 Task: For heading Use Spectral with green colour & bold.  font size for heading22,  'Change the font style of data to'Spectral and font size to 14,  Change the alignment of both headline & data to Align left In the sheet  DashboardBudgetTrackbook
Action: Mouse moved to (95, 214)
Screenshot: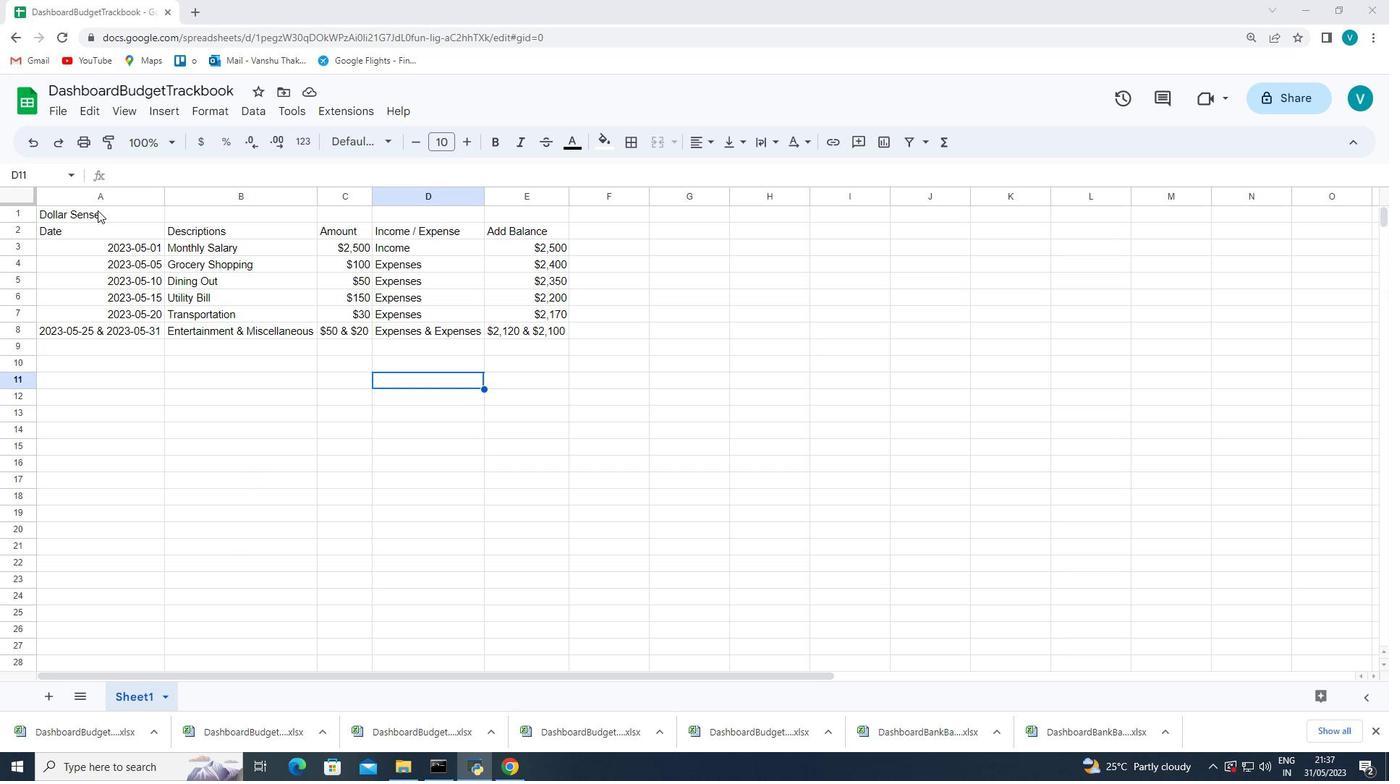 
Action: Mouse pressed left at (95, 214)
Screenshot: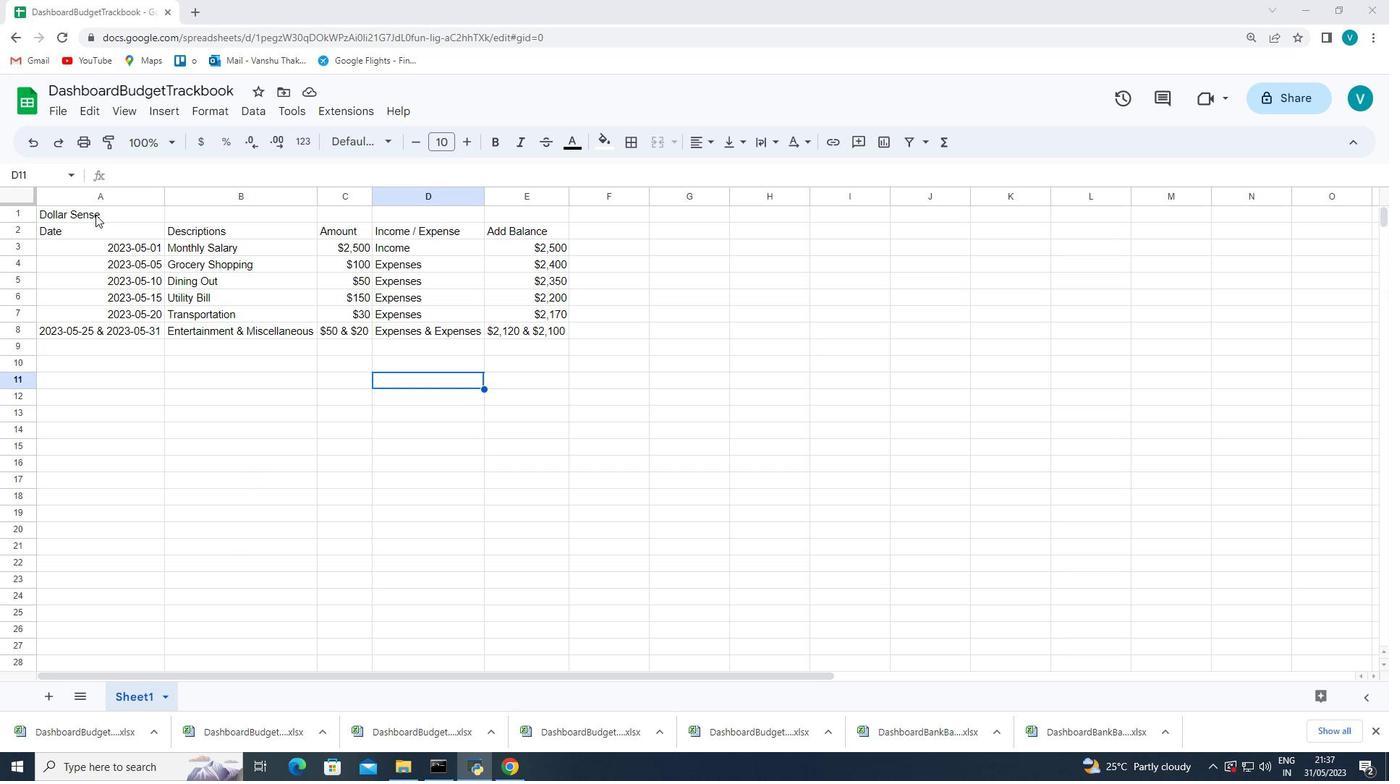 
Action: Mouse moved to (332, 137)
Screenshot: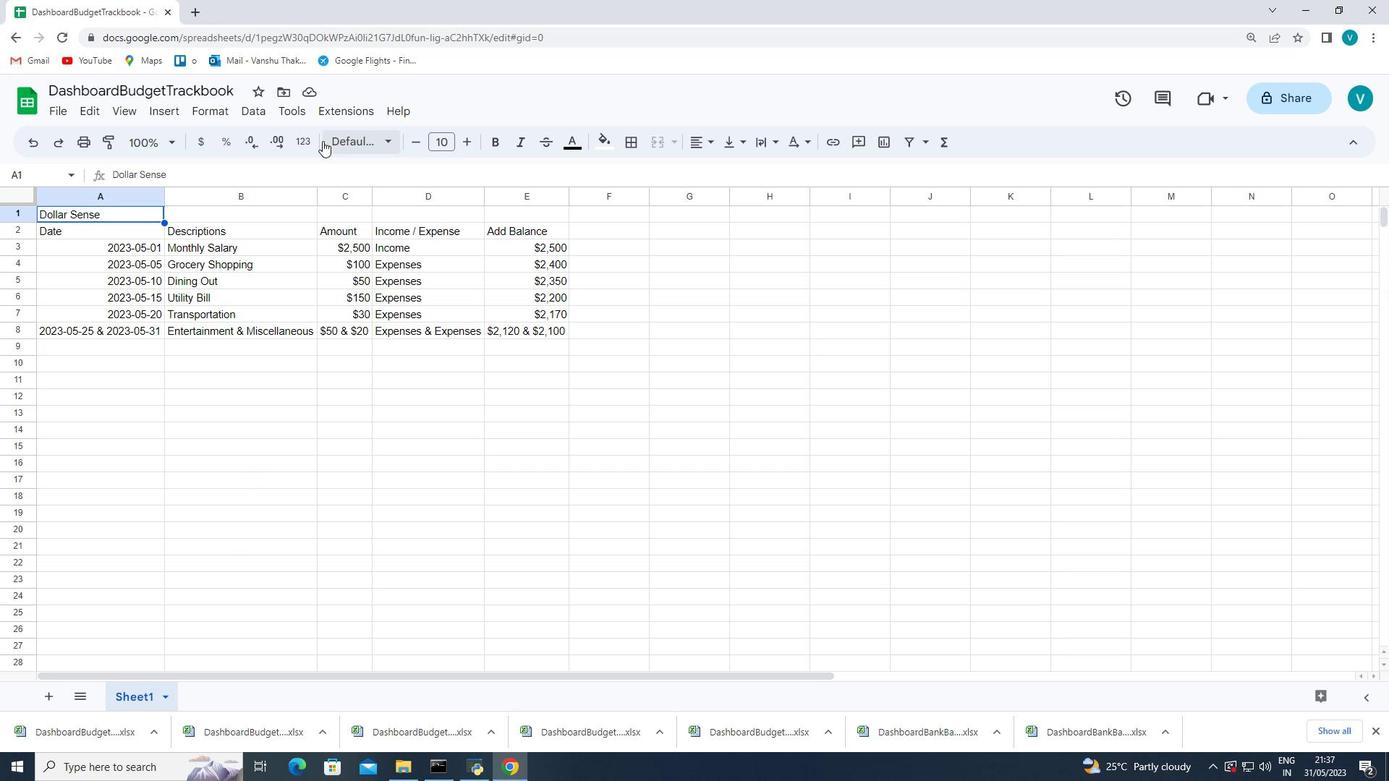 
Action: Mouse pressed left at (332, 137)
Screenshot: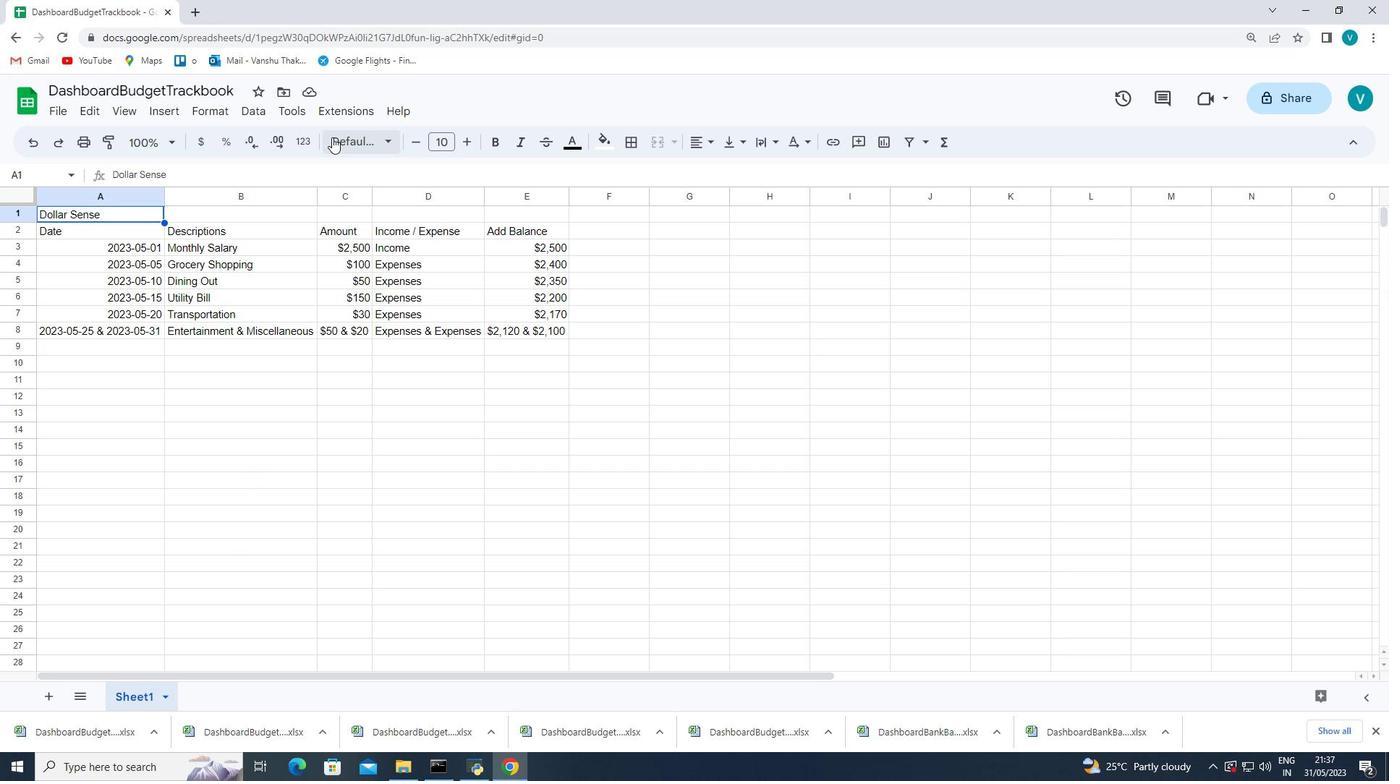 
Action: Mouse moved to (413, 562)
Screenshot: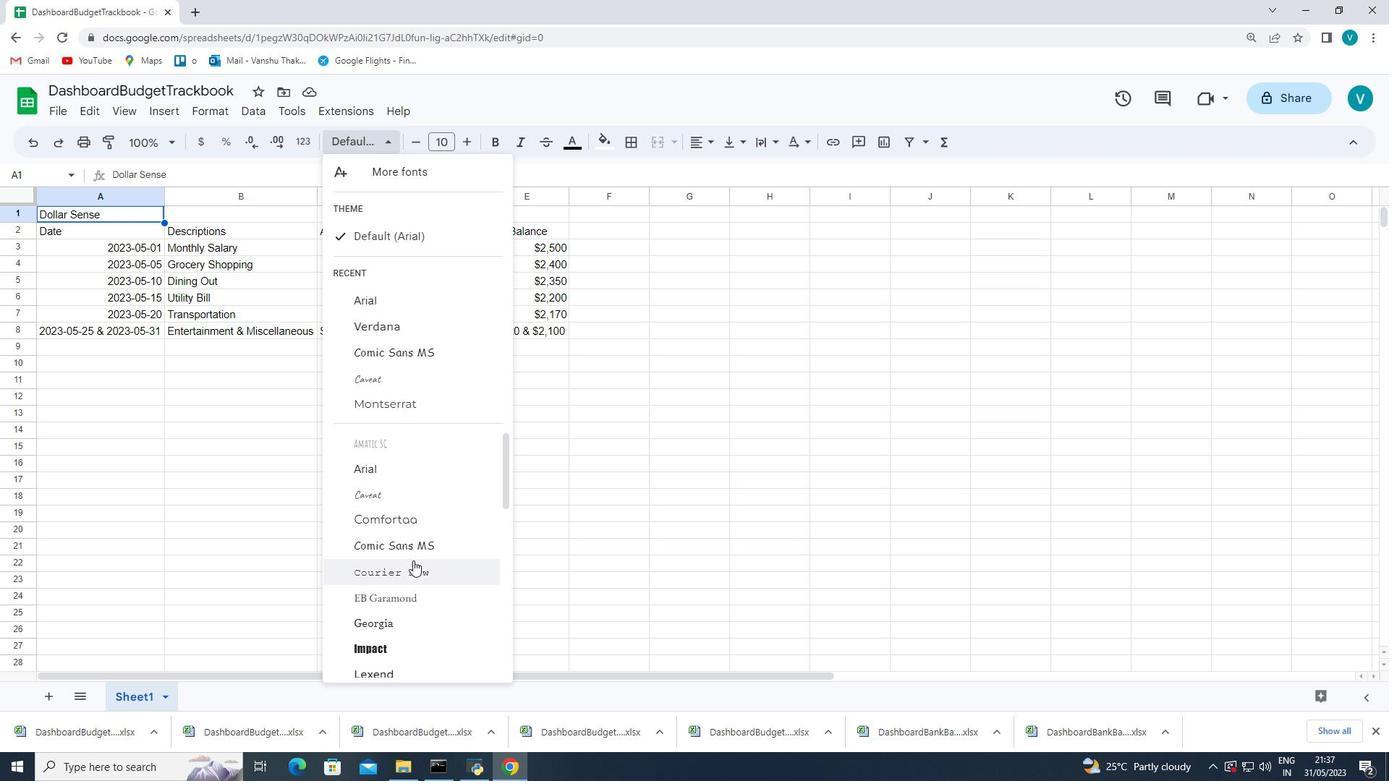 
Action: Mouse scrolled (413, 562) with delta (0, 0)
Screenshot: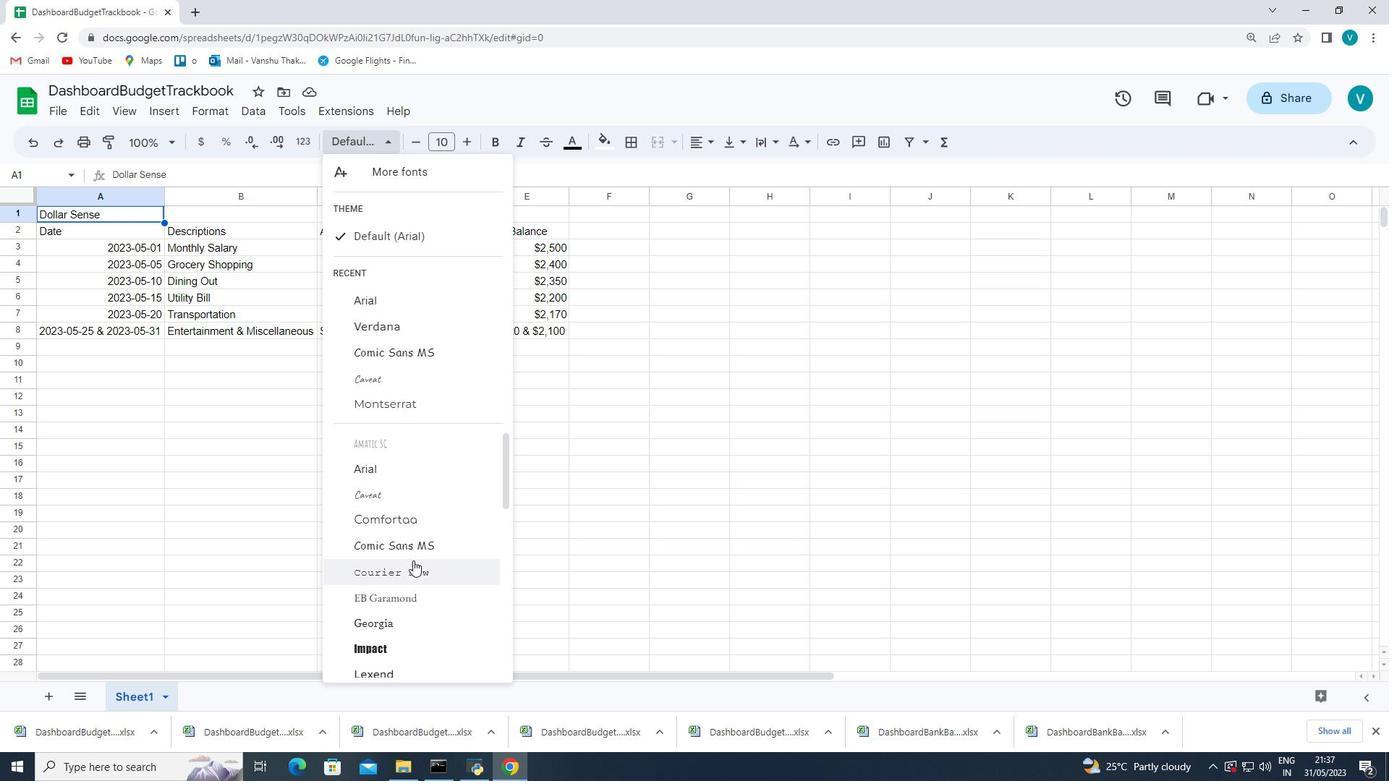 
Action: Mouse scrolled (413, 562) with delta (0, 0)
Screenshot: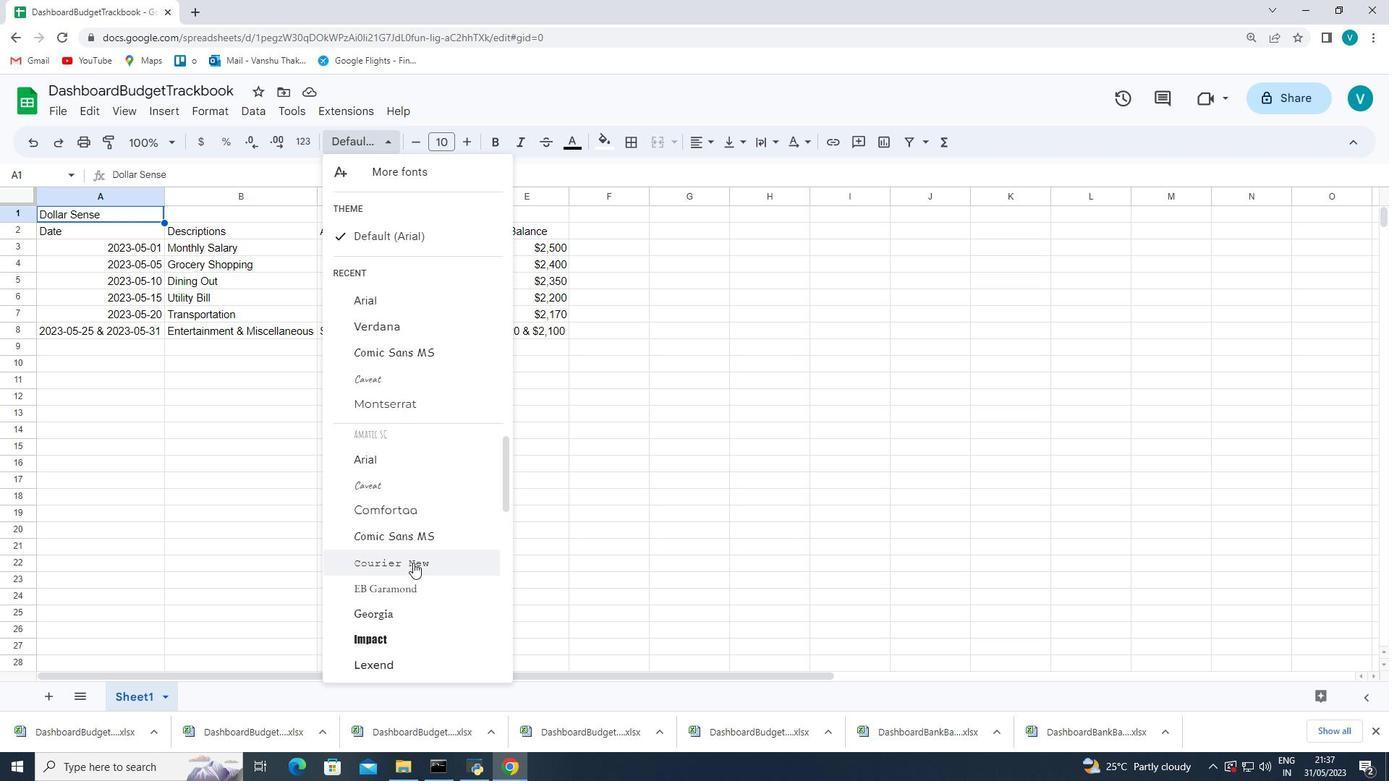 
Action: Mouse scrolled (413, 562) with delta (0, 0)
Screenshot: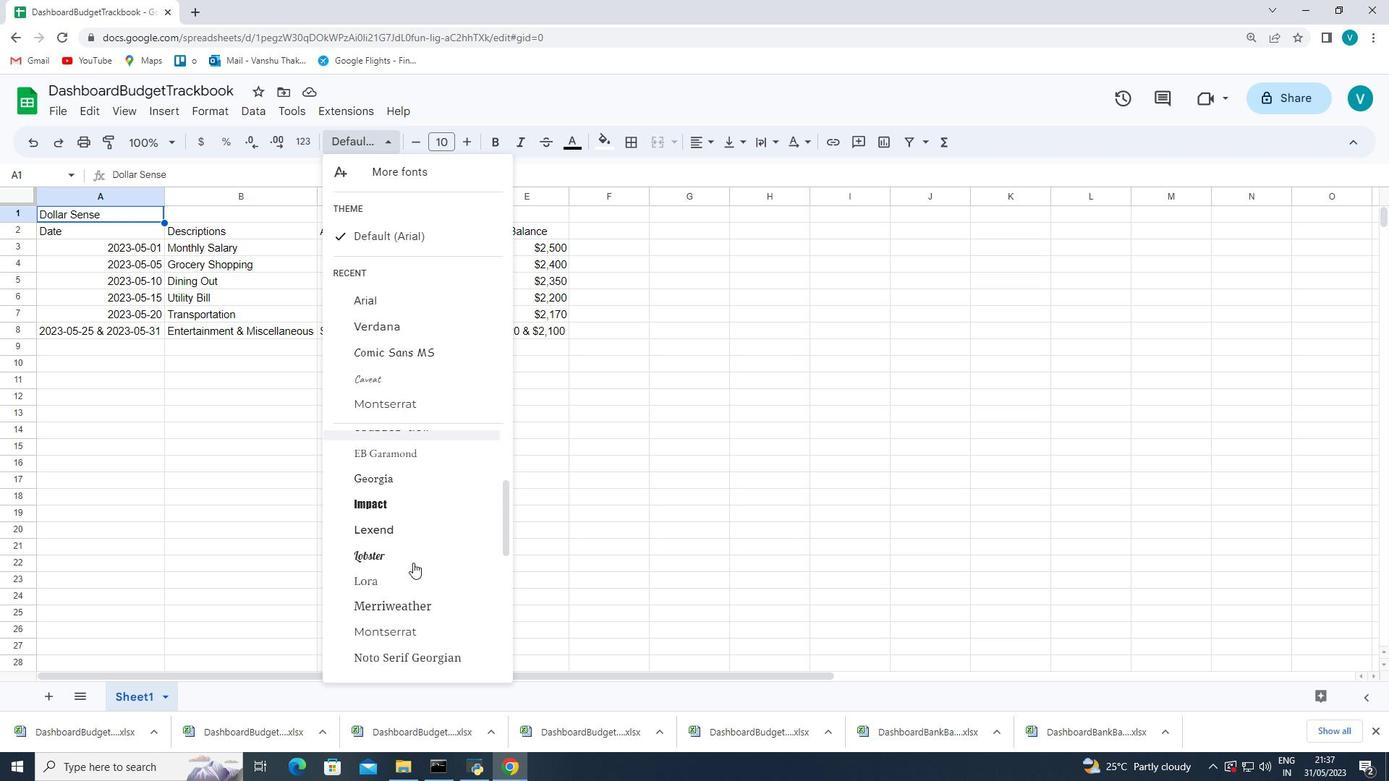 
Action: Mouse scrolled (413, 563) with delta (0, 0)
Screenshot: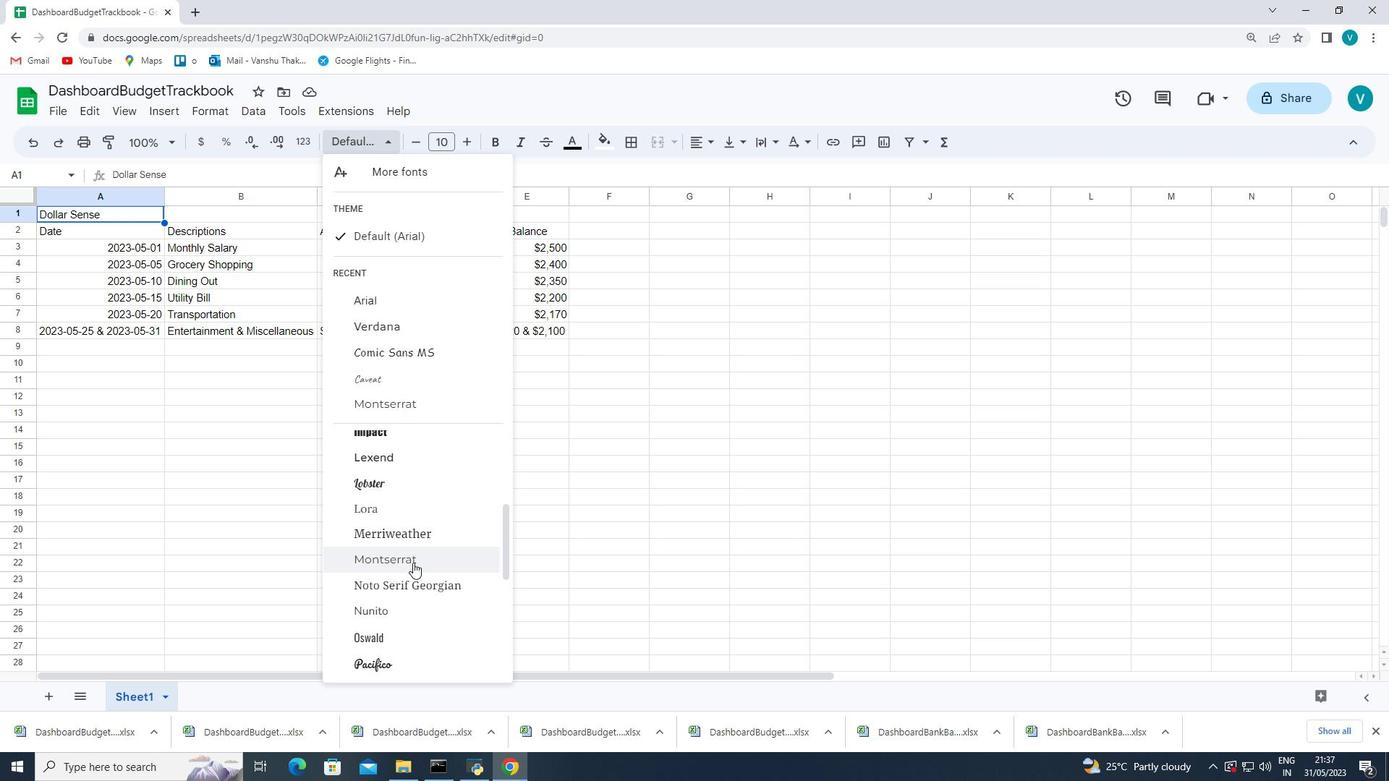 
Action: Mouse scrolled (413, 563) with delta (0, 0)
Screenshot: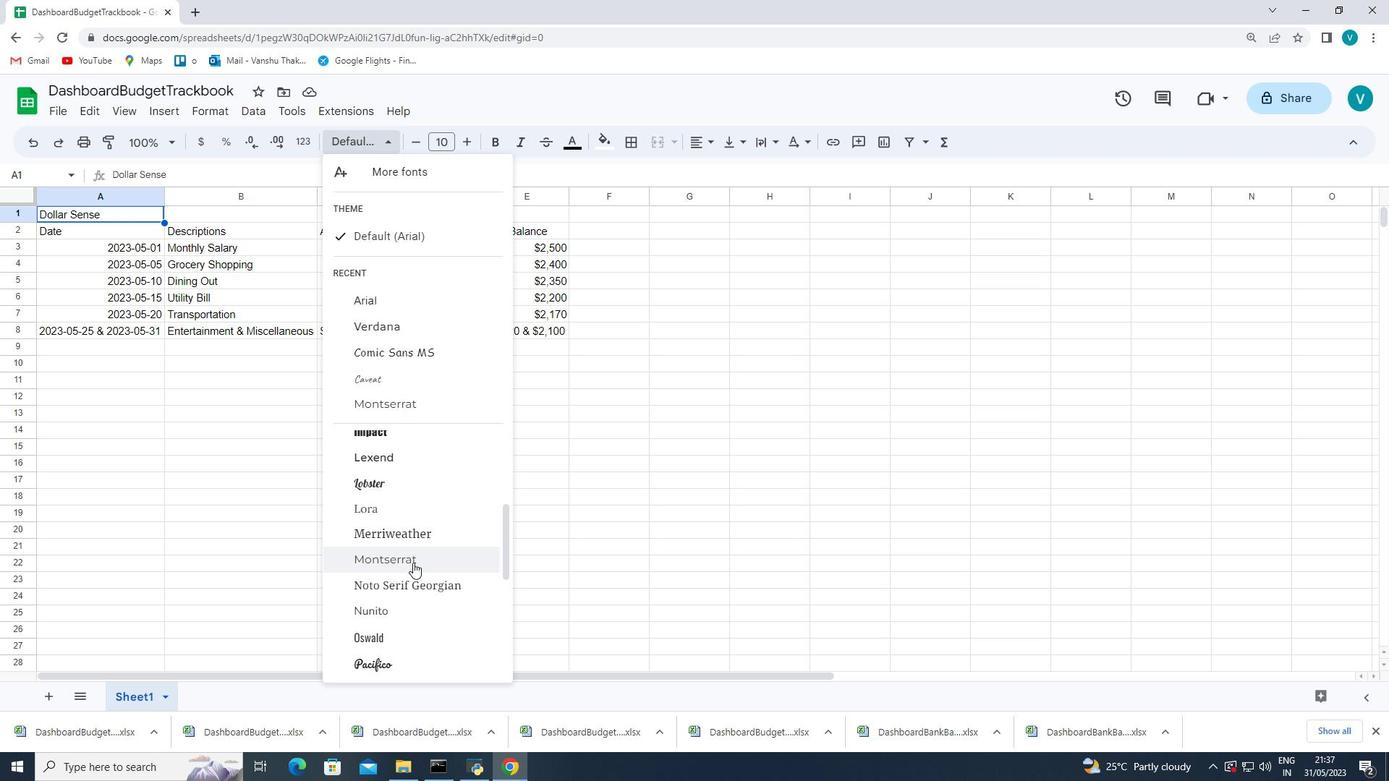 
Action: Mouse scrolled (413, 563) with delta (0, 0)
Screenshot: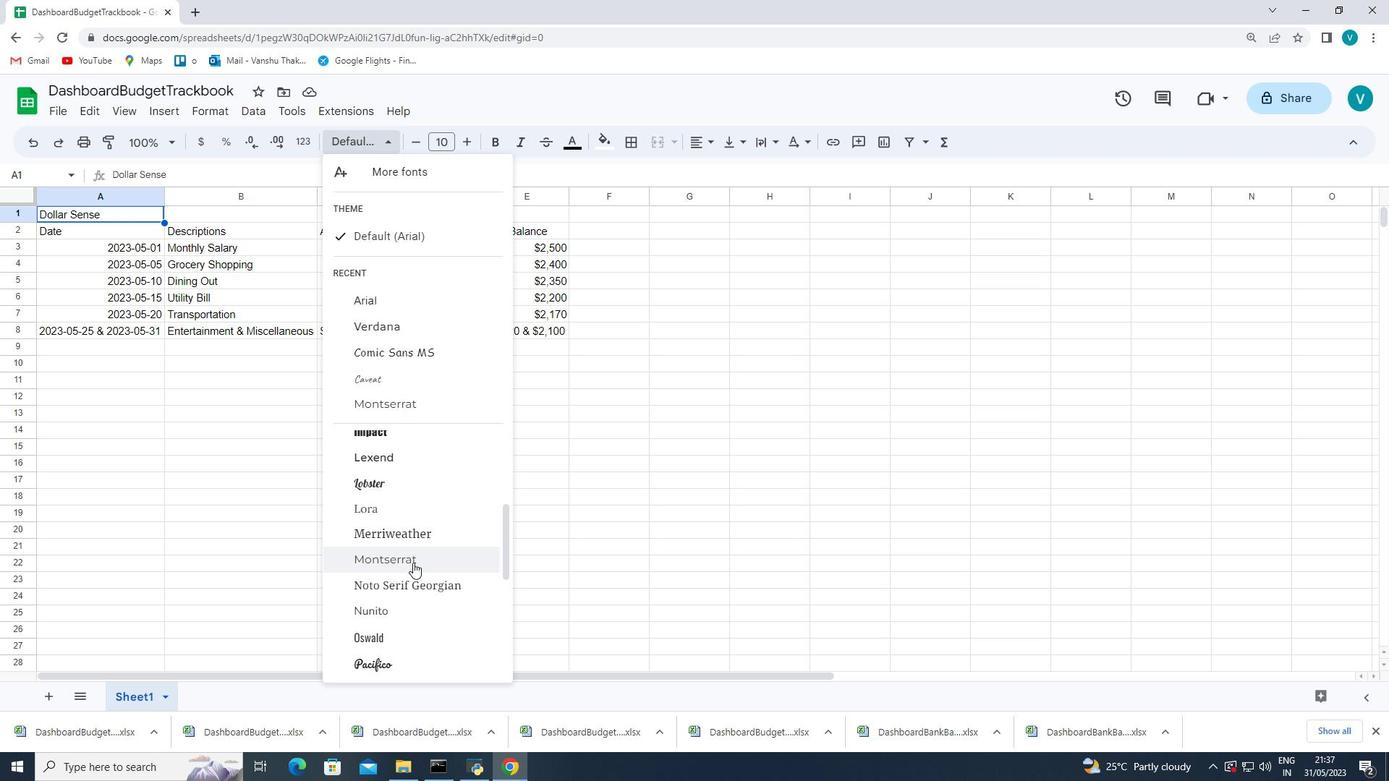 
Action: Mouse scrolled (413, 563) with delta (0, 0)
Screenshot: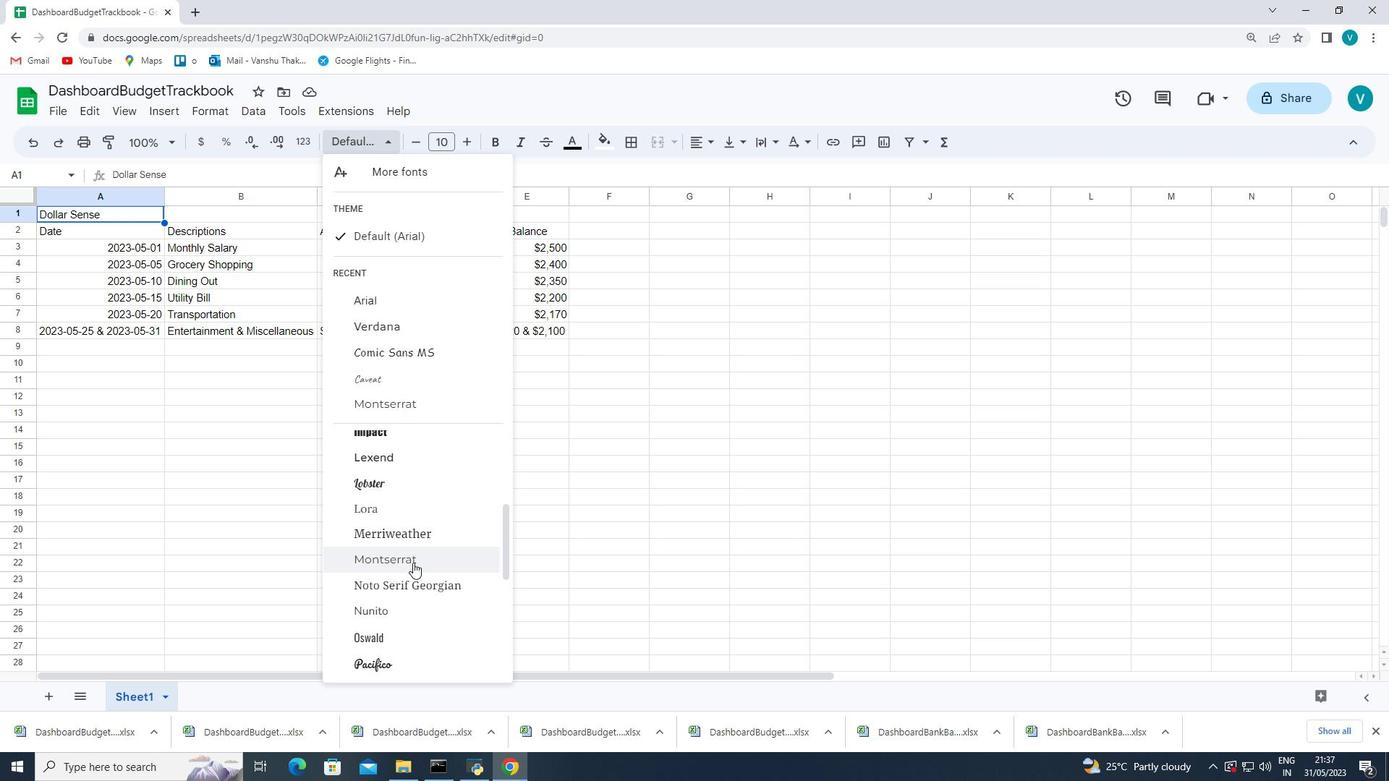 
Action: Mouse scrolled (413, 563) with delta (0, 0)
Screenshot: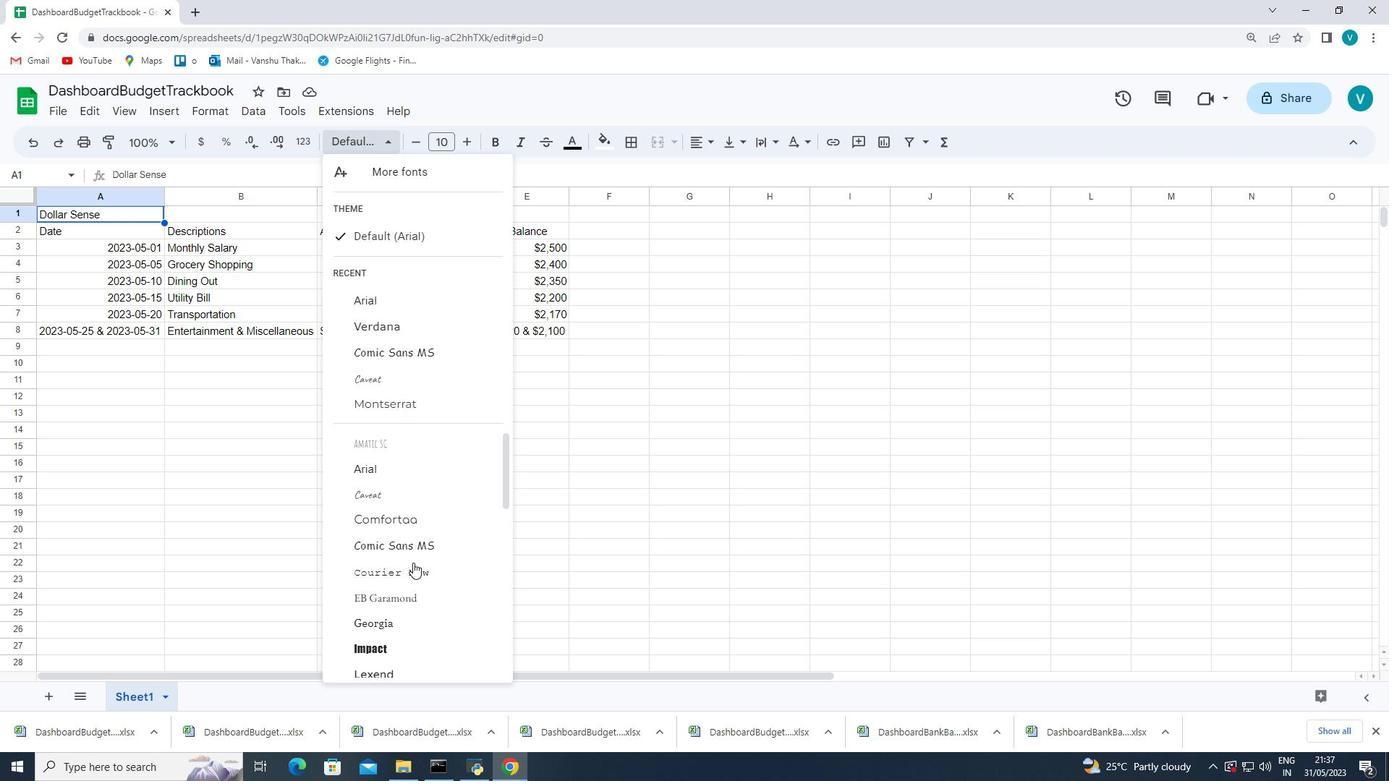 
Action: Mouse scrolled (413, 563) with delta (0, 0)
Screenshot: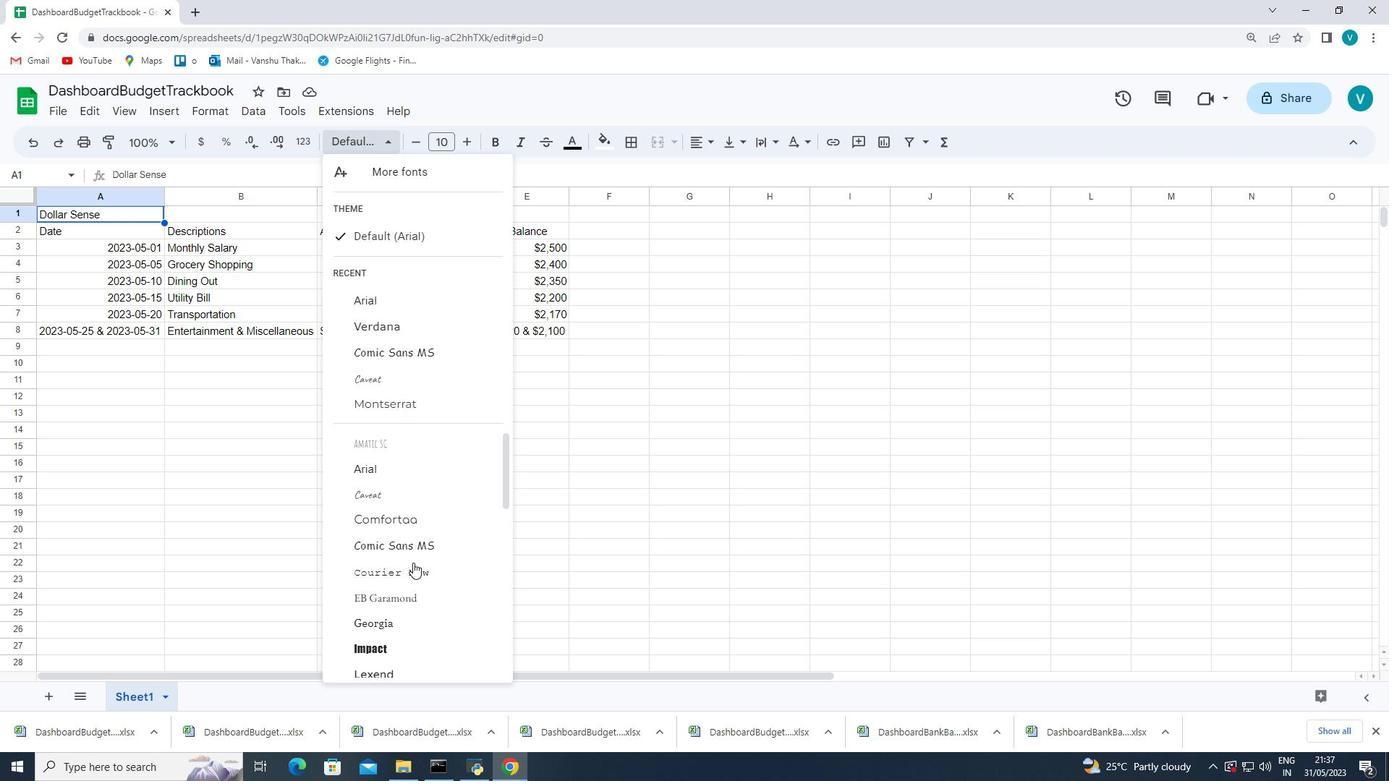 
Action: Mouse scrolled (413, 563) with delta (0, 0)
Screenshot: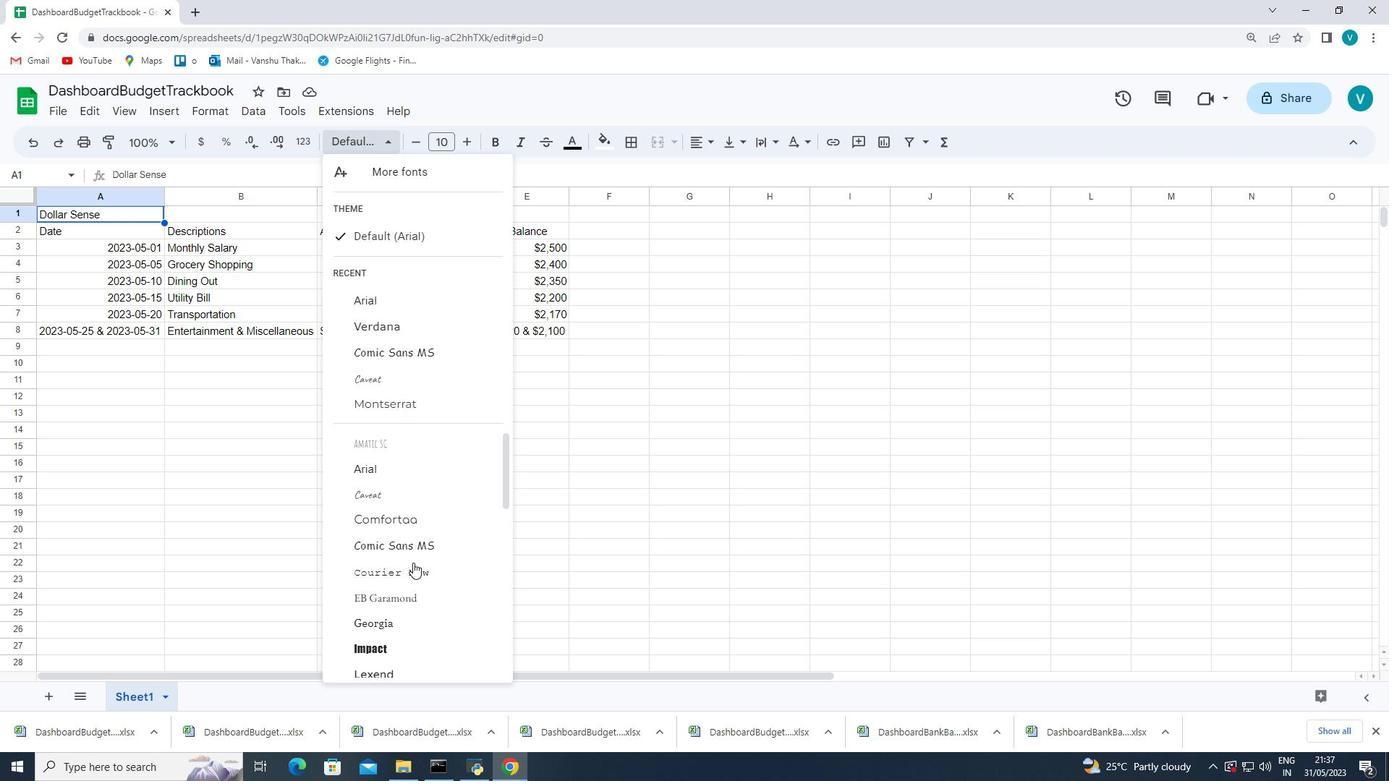 
Action: Mouse scrolled (413, 563) with delta (0, 0)
Screenshot: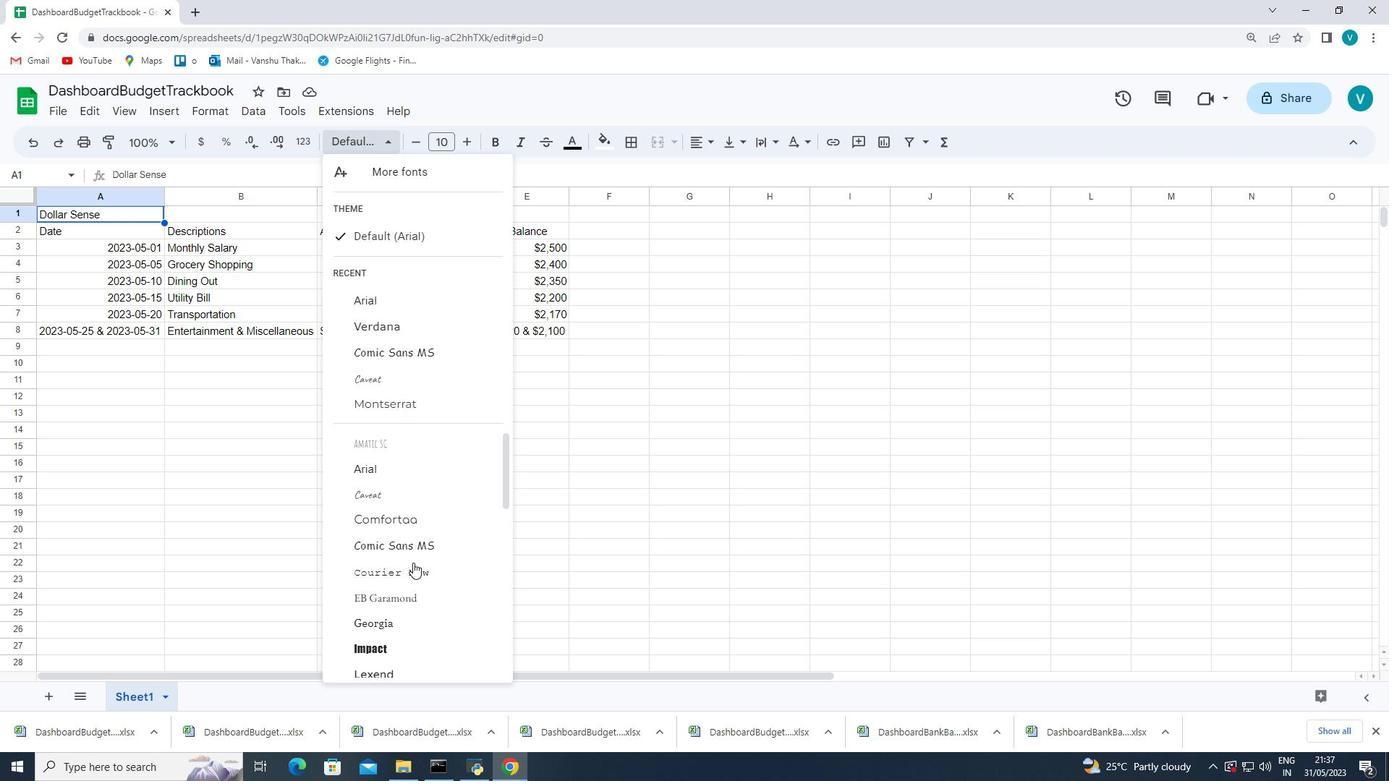 
Action: Mouse scrolled (413, 563) with delta (0, 0)
Screenshot: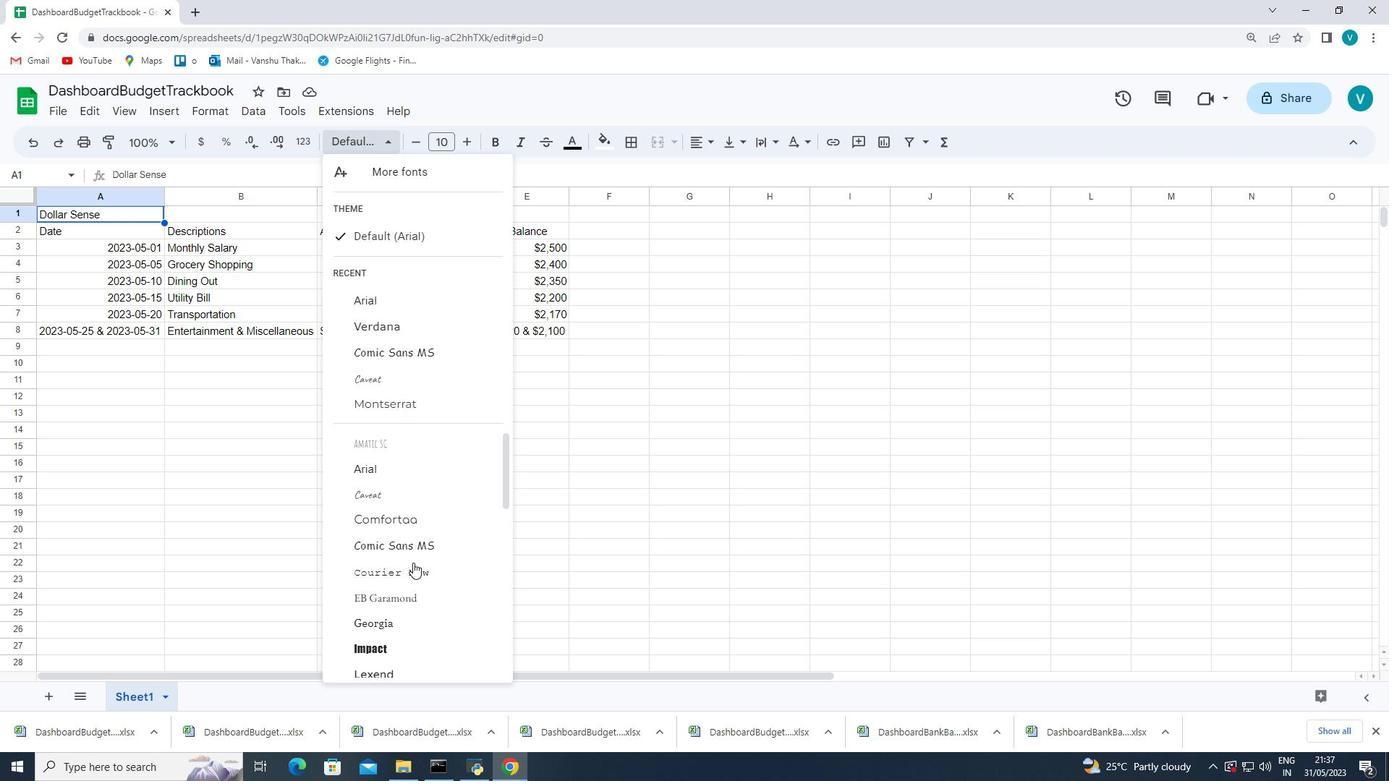 
Action: Mouse scrolled (413, 562) with delta (0, 0)
Screenshot: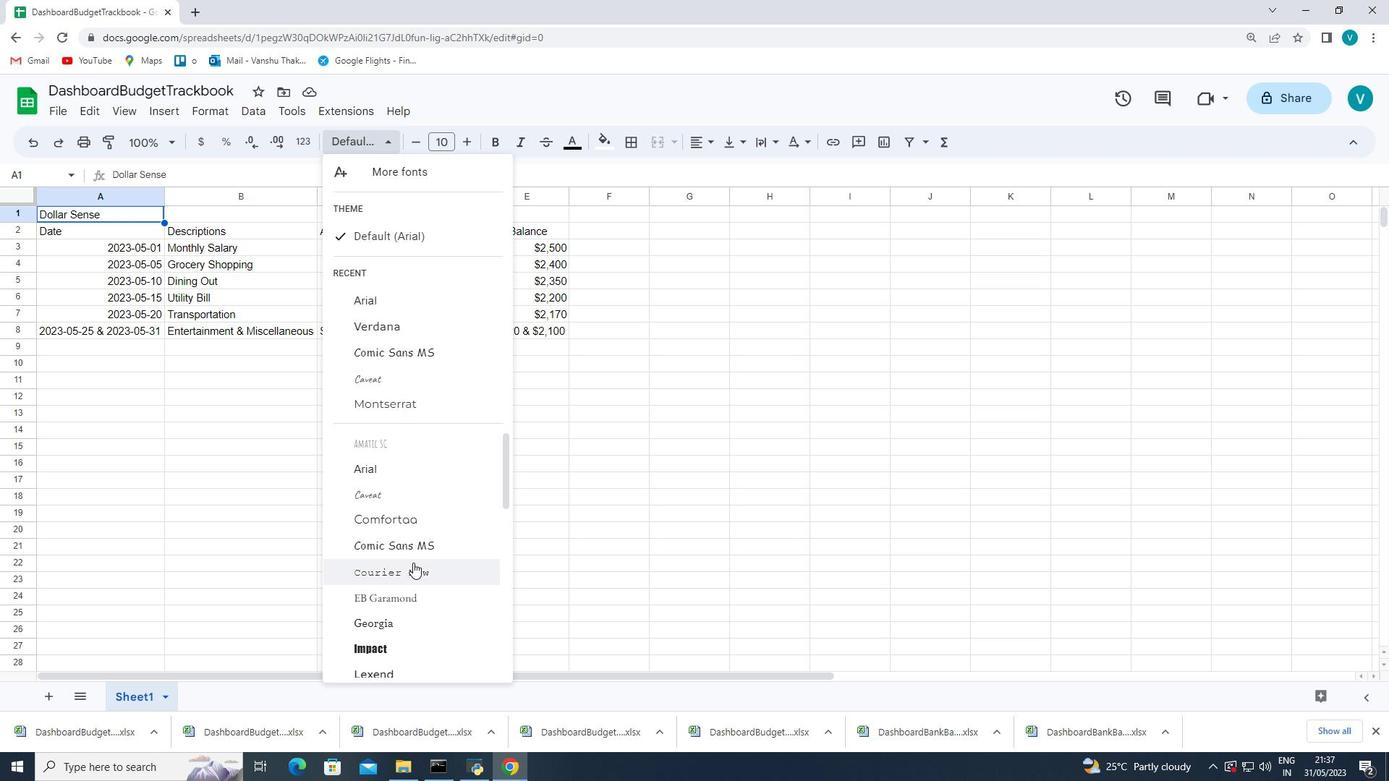 
Action: Mouse moved to (413, 562)
Screenshot: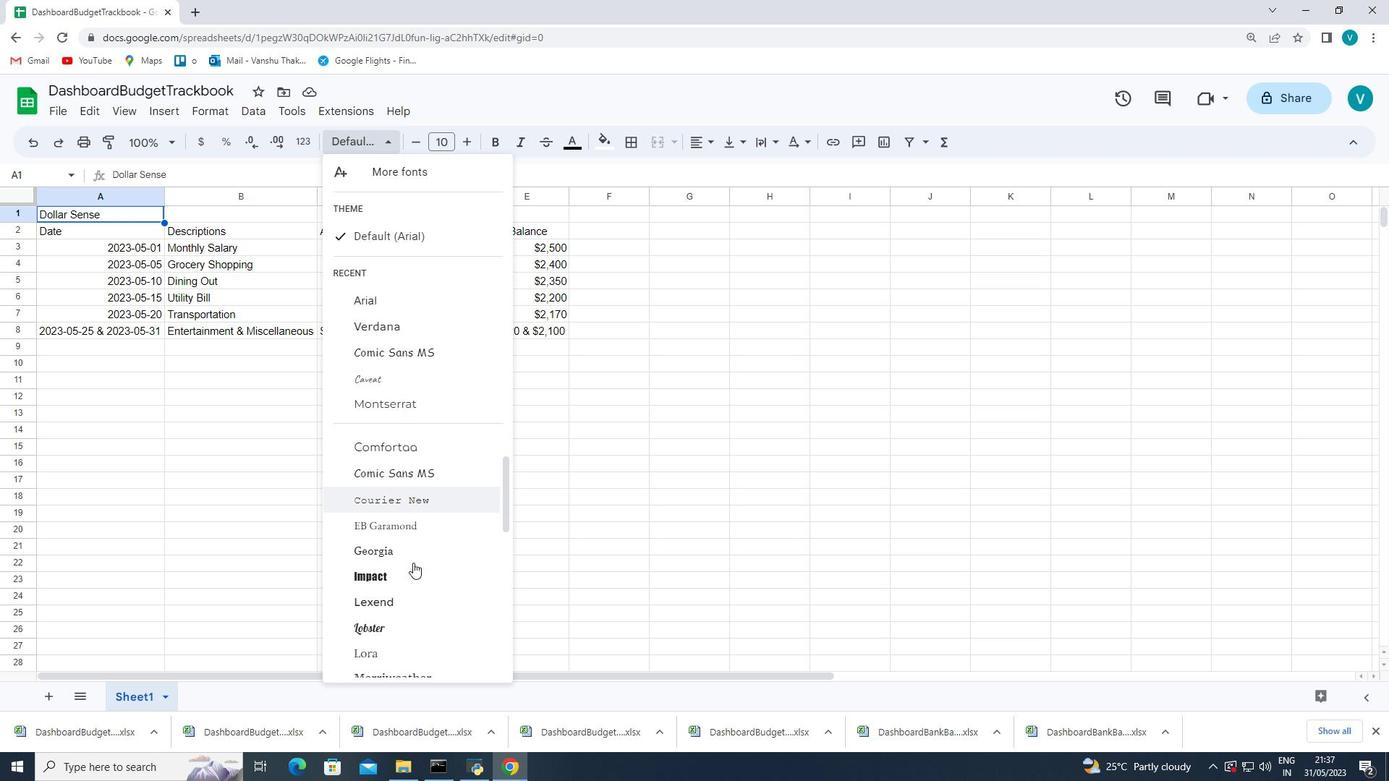 
Action: Mouse scrolled (413, 562) with delta (0, 0)
Screenshot: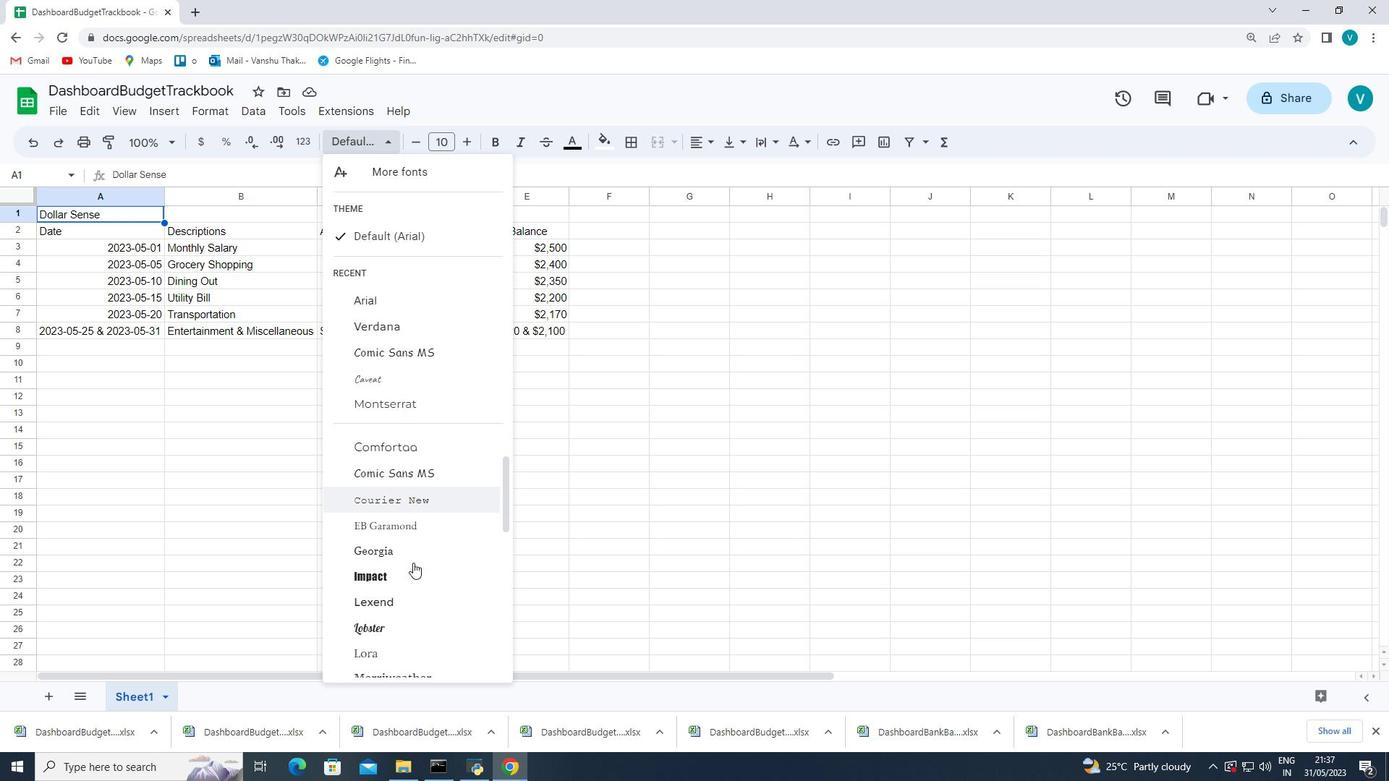 
Action: Mouse moved to (436, 463)
Screenshot: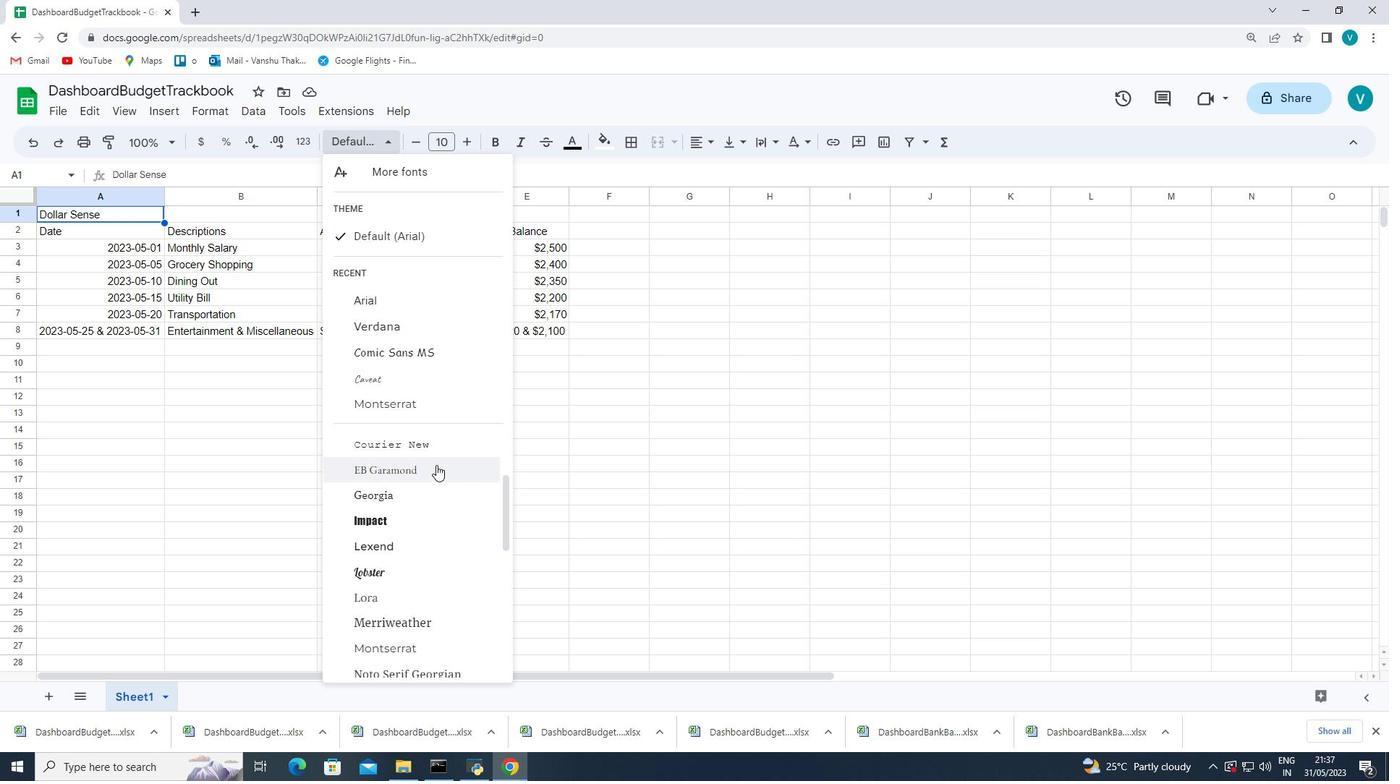 
Action: Mouse scrolled (436, 463) with delta (0, 0)
Screenshot: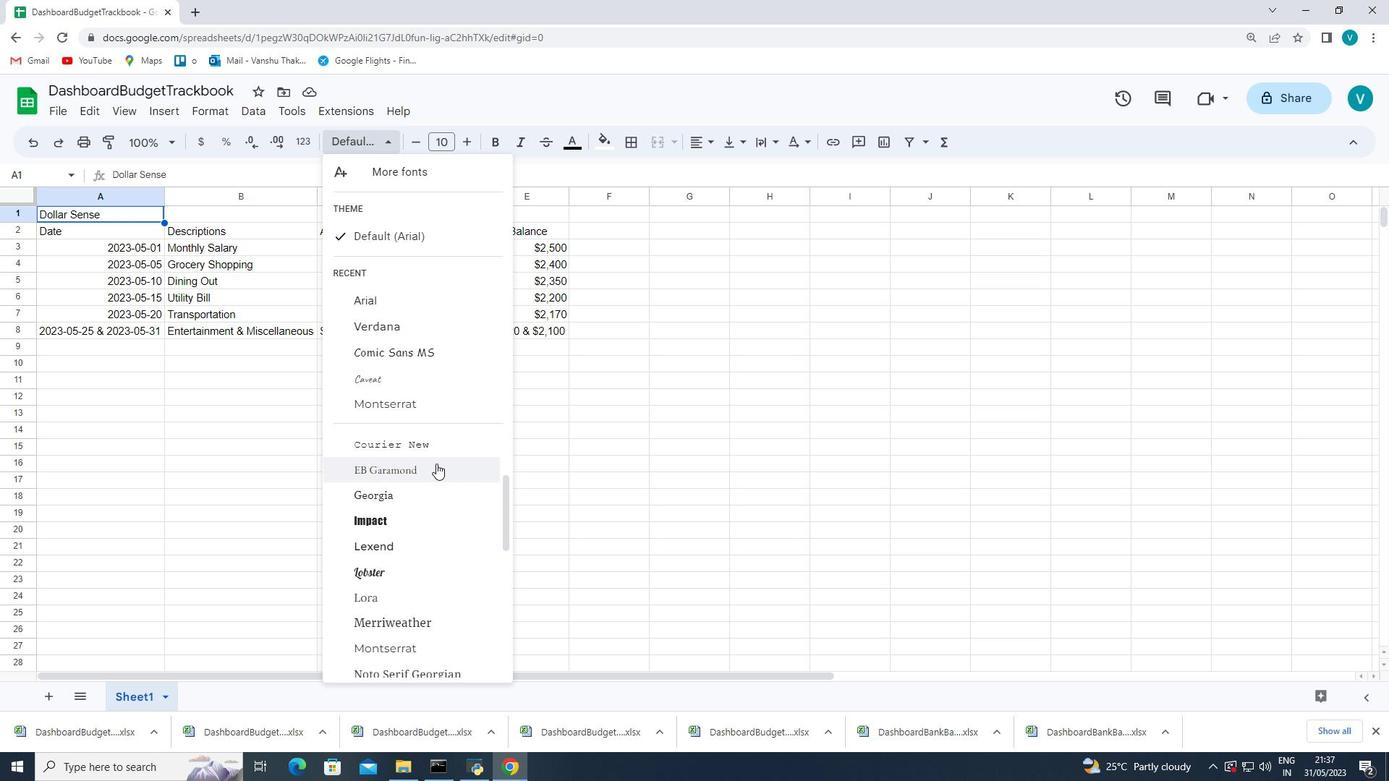 
Action: Mouse scrolled (436, 463) with delta (0, 0)
Screenshot: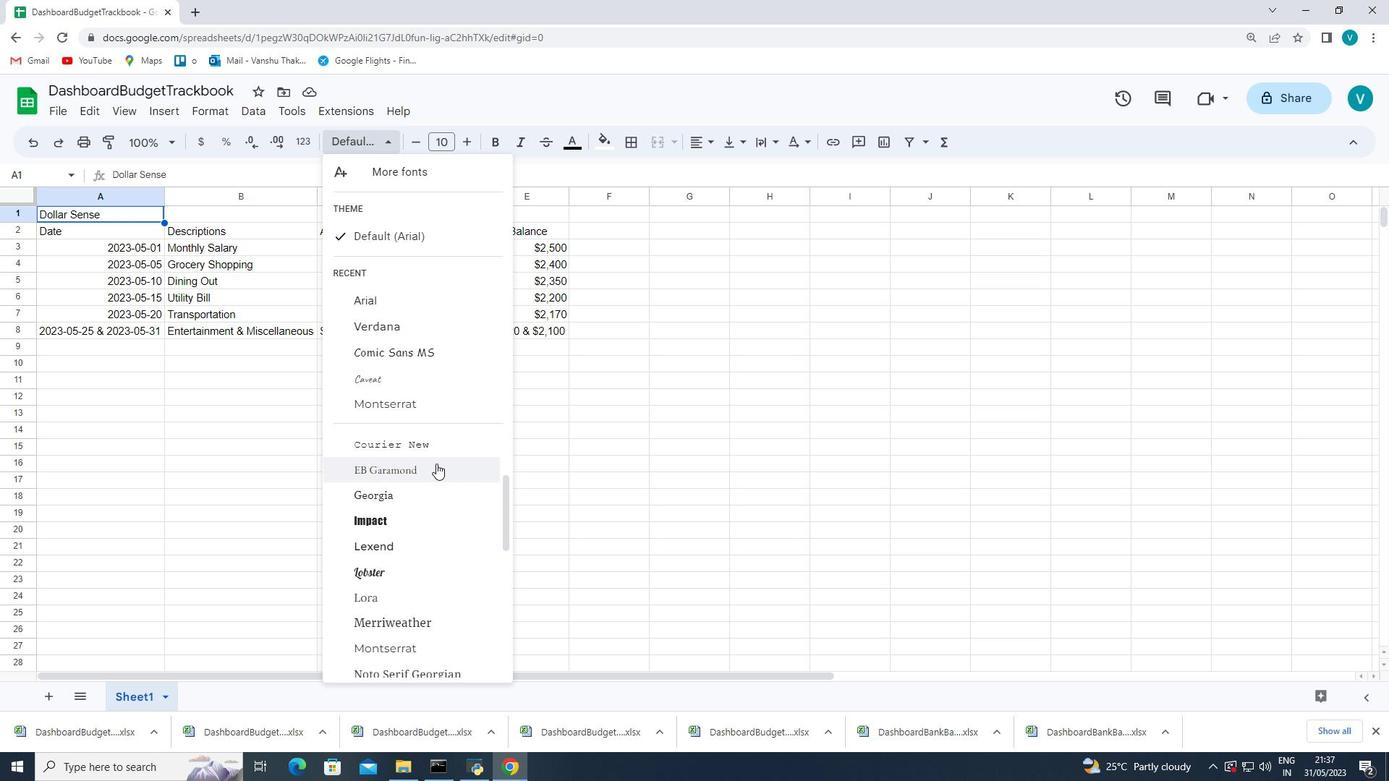 
Action: Mouse moved to (434, 480)
Screenshot: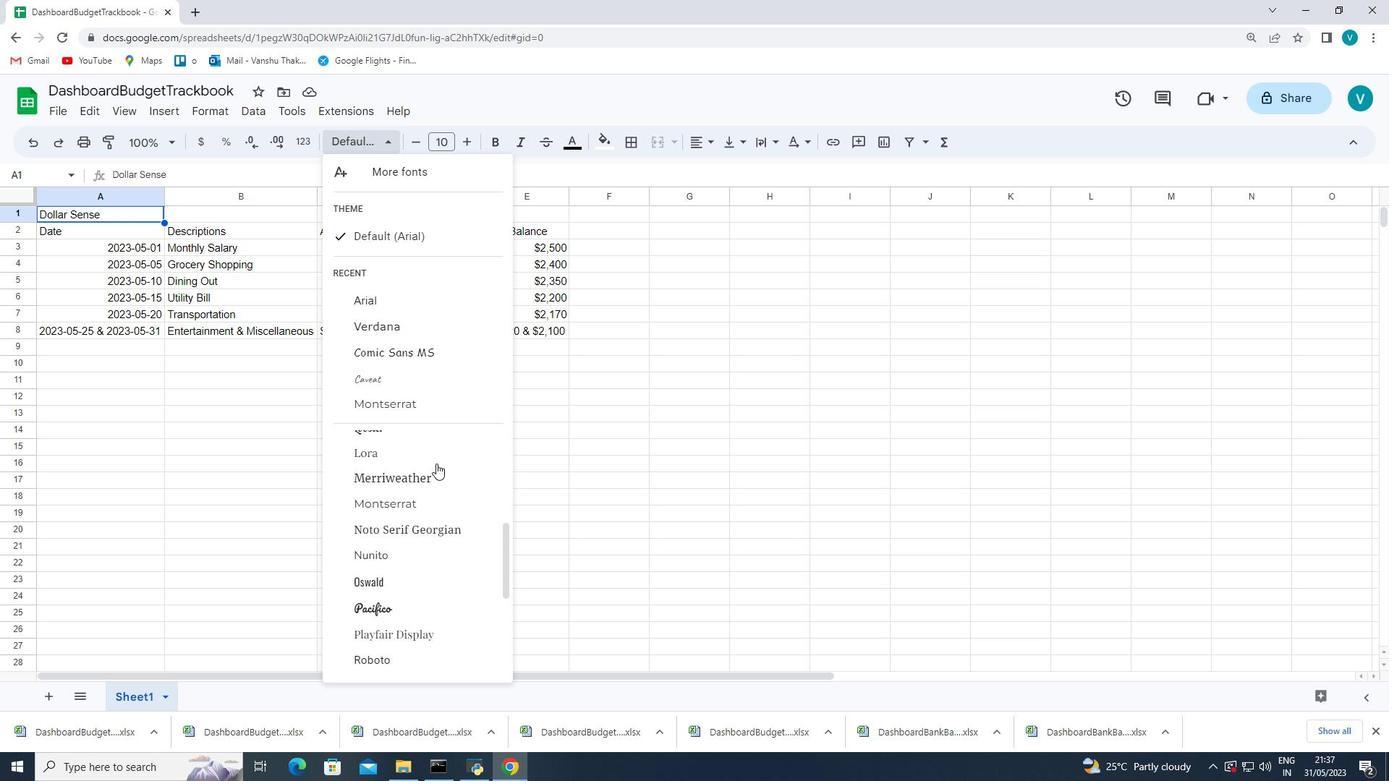 
Action: Mouse scrolled (434, 479) with delta (0, 0)
Screenshot: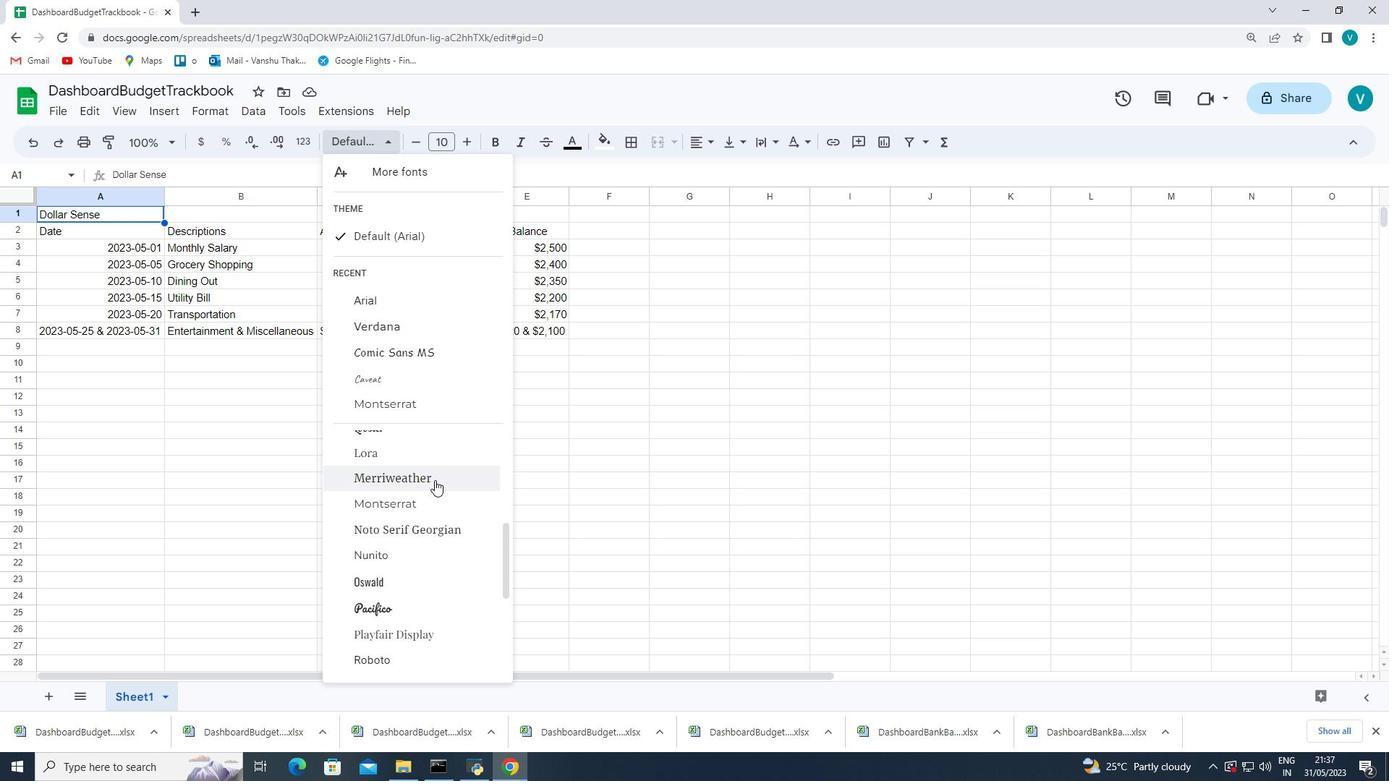 
Action: Mouse scrolled (434, 479) with delta (0, 0)
Screenshot: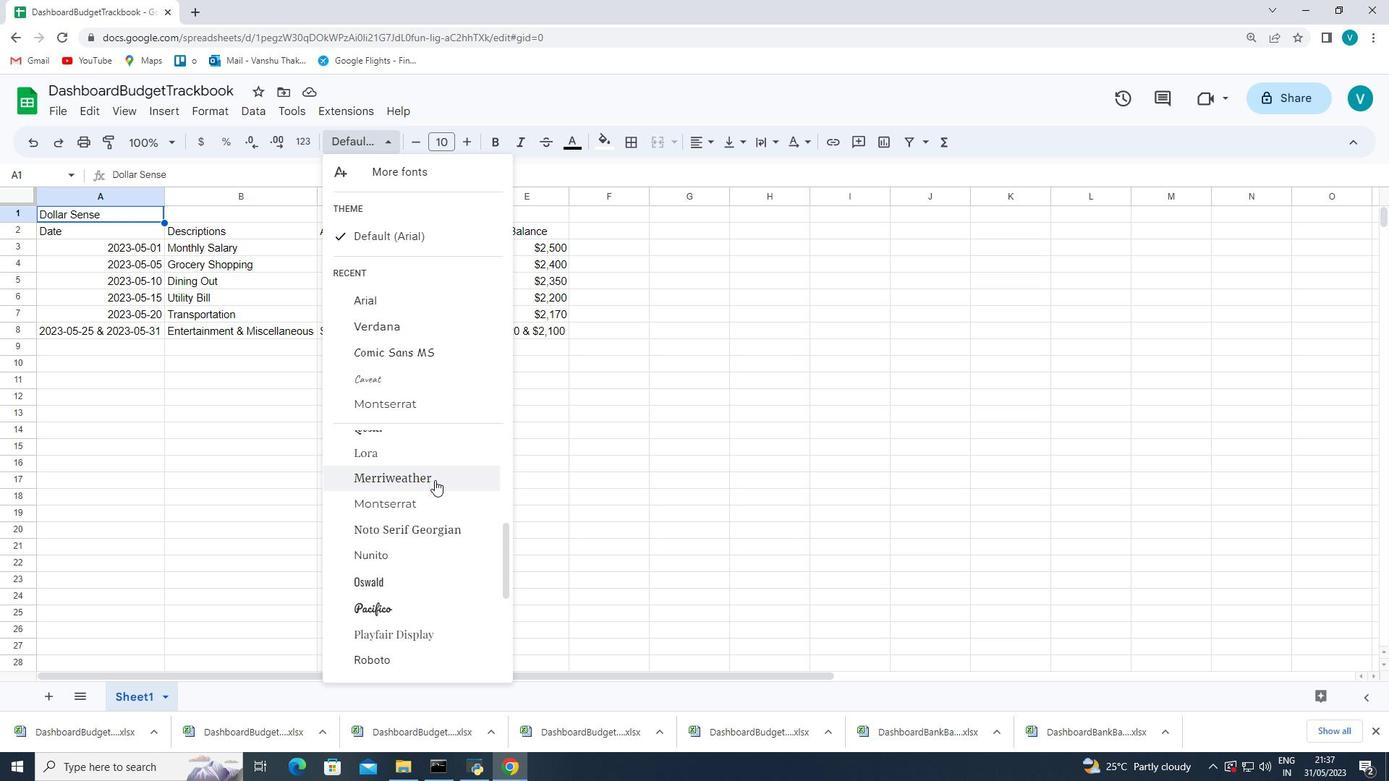
Action: Mouse scrolled (434, 479) with delta (0, 0)
Screenshot: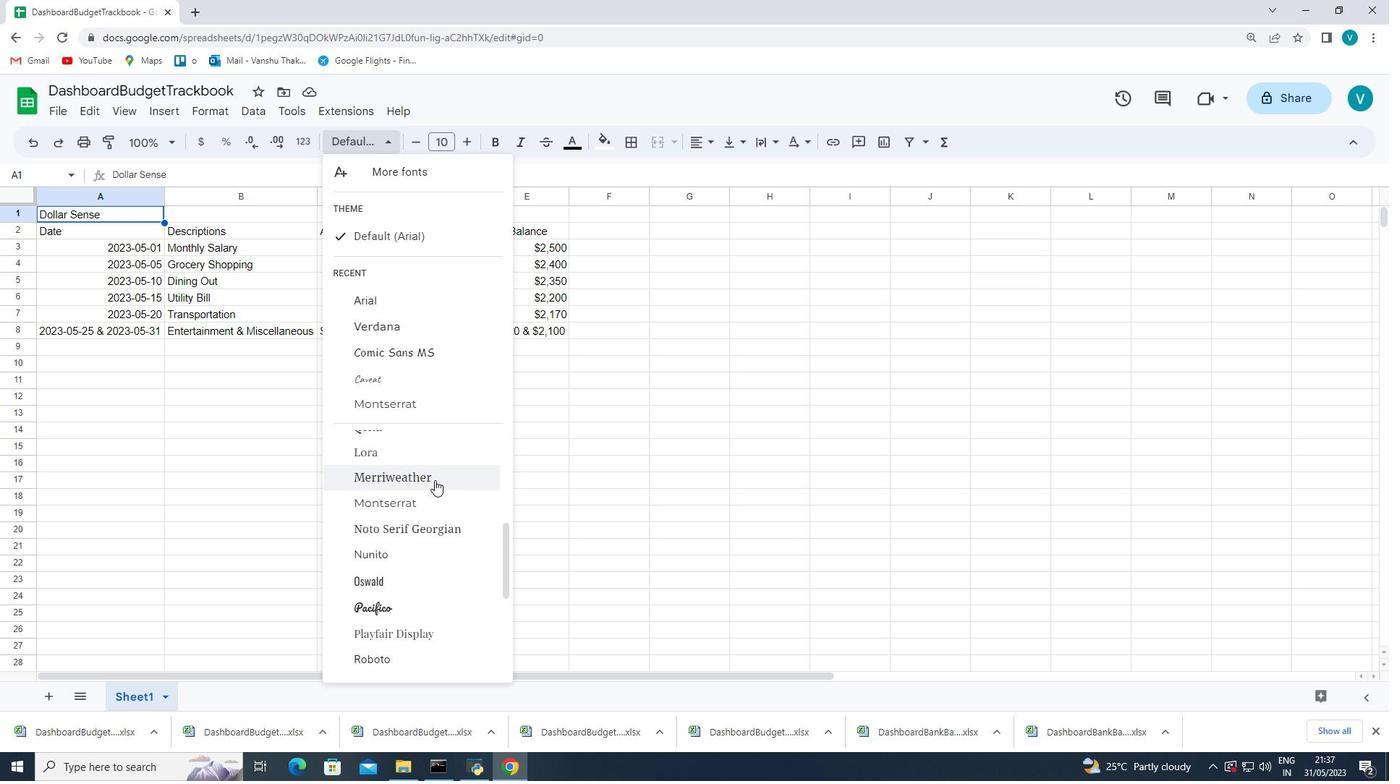 
Action: Mouse scrolled (434, 479) with delta (0, 0)
Screenshot: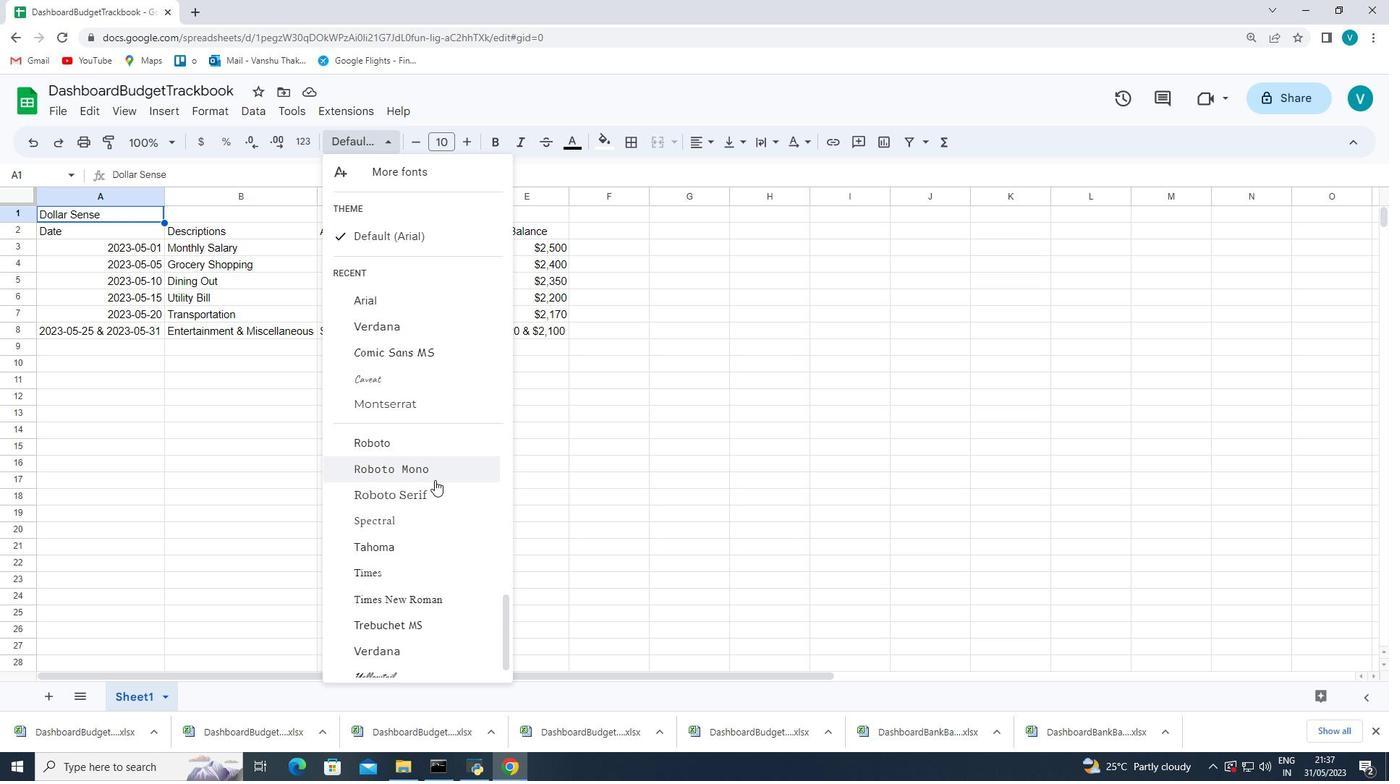 
Action: Mouse moved to (418, 497)
Screenshot: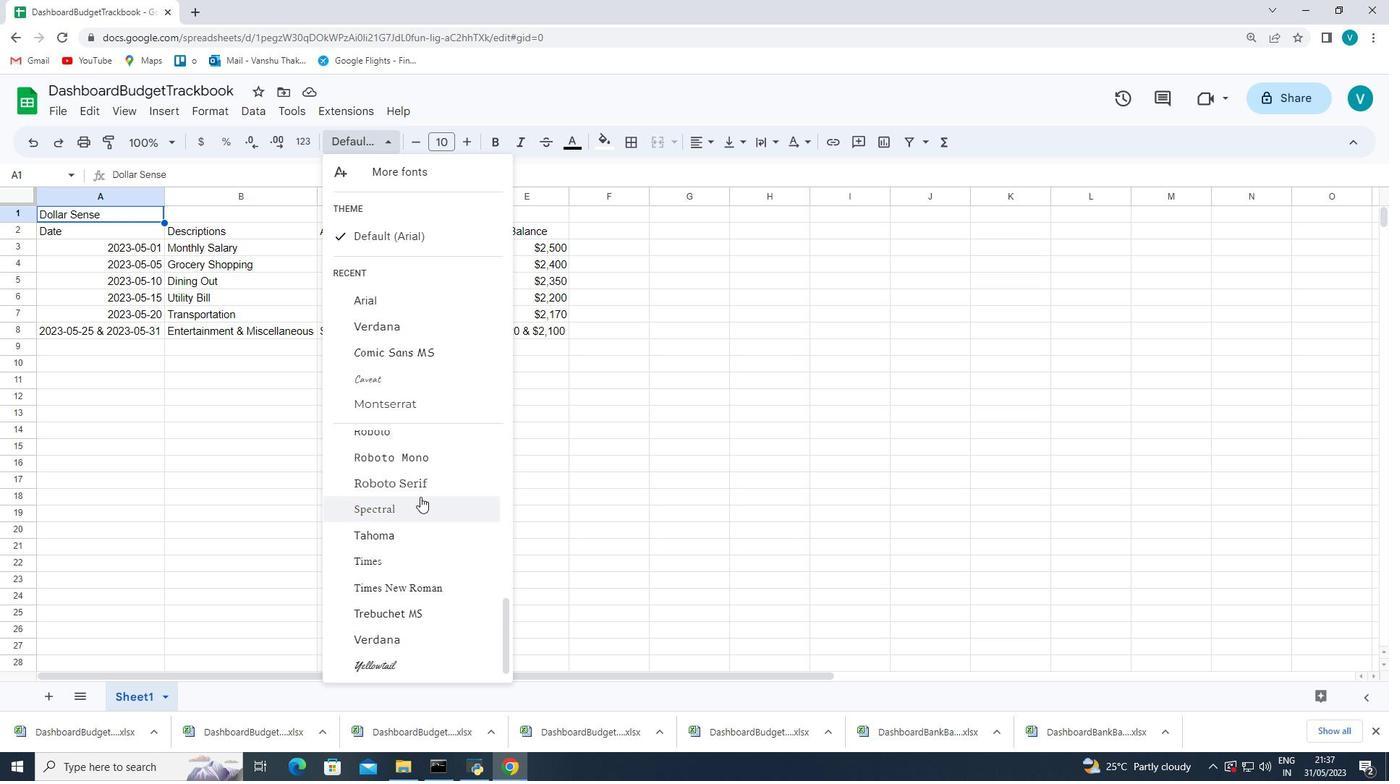 
Action: Mouse pressed left at (418, 497)
Screenshot: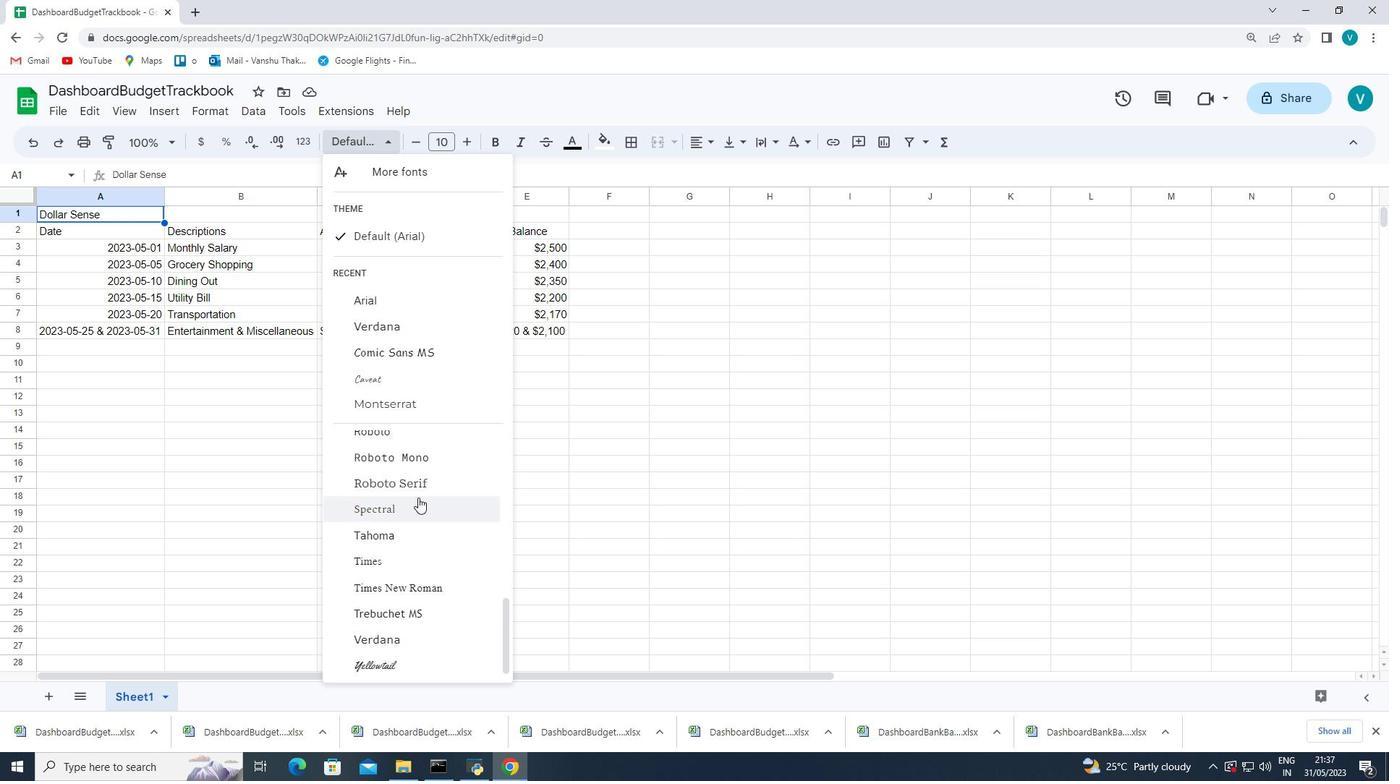 
Action: Mouse moved to (575, 152)
Screenshot: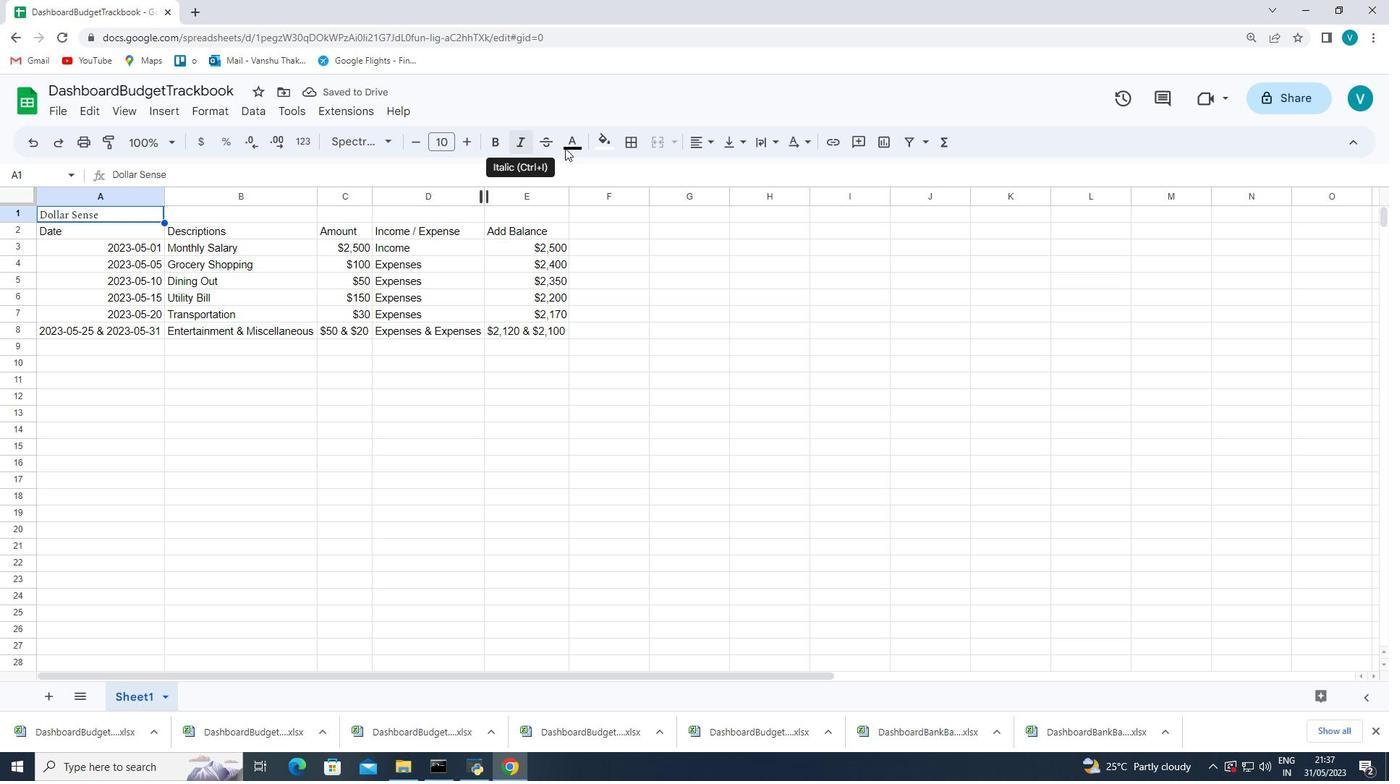 
Action: Mouse pressed left at (575, 152)
Screenshot: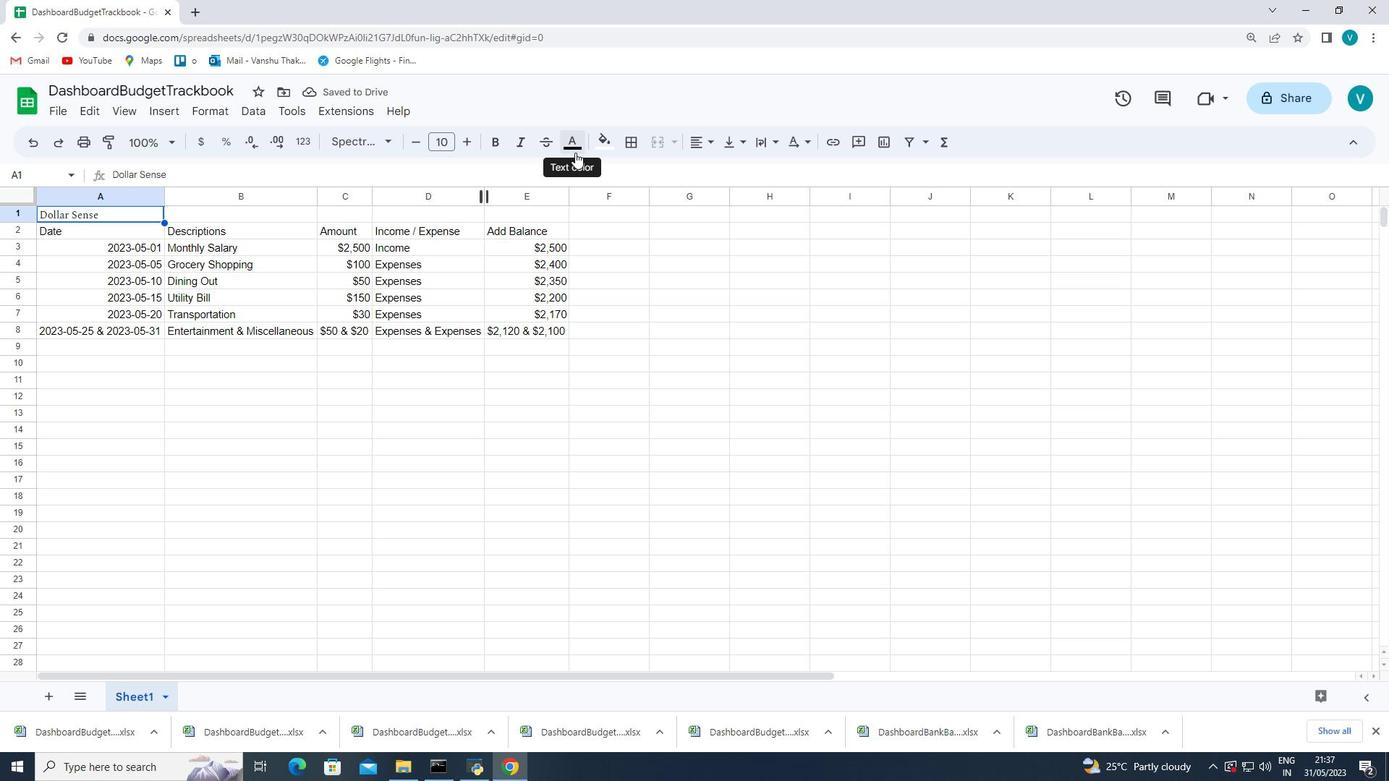 
Action: Mouse moved to (646, 321)
Screenshot: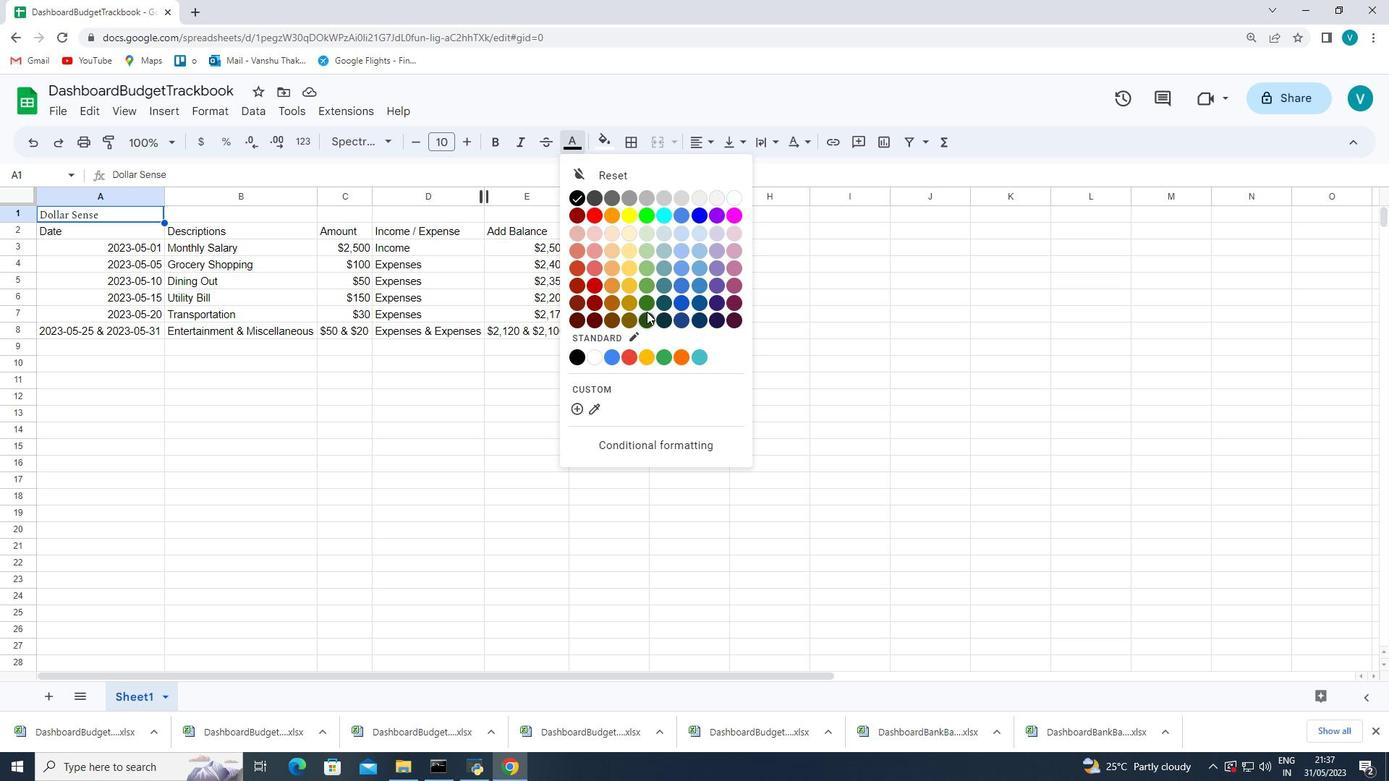
Action: Mouse pressed left at (646, 321)
Screenshot: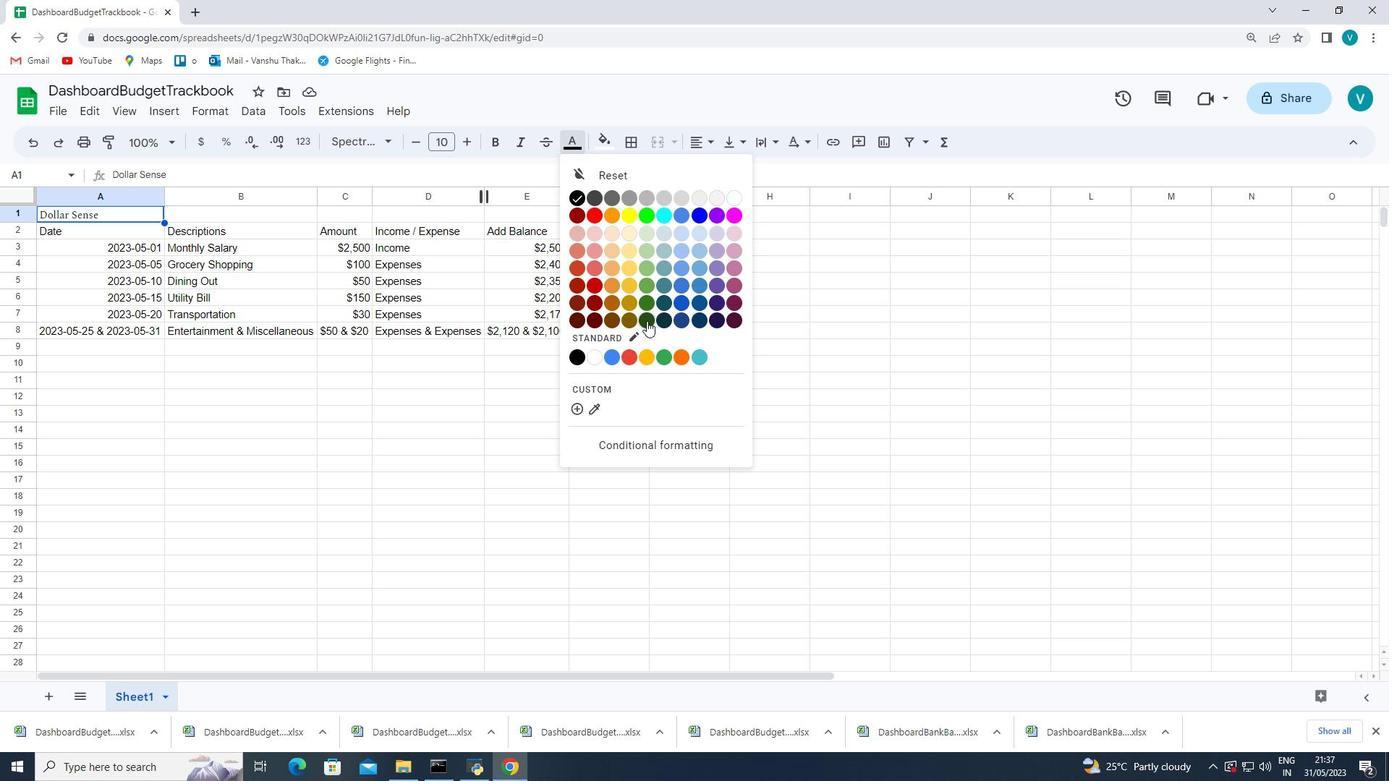 
Action: Mouse moved to (503, 141)
Screenshot: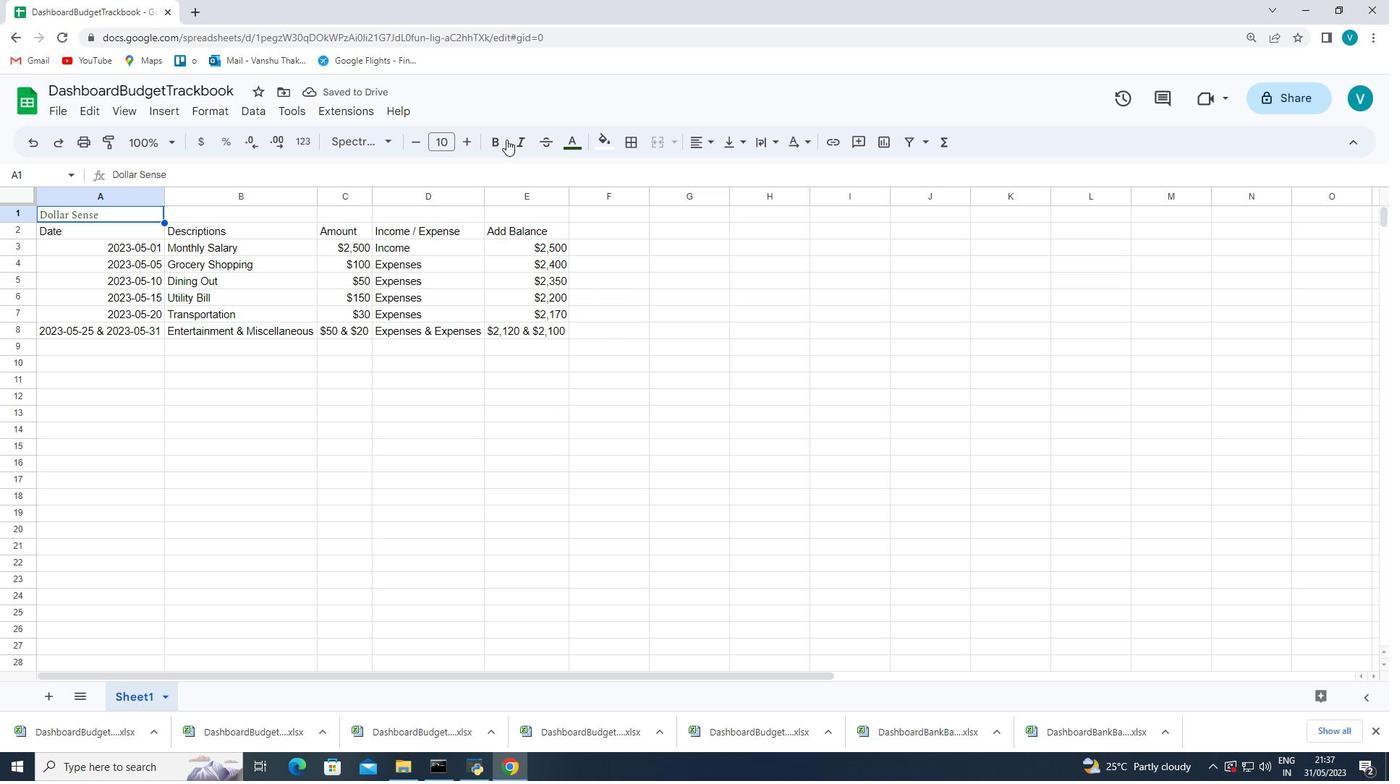 
Action: Mouse pressed left at (503, 141)
Screenshot: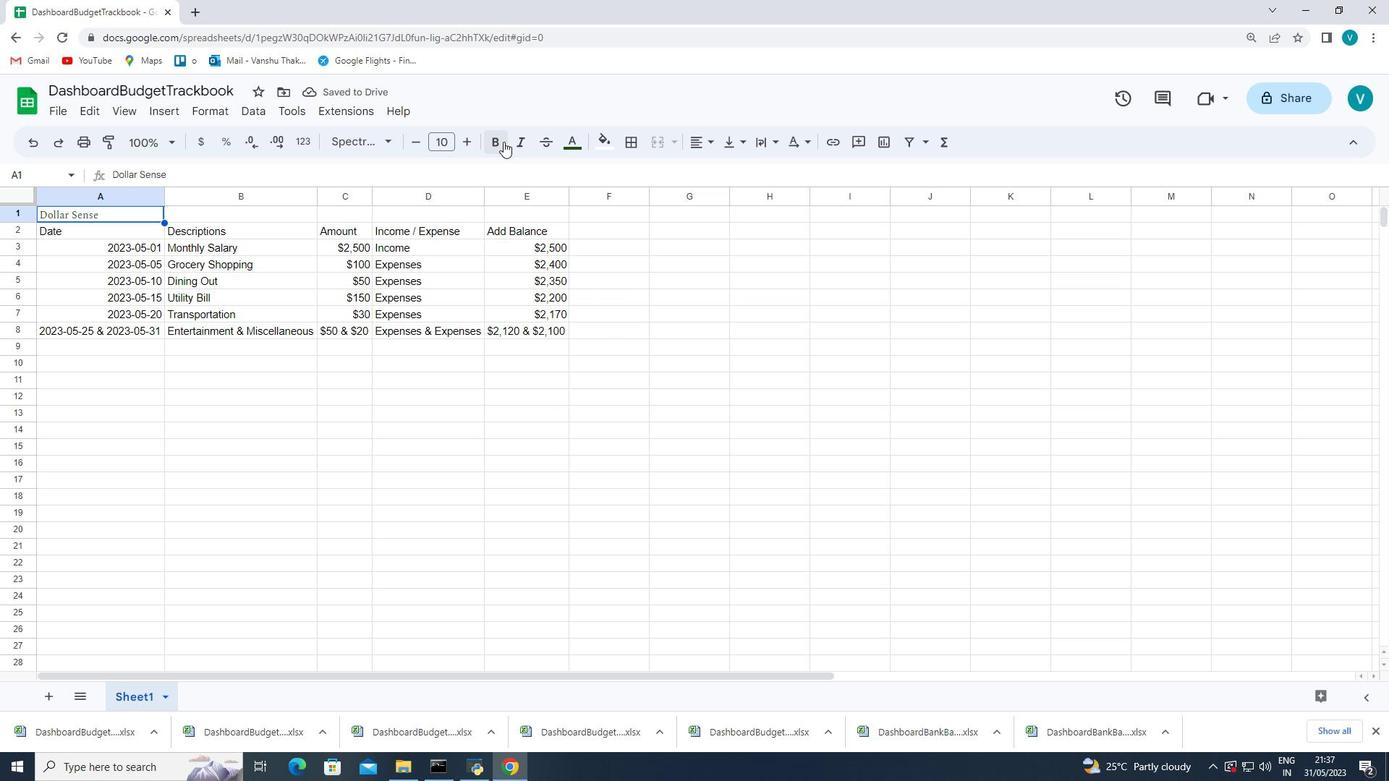 
Action: Mouse moved to (464, 146)
Screenshot: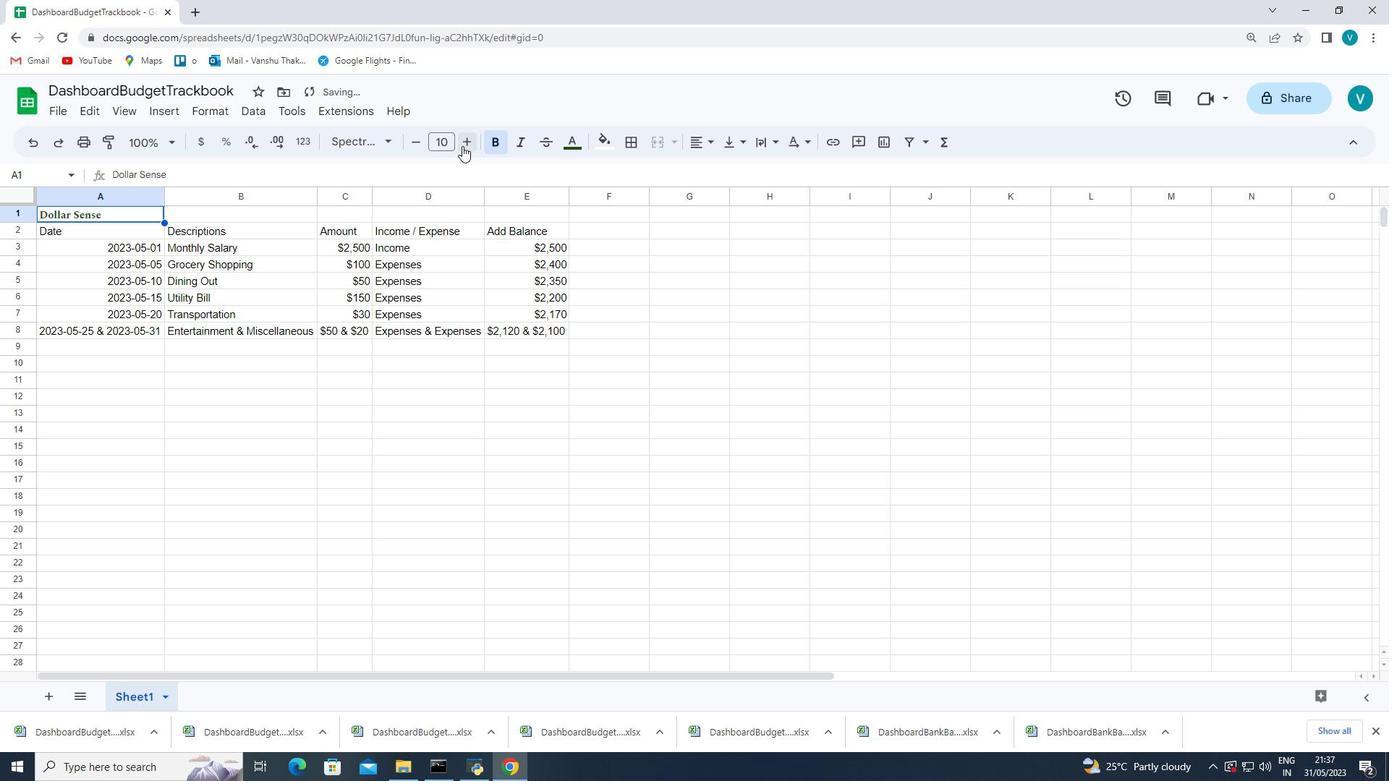 
Action: Mouse pressed left at (464, 146)
Screenshot: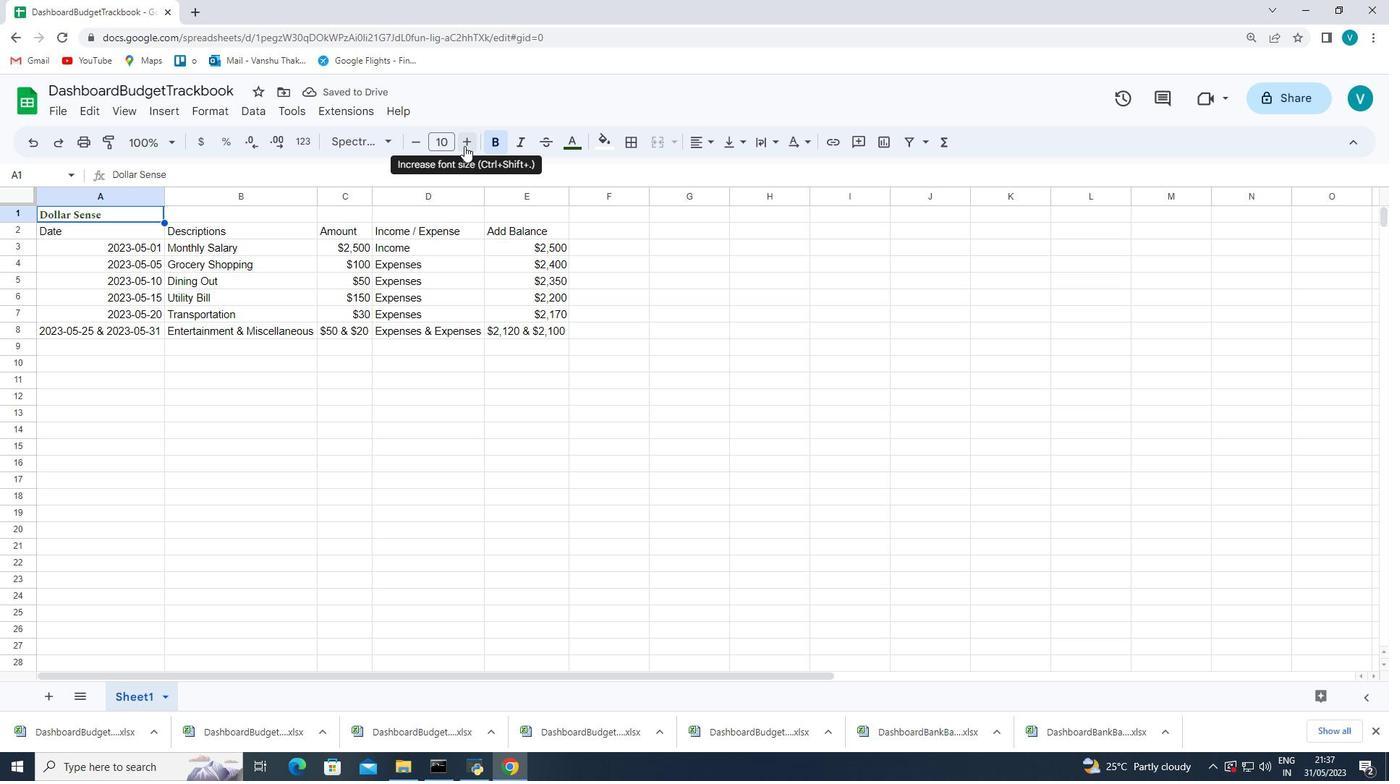 
Action: Mouse pressed left at (464, 146)
Screenshot: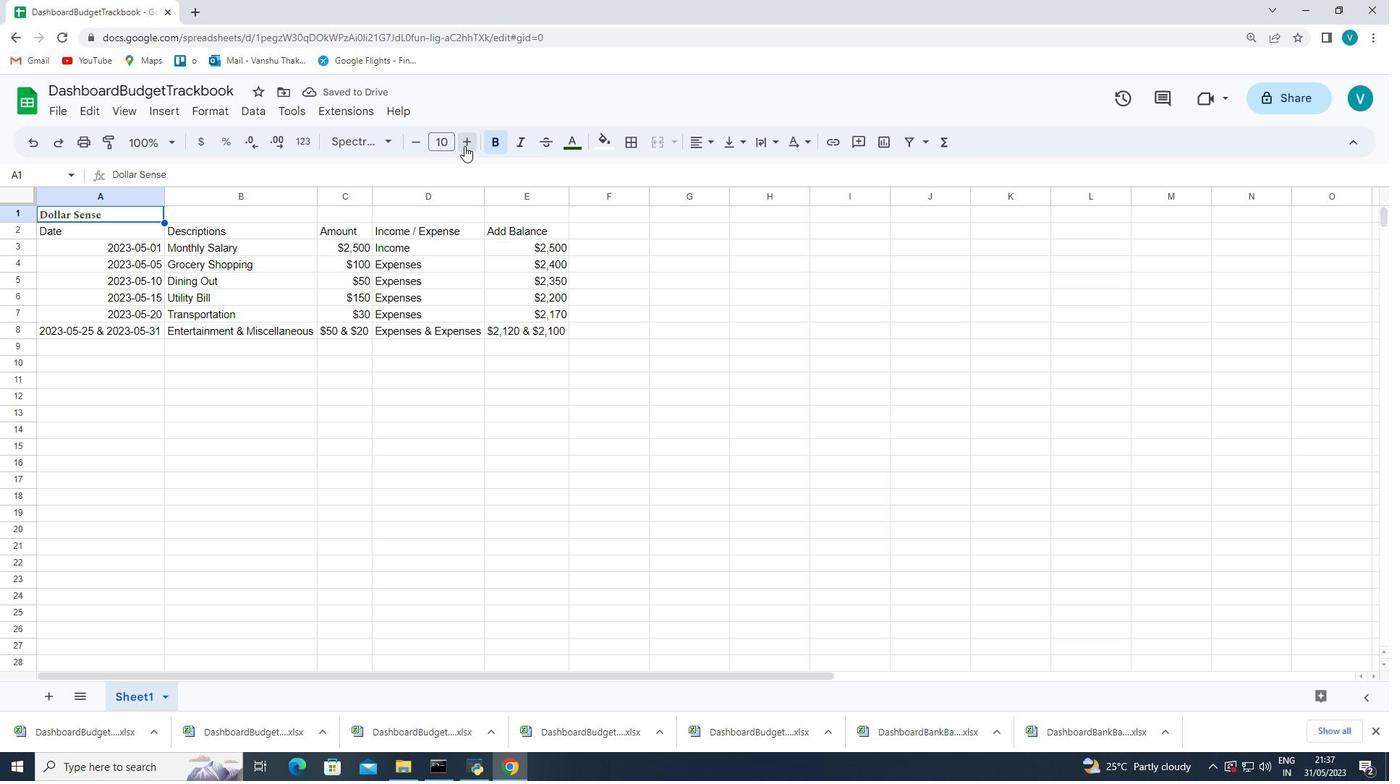 
Action: Mouse pressed left at (464, 146)
Screenshot: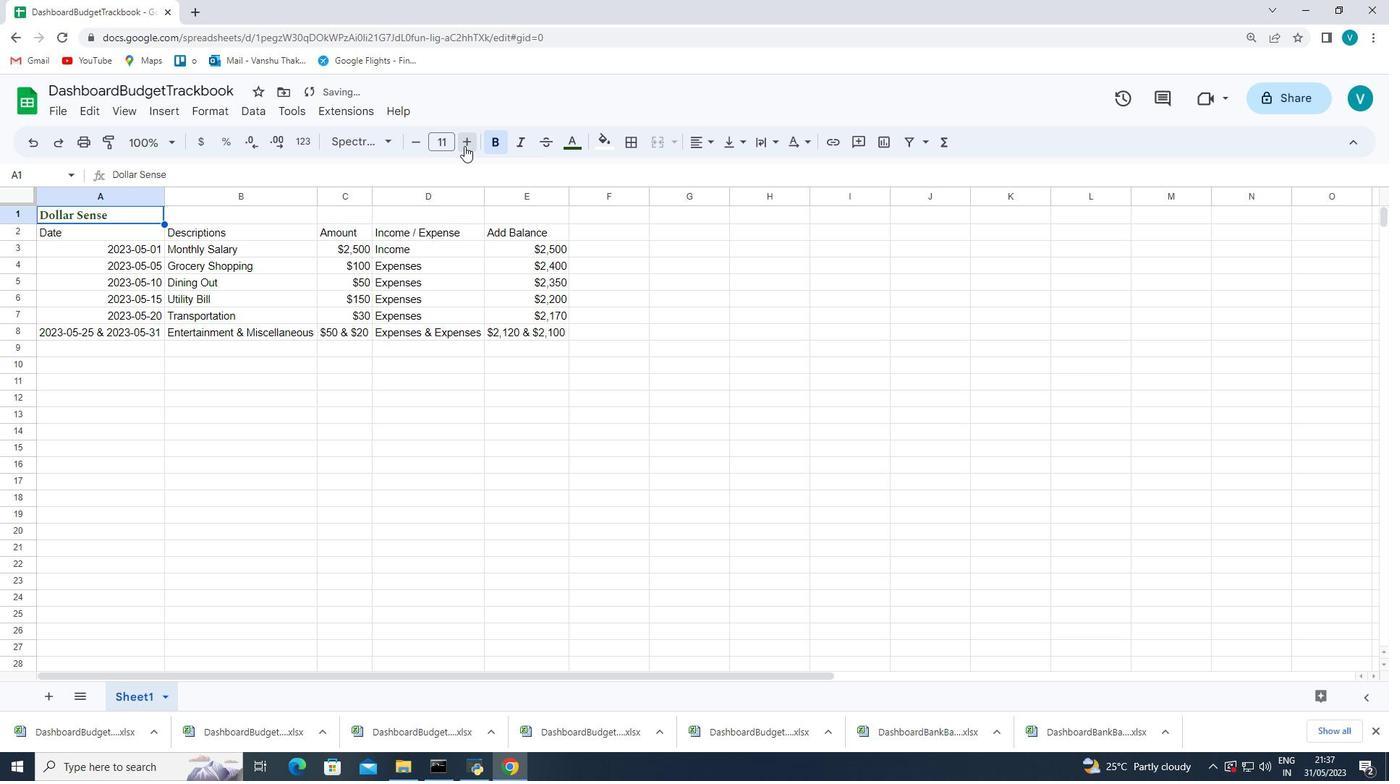 
Action: Mouse pressed left at (464, 146)
Screenshot: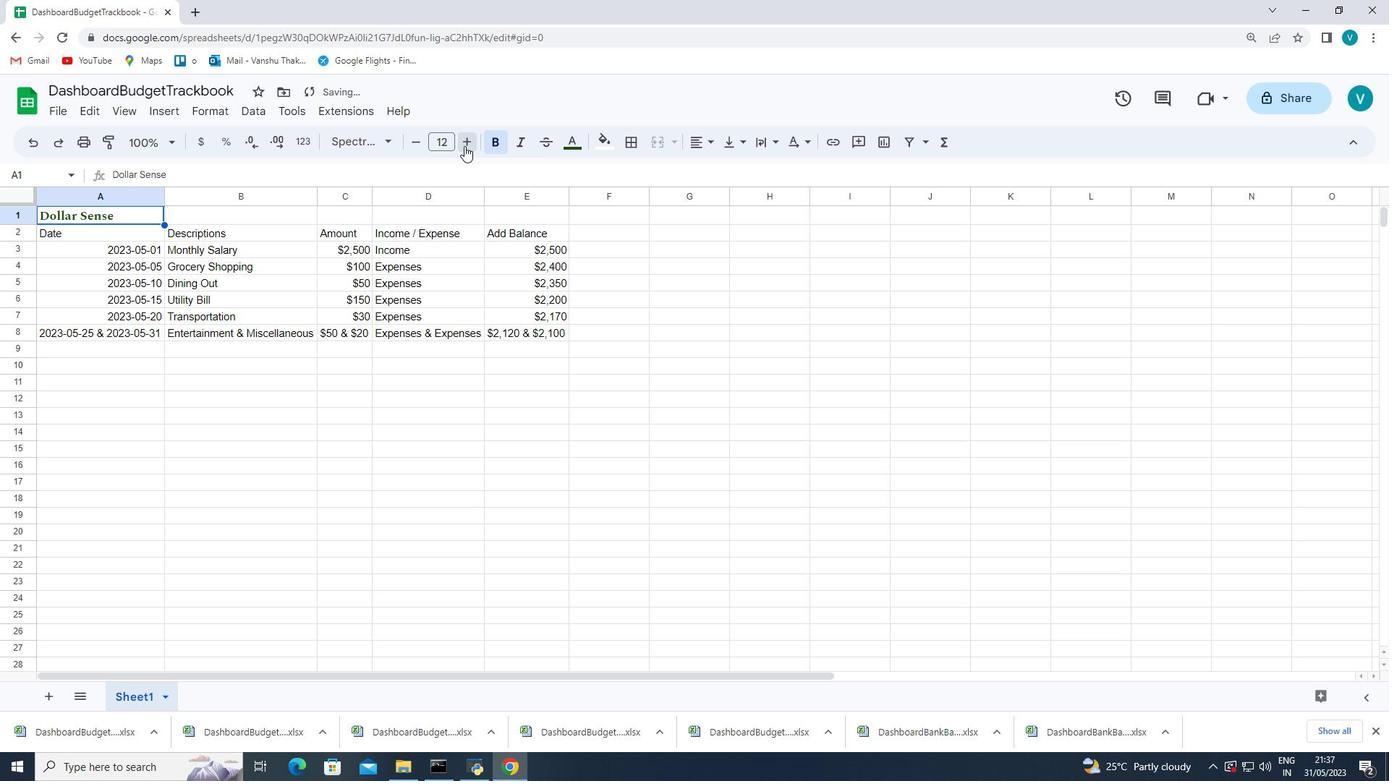 
Action: Mouse pressed left at (464, 146)
Screenshot: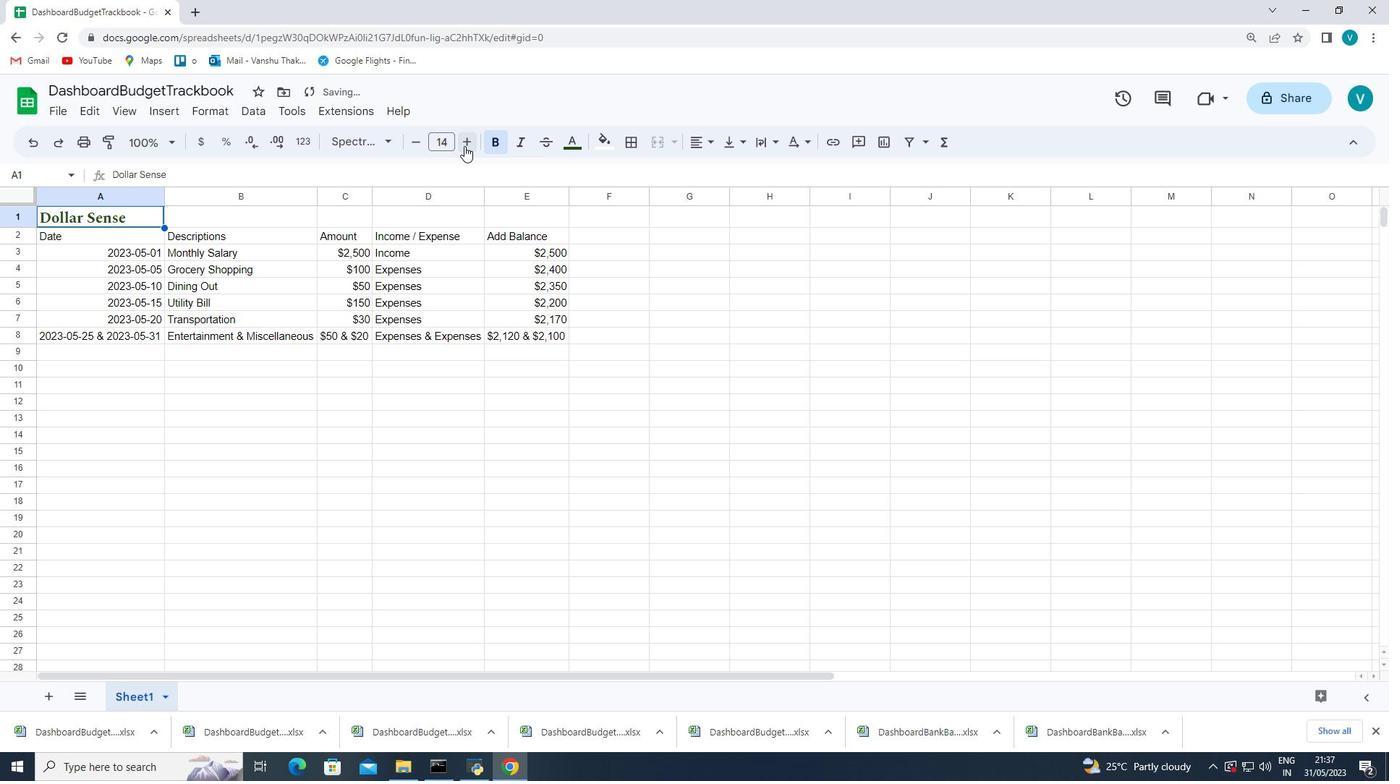 
Action: Mouse pressed left at (464, 146)
Screenshot: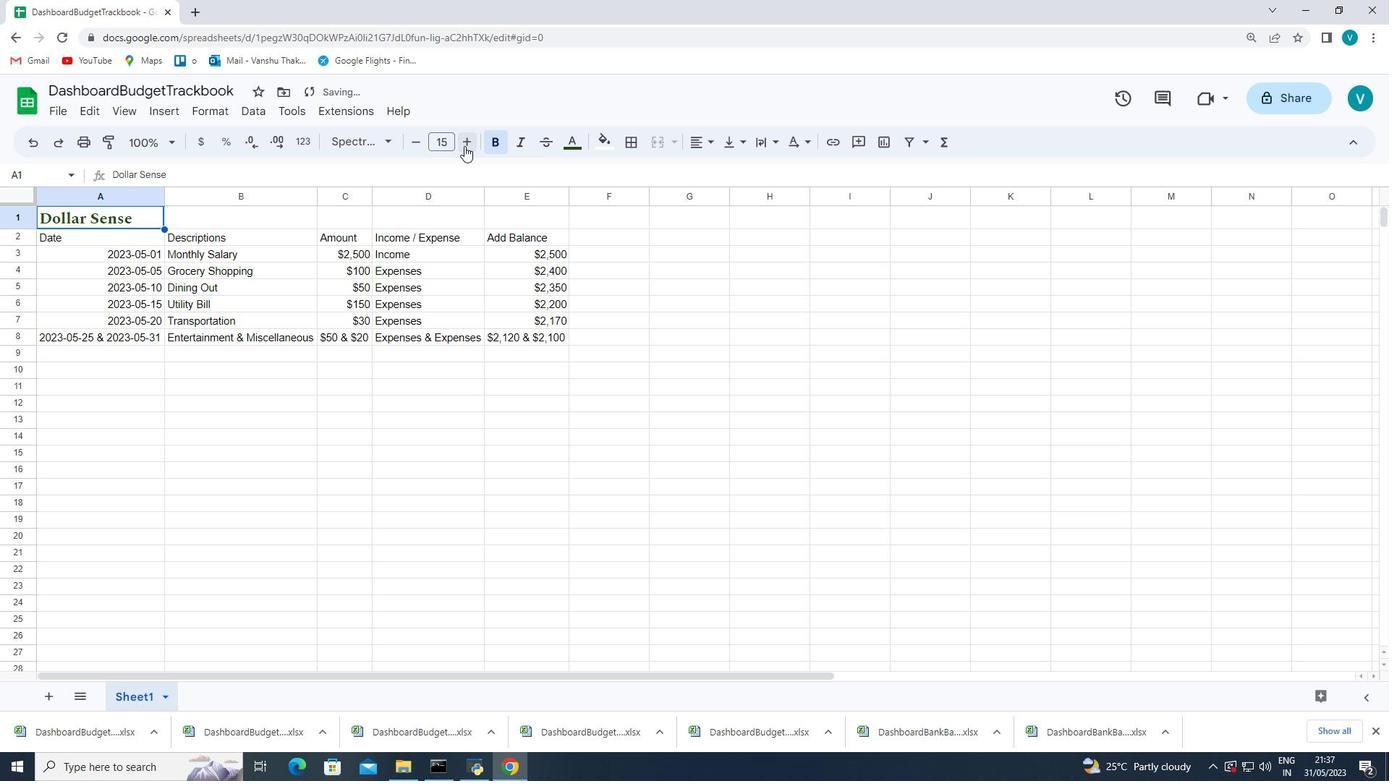 
Action: Mouse pressed left at (464, 146)
Screenshot: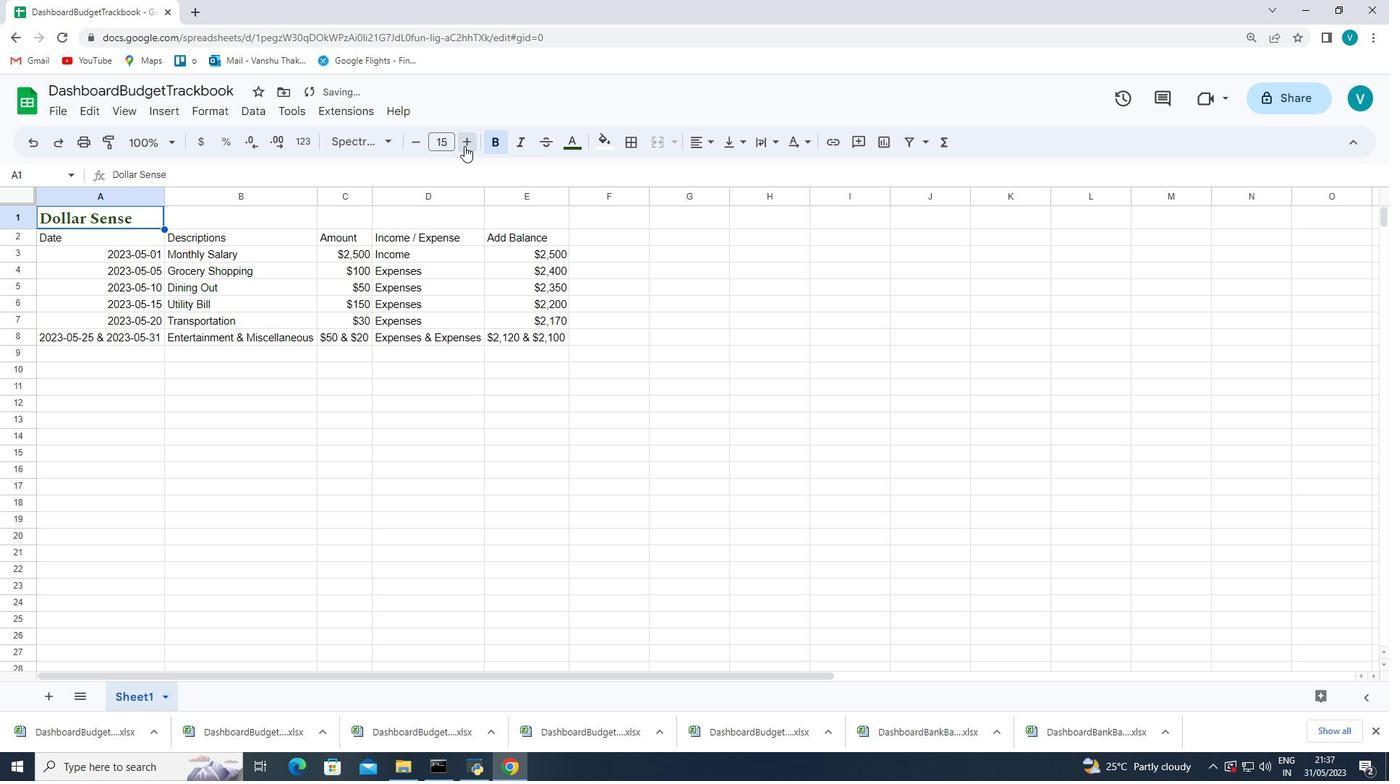 
Action: Mouse pressed left at (464, 146)
Screenshot: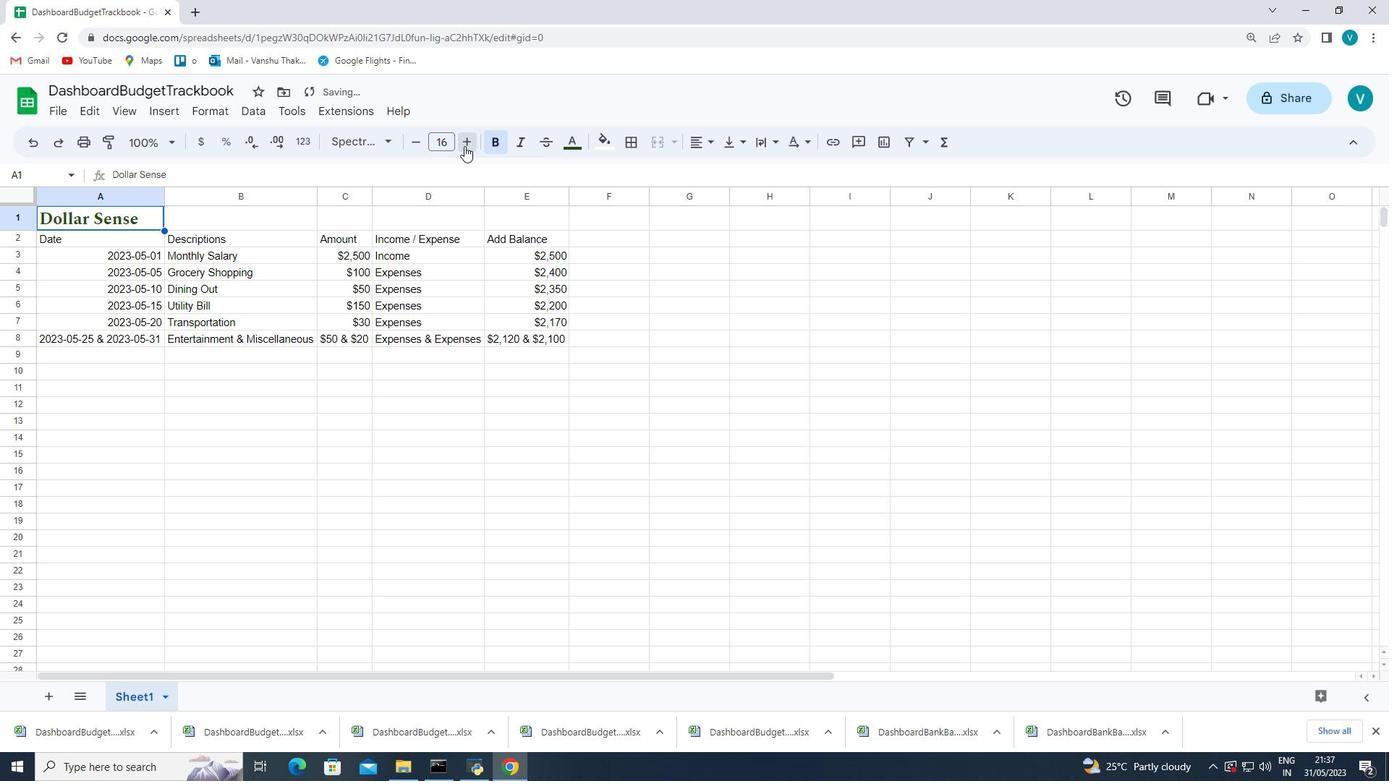 
Action: Mouse pressed left at (464, 146)
Screenshot: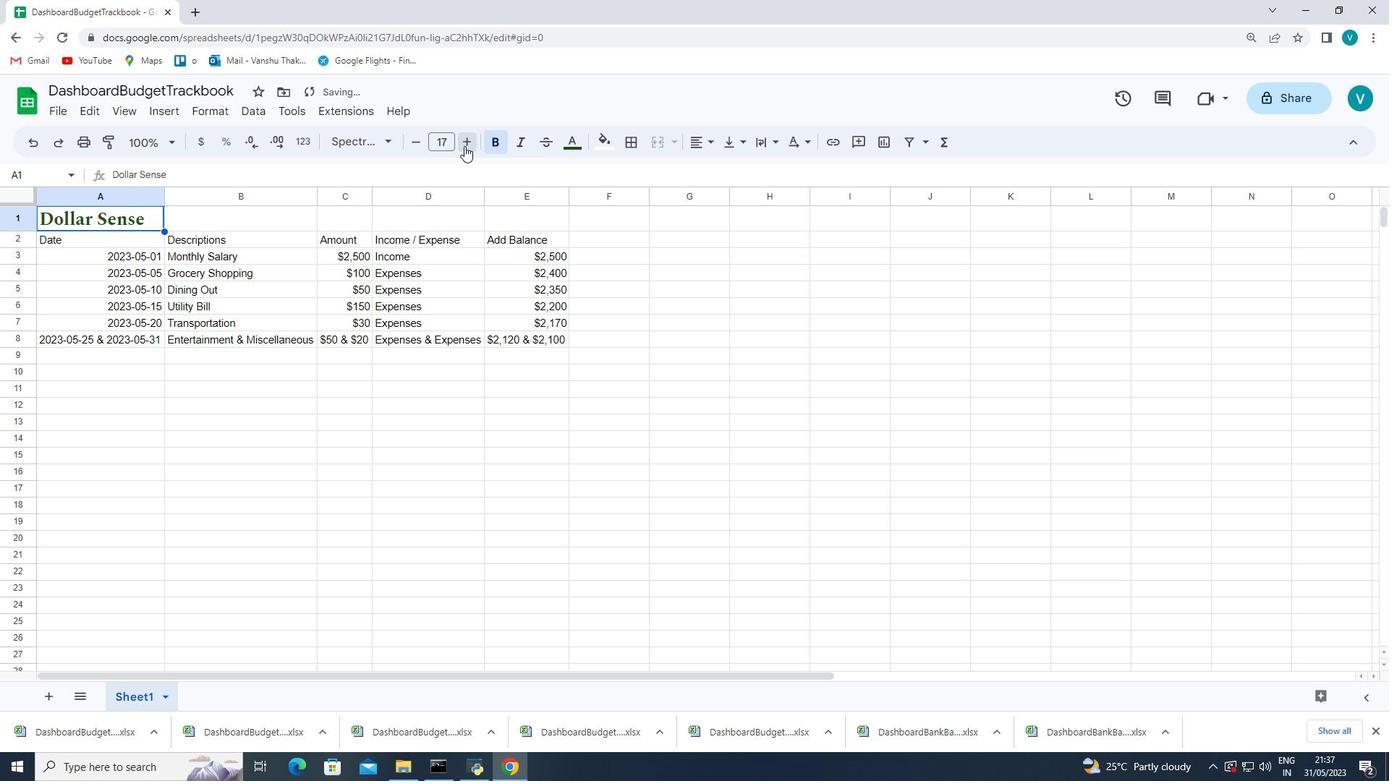 
Action: Mouse pressed left at (464, 146)
Screenshot: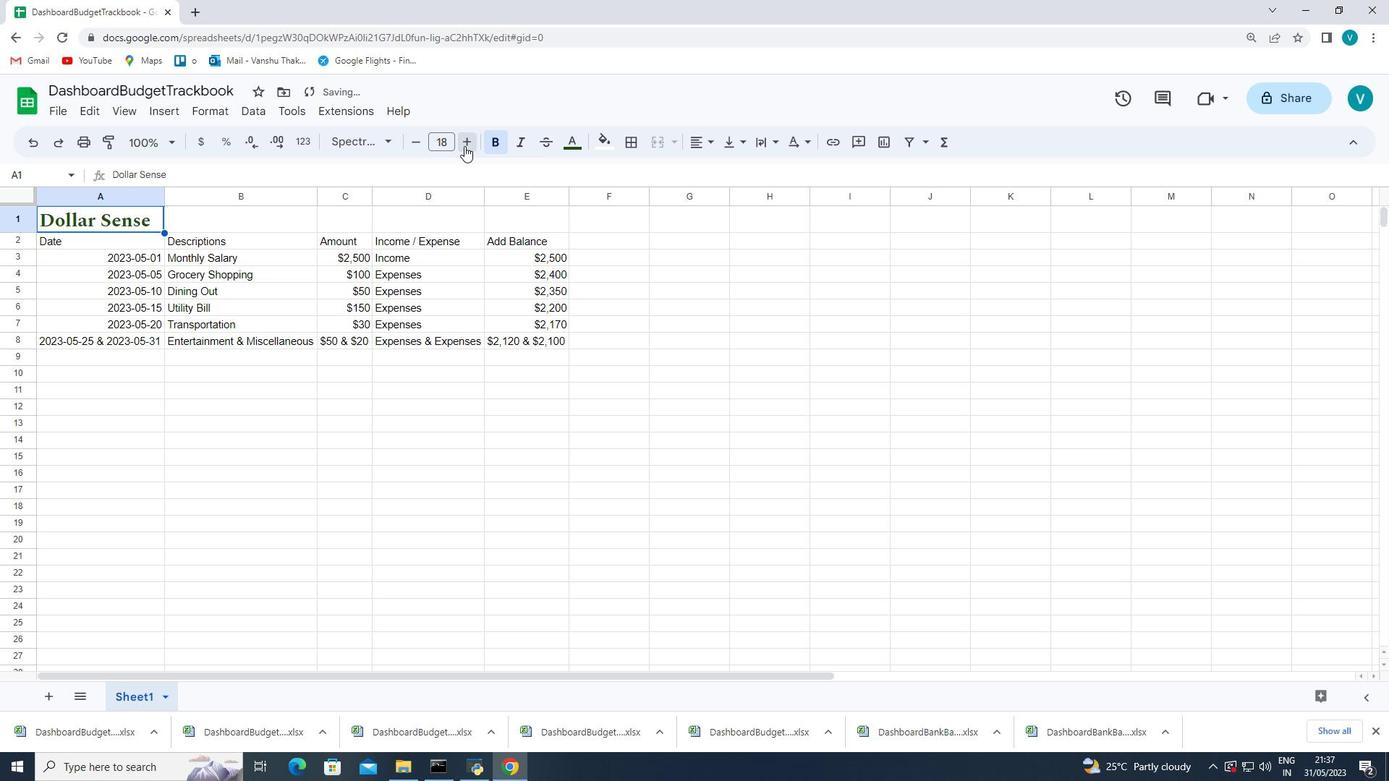 
Action: Mouse pressed left at (464, 146)
Screenshot: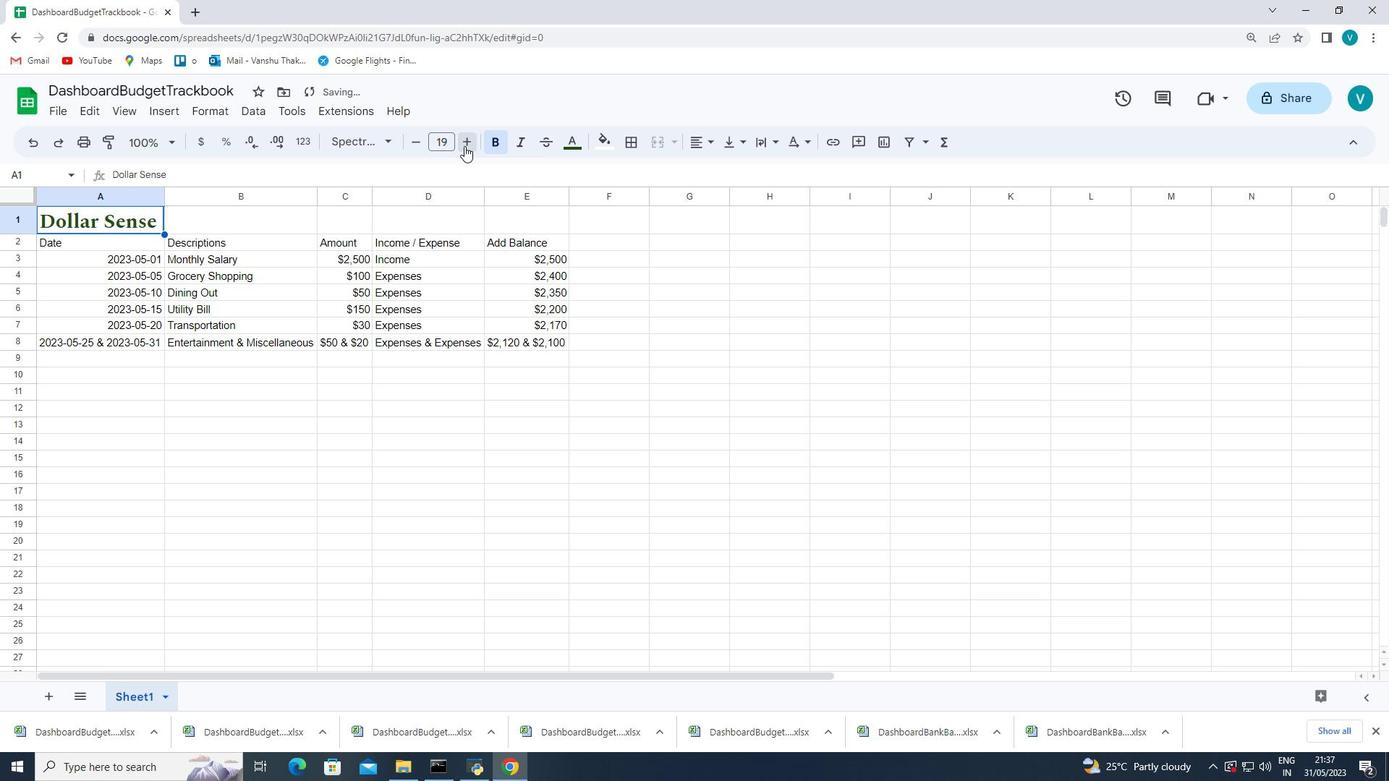 
Action: Mouse moved to (469, 143)
Screenshot: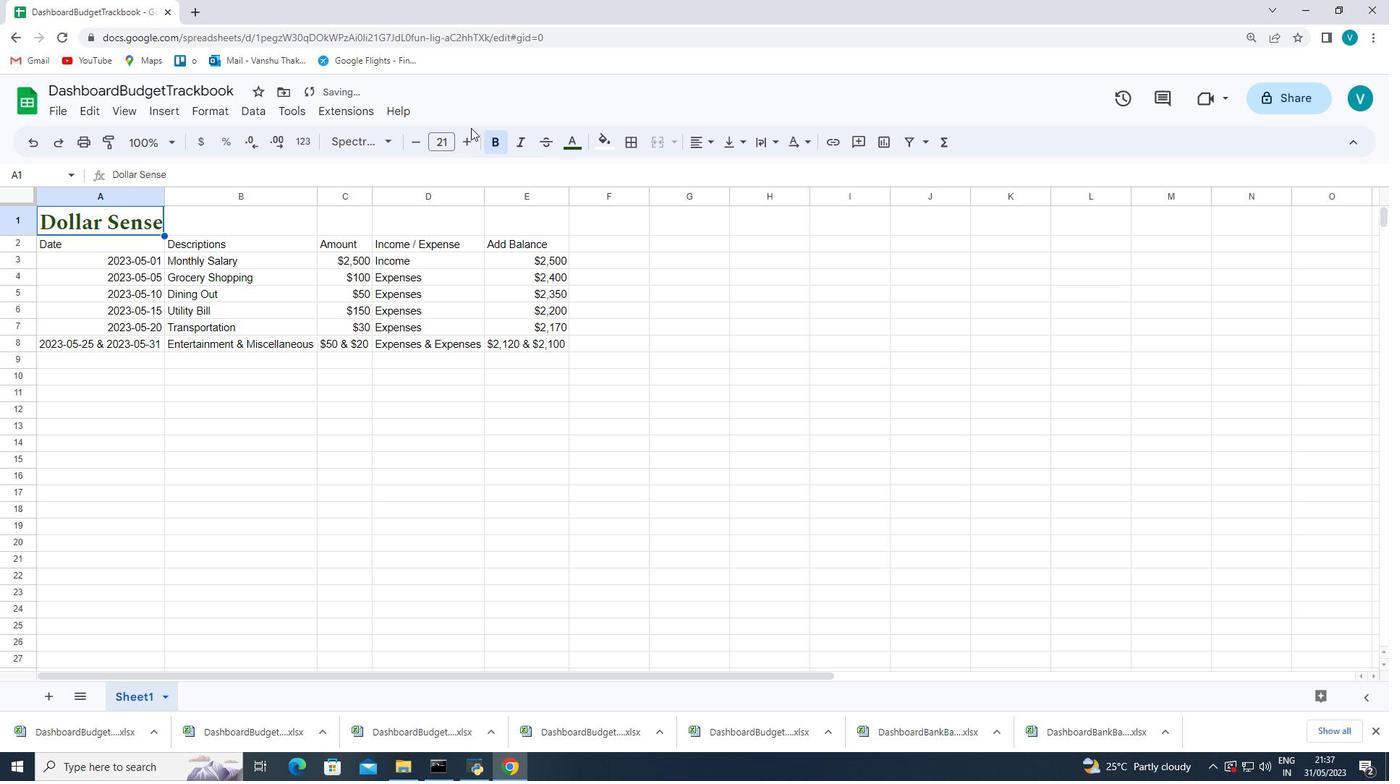 
Action: Mouse pressed left at (469, 143)
Screenshot: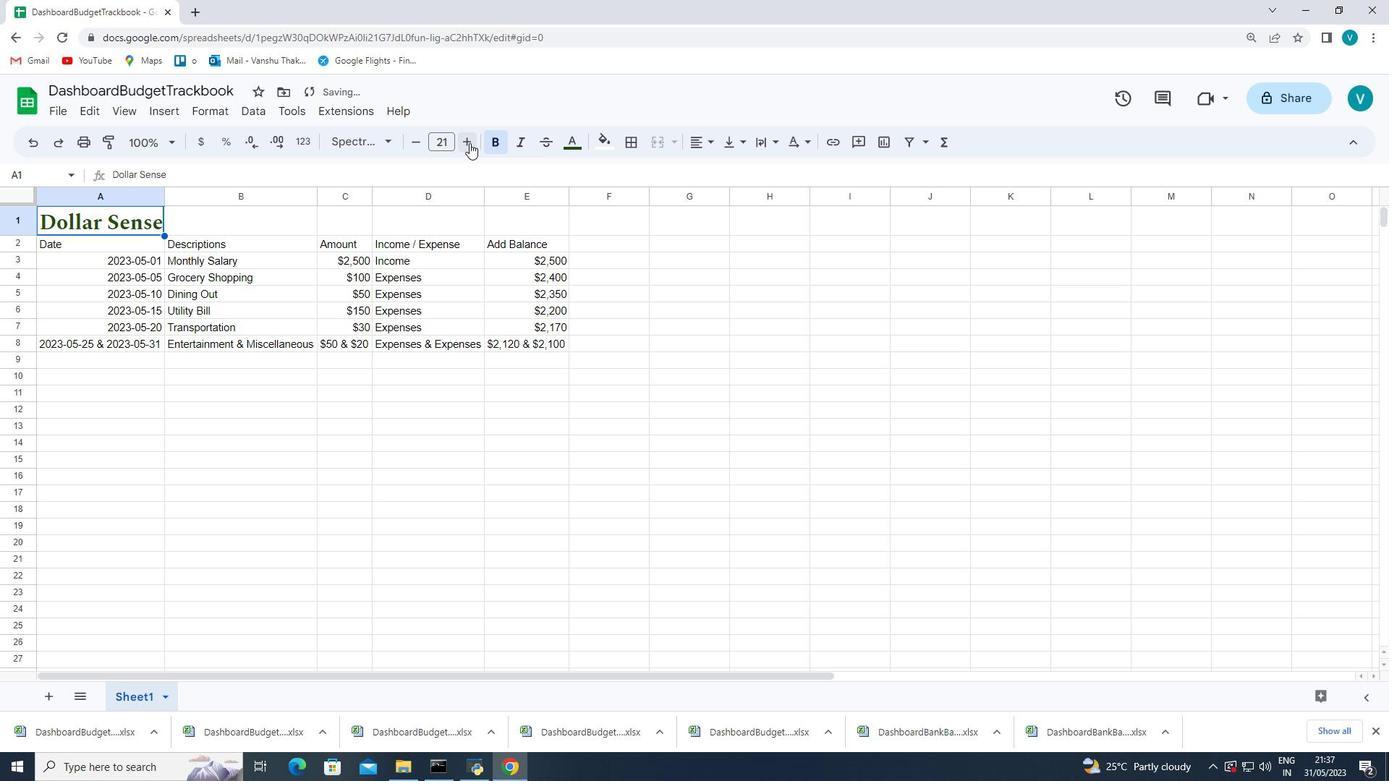 
Action: Mouse moved to (745, 329)
Screenshot: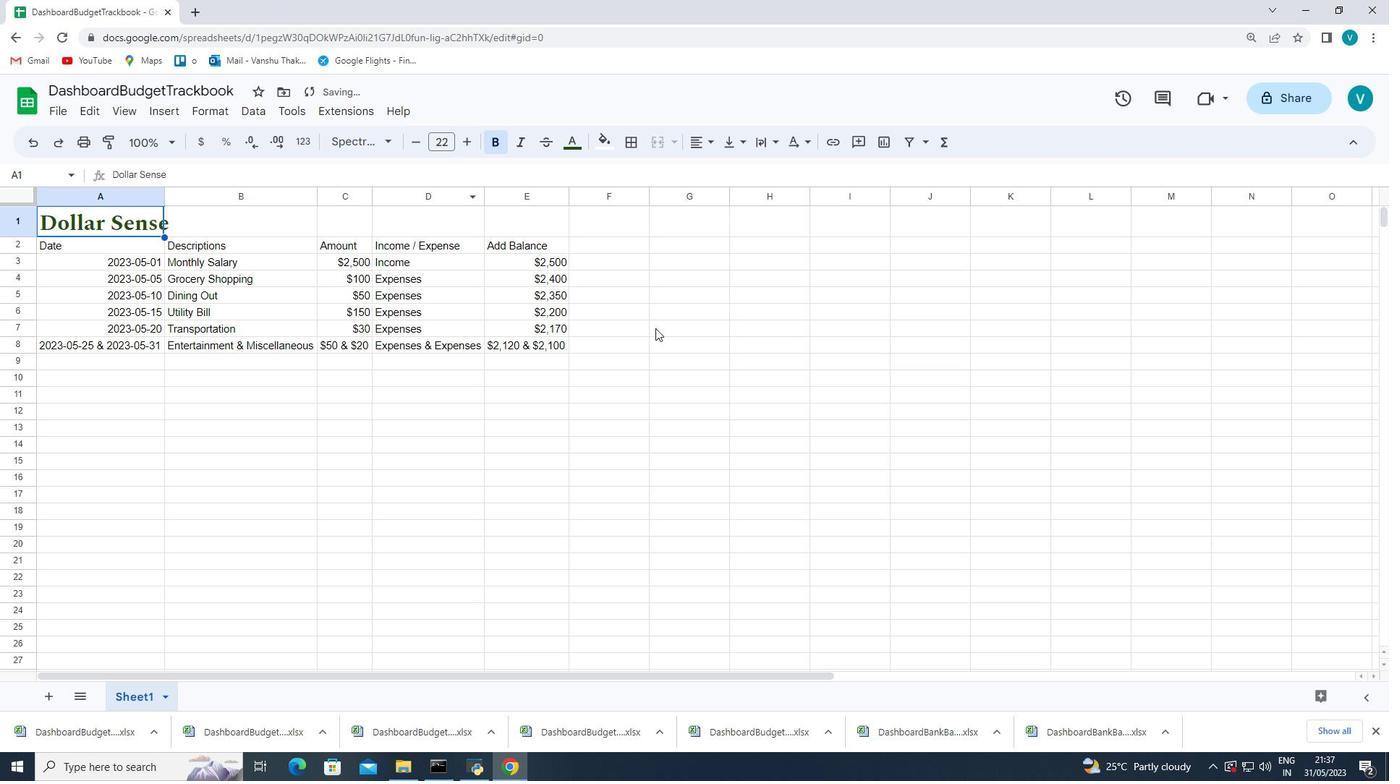 
Action: Mouse pressed left at (745, 329)
Screenshot: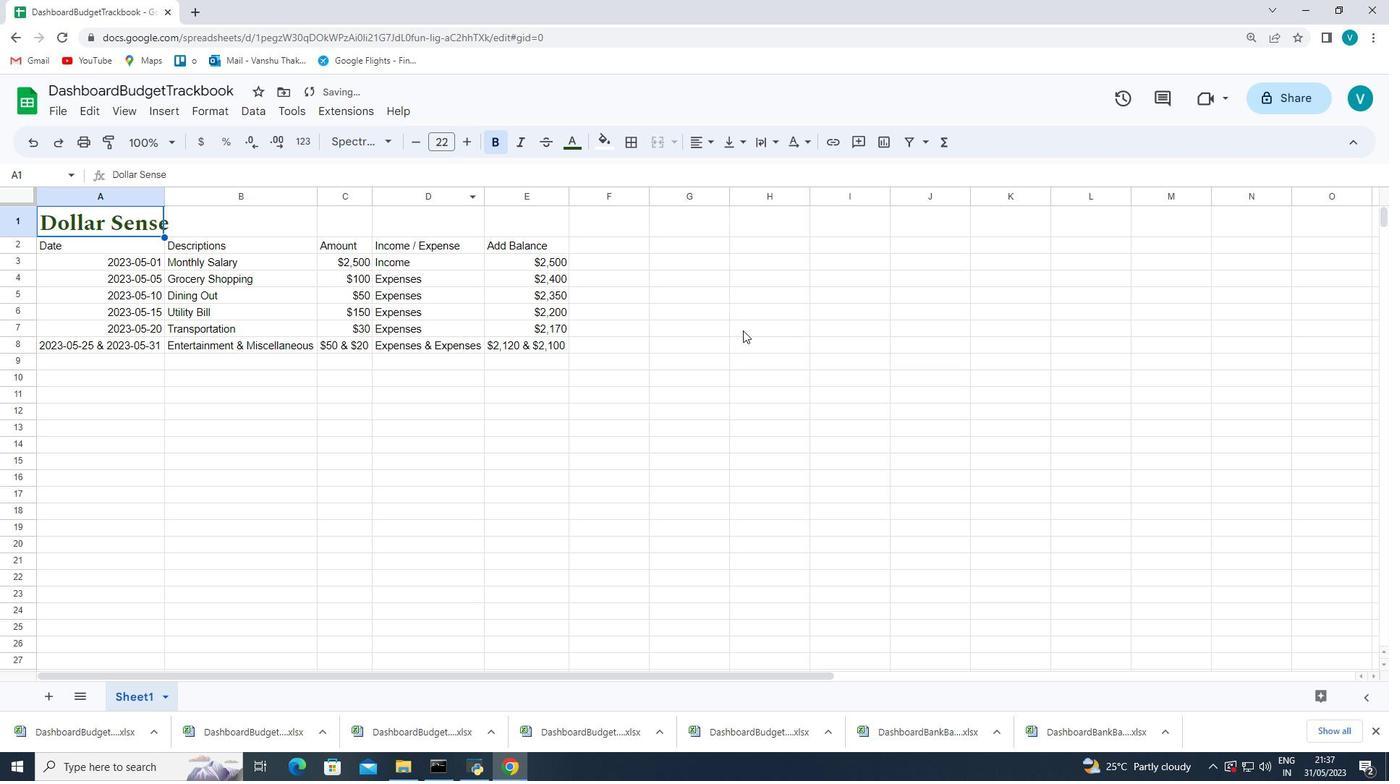 
Action: Mouse moved to (67, 248)
Screenshot: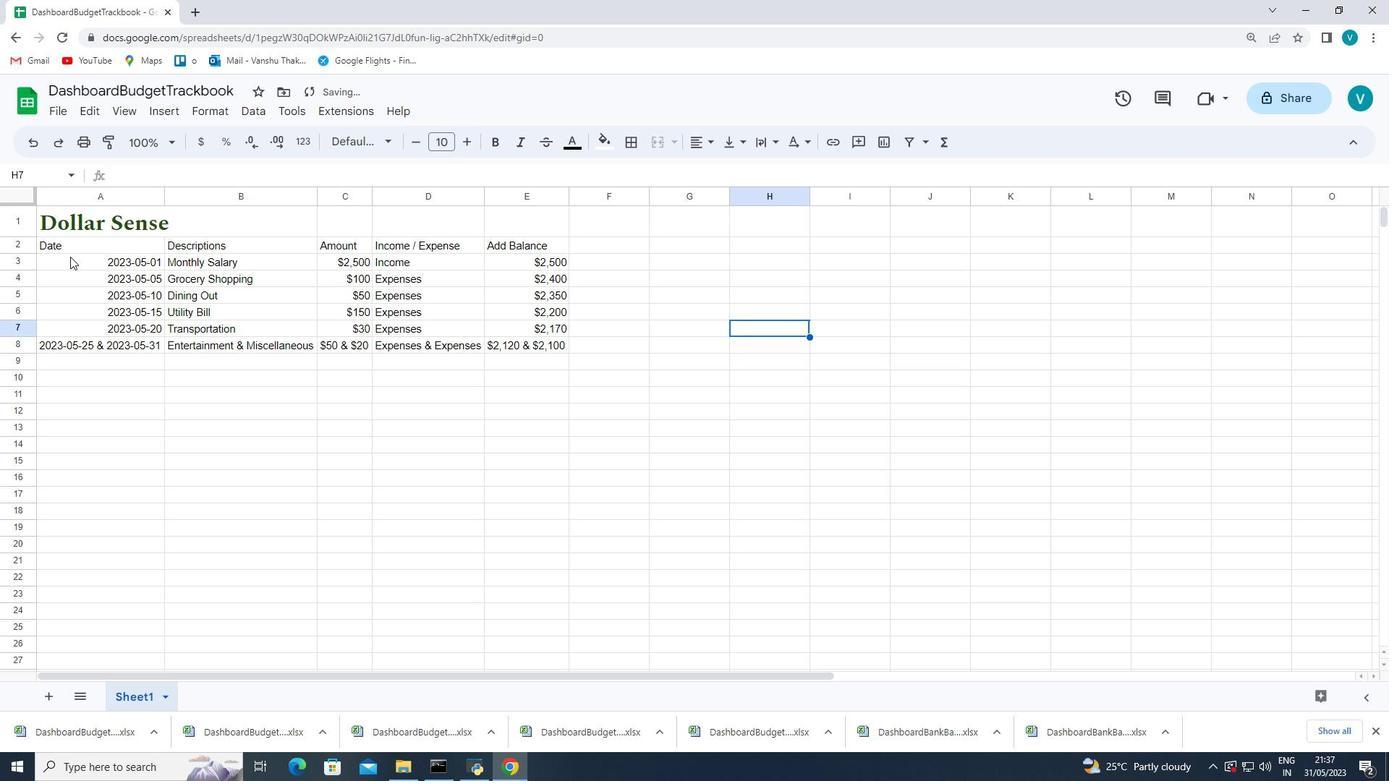 
Action: Mouse pressed left at (67, 248)
Screenshot: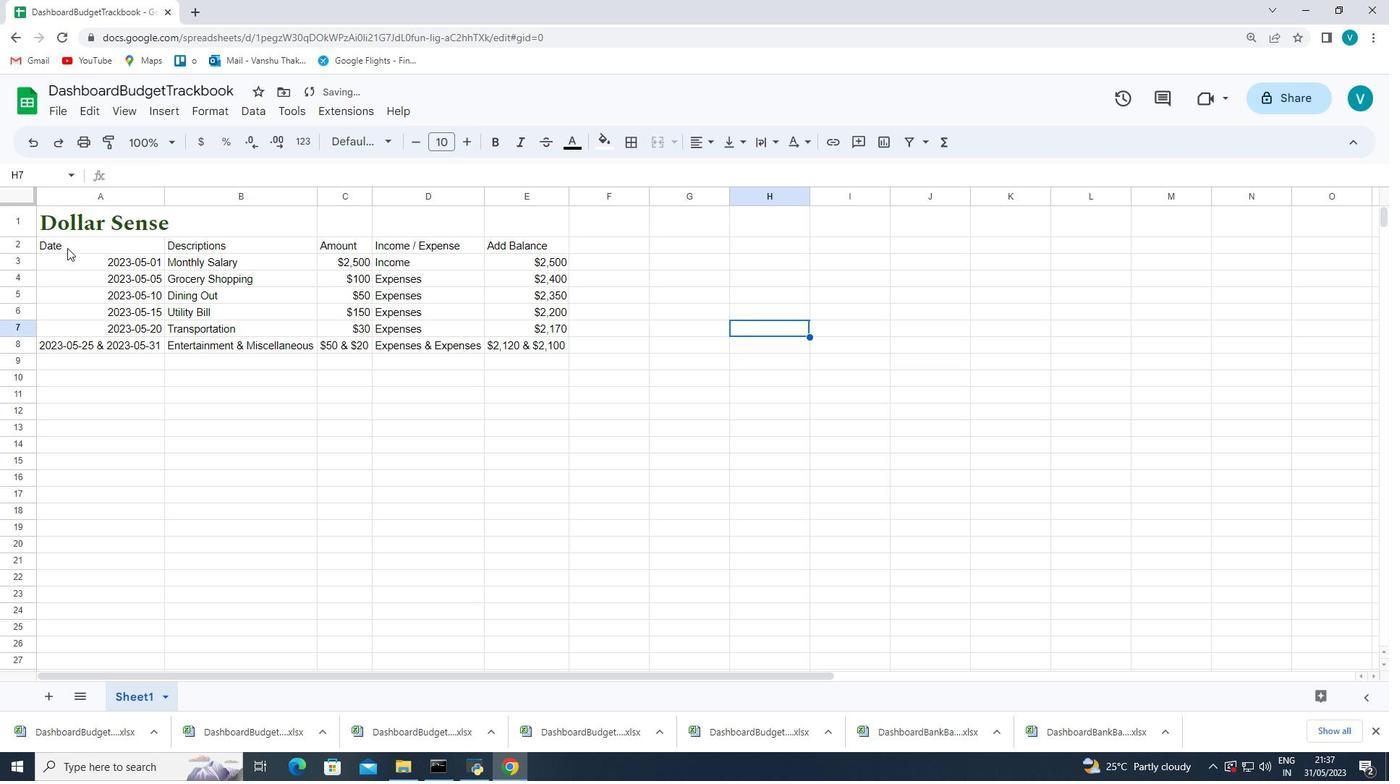 
Action: Mouse moved to (384, 146)
Screenshot: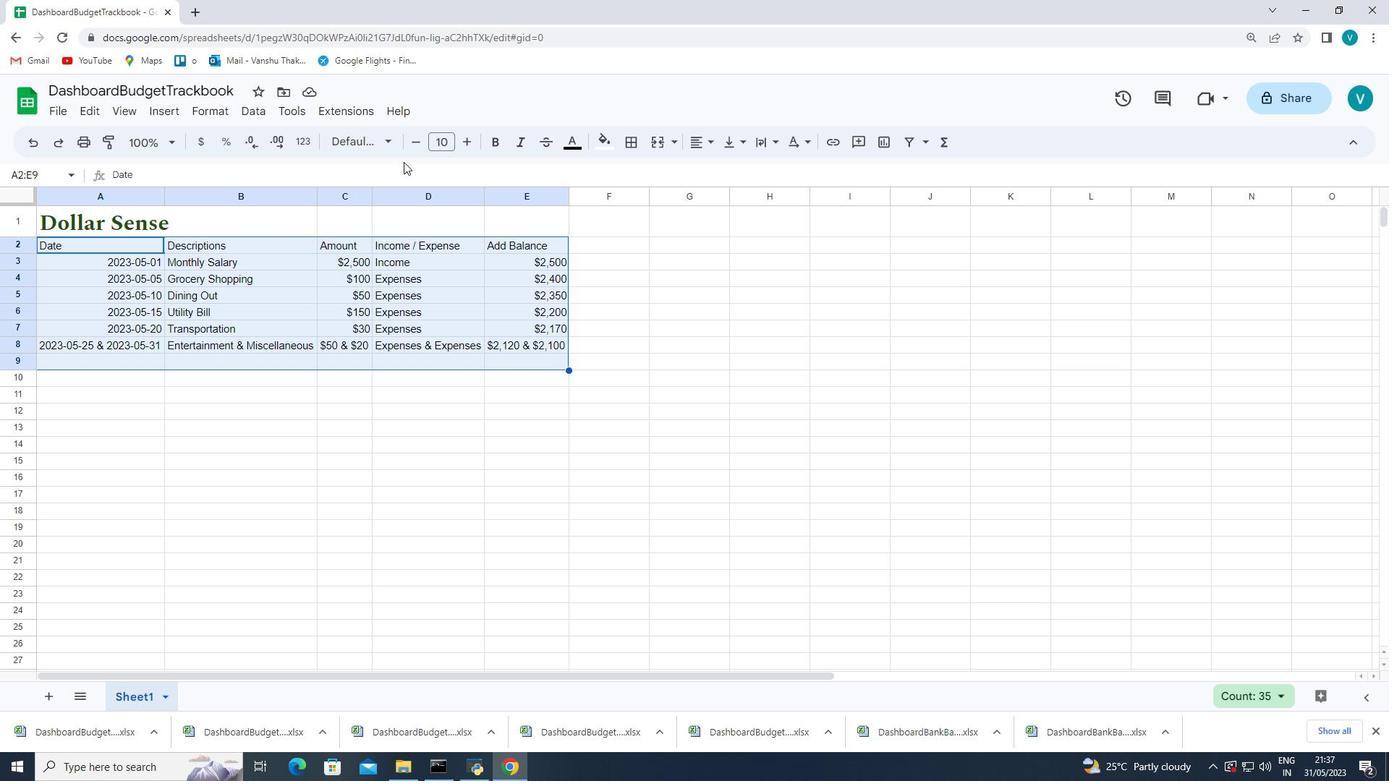 
Action: Mouse pressed left at (384, 146)
Screenshot: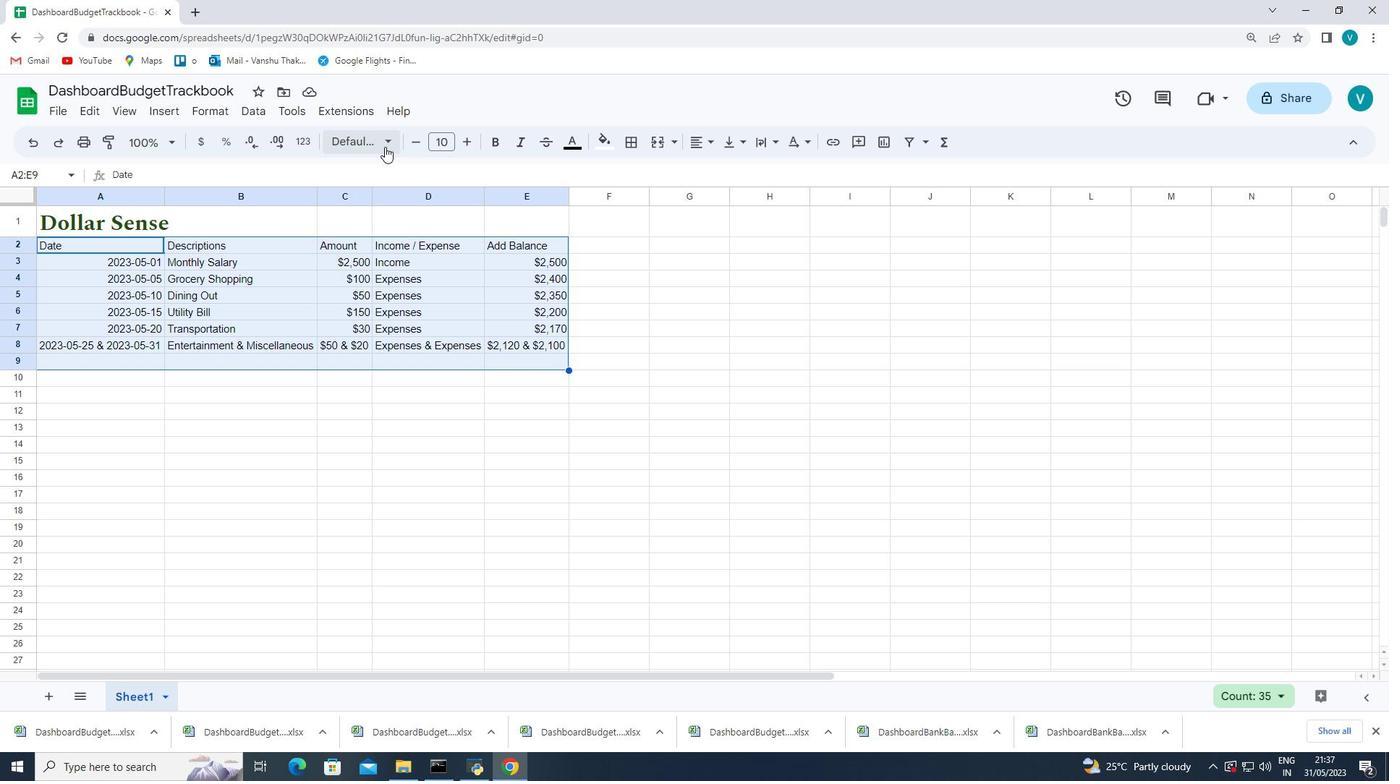 
Action: Mouse moved to (418, 307)
Screenshot: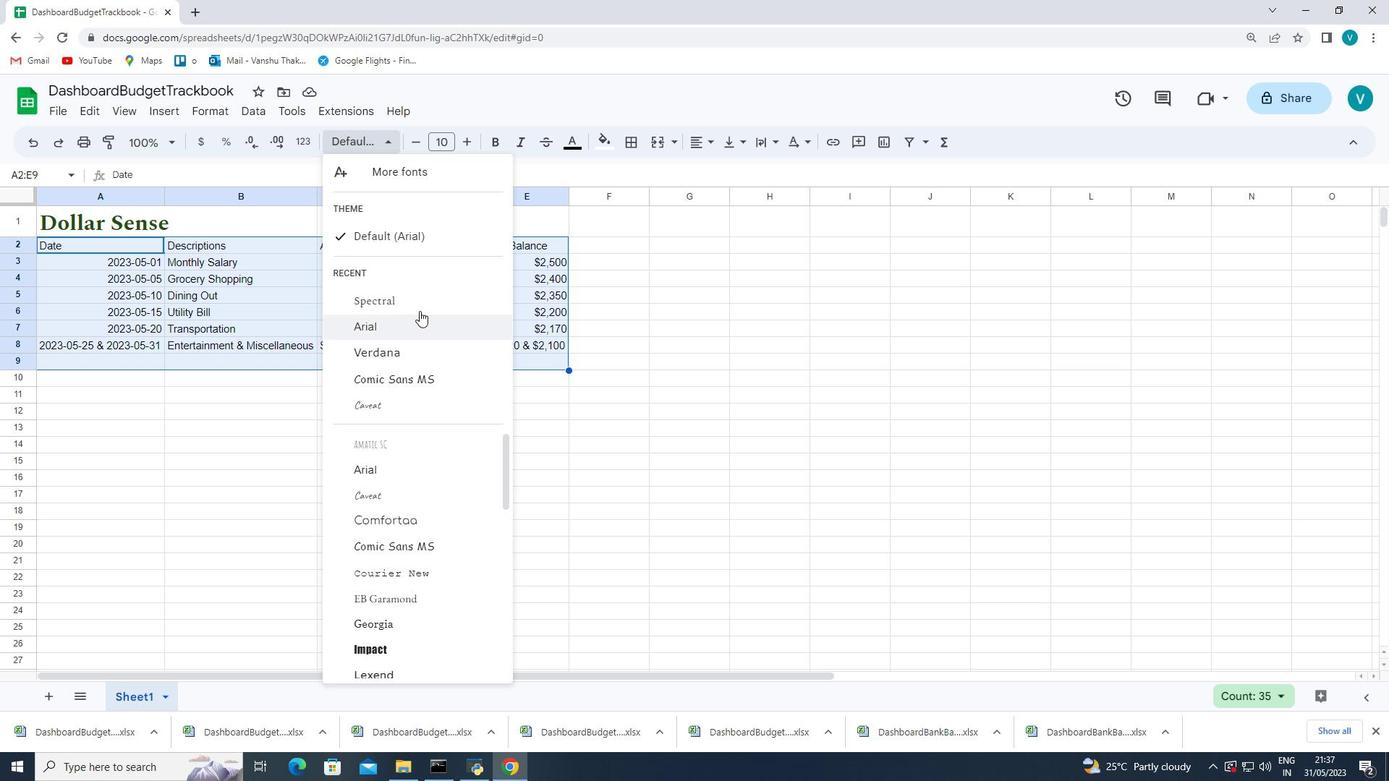 
Action: Mouse pressed left at (418, 307)
Screenshot: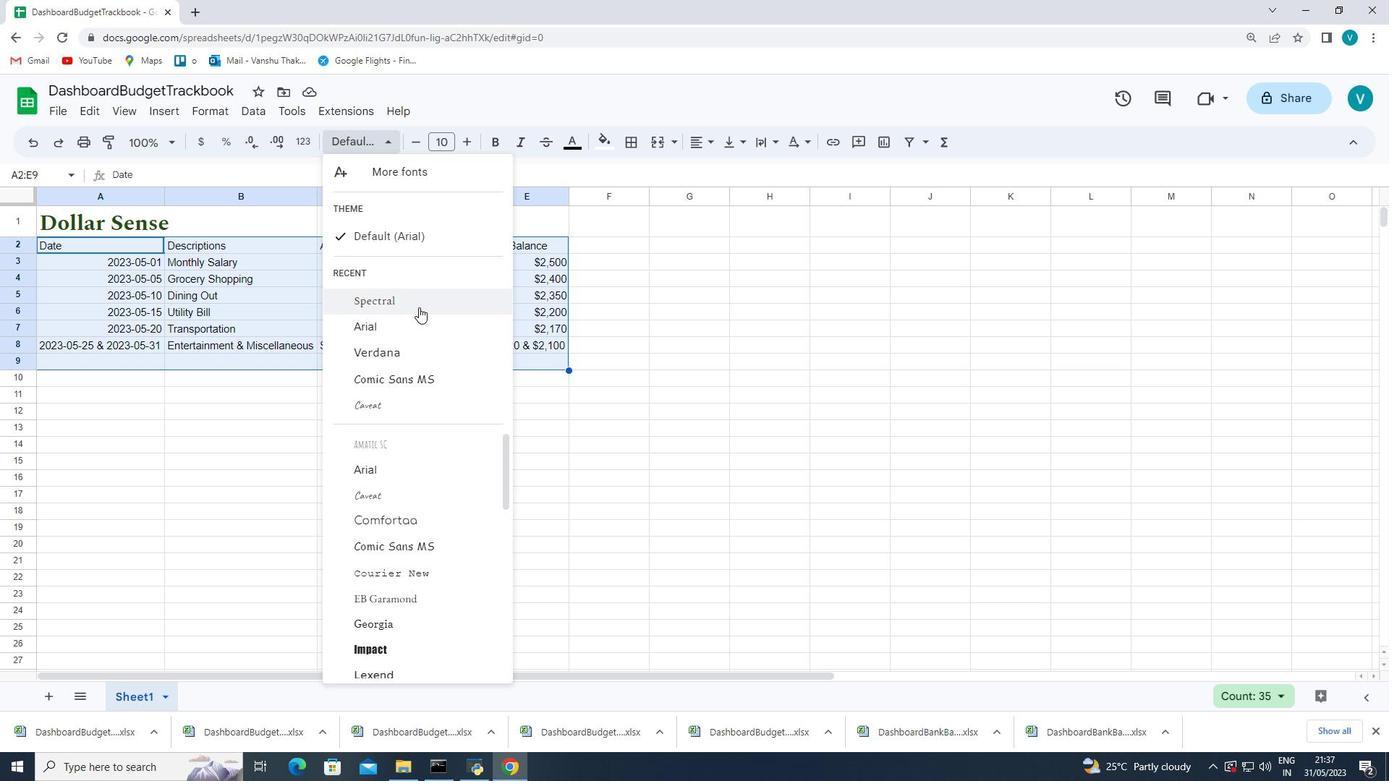 
Action: Mouse moved to (466, 143)
Screenshot: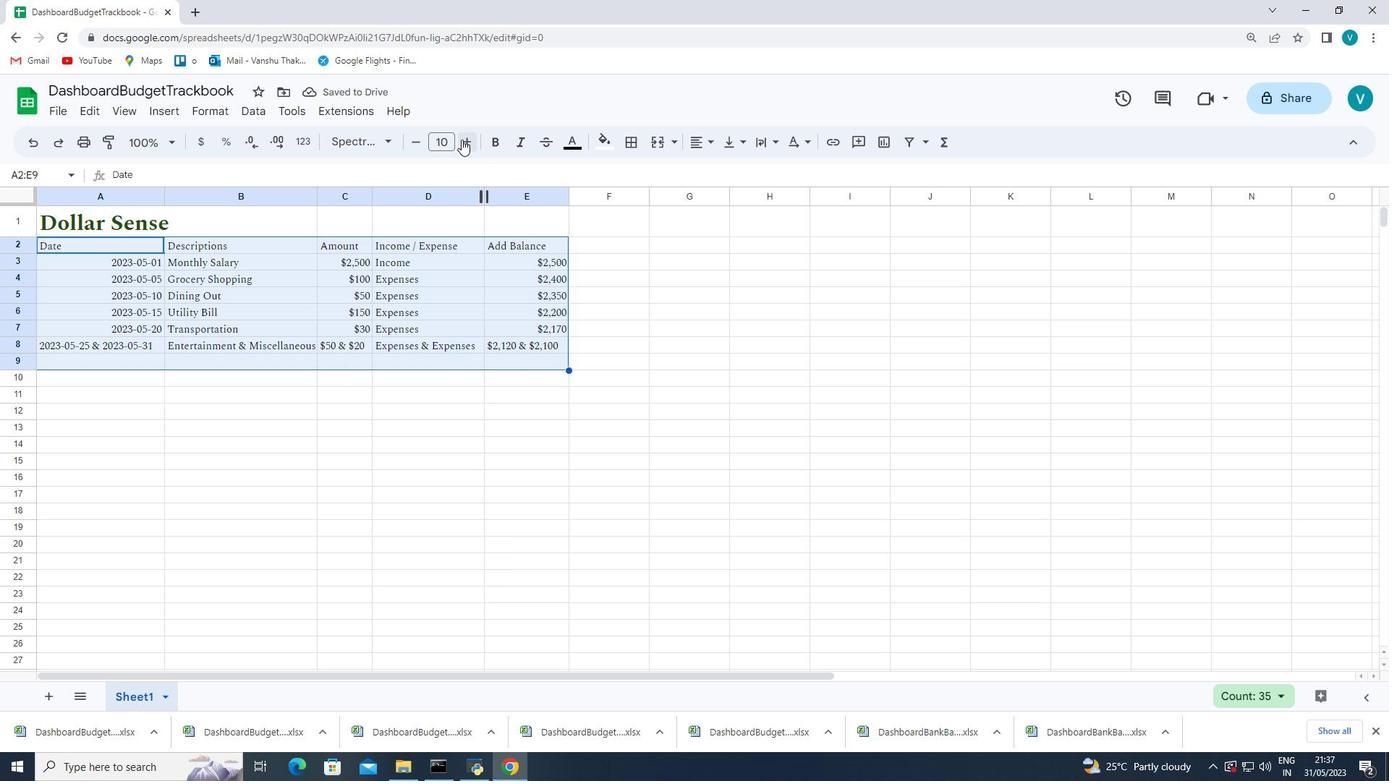 
Action: Mouse pressed left at (466, 143)
Screenshot: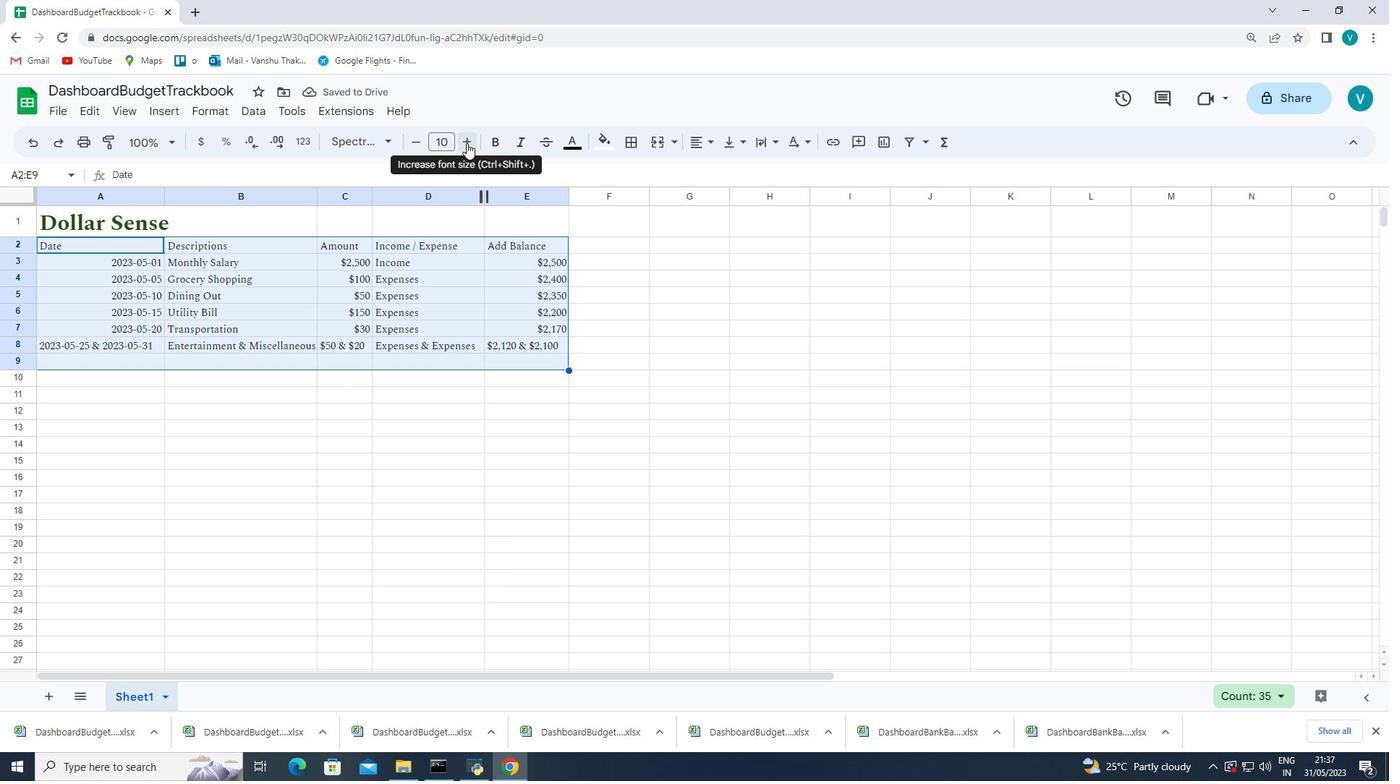 
Action: Mouse pressed left at (466, 143)
Screenshot: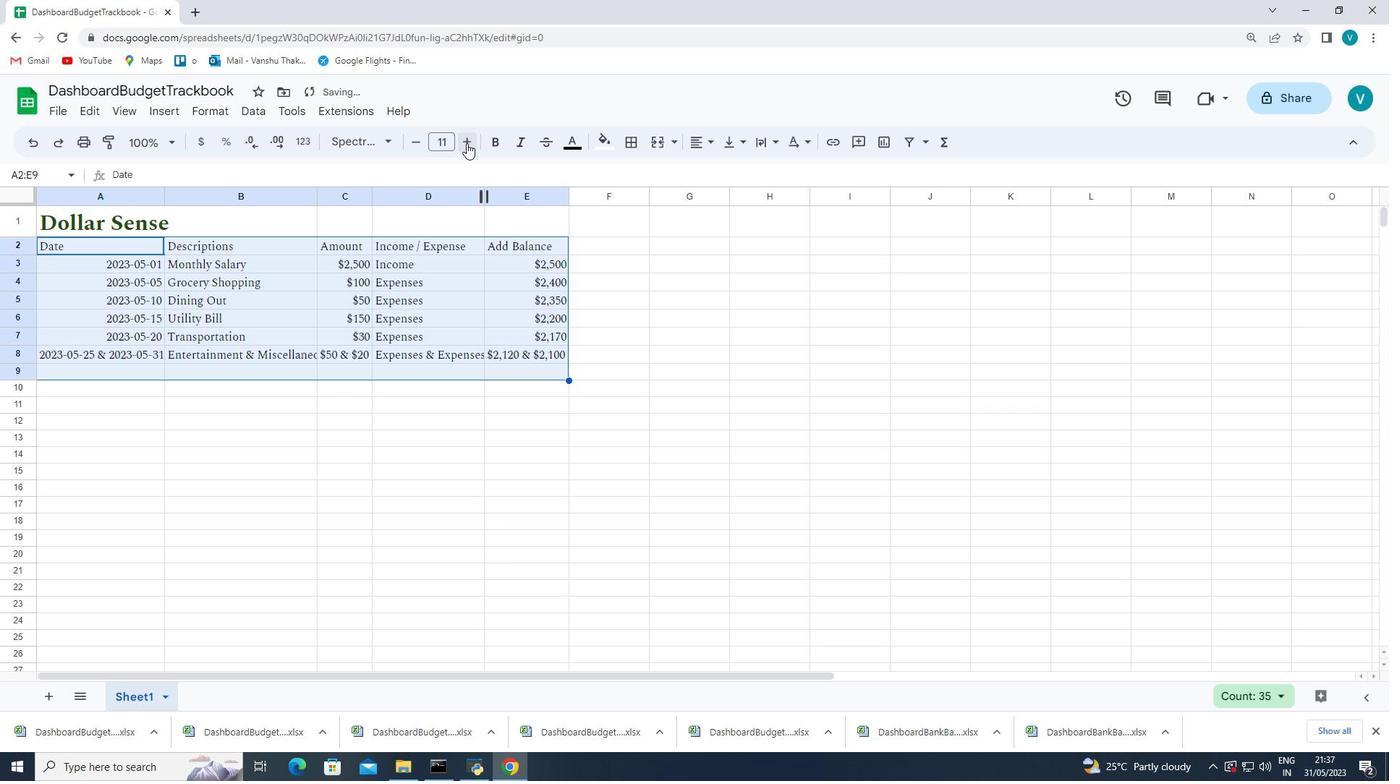 
Action: Mouse pressed left at (466, 143)
Screenshot: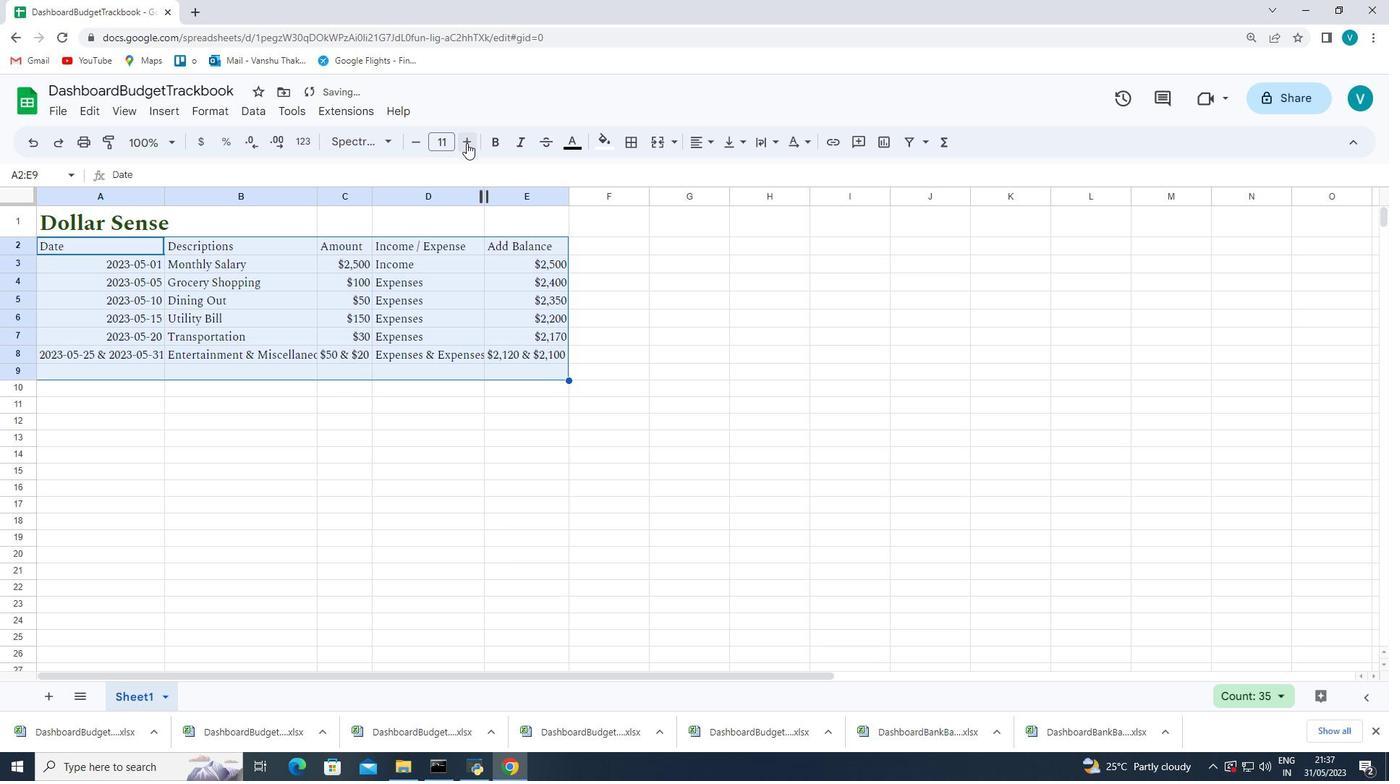 
Action: Mouse pressed left at (466, 143)
Screenshot: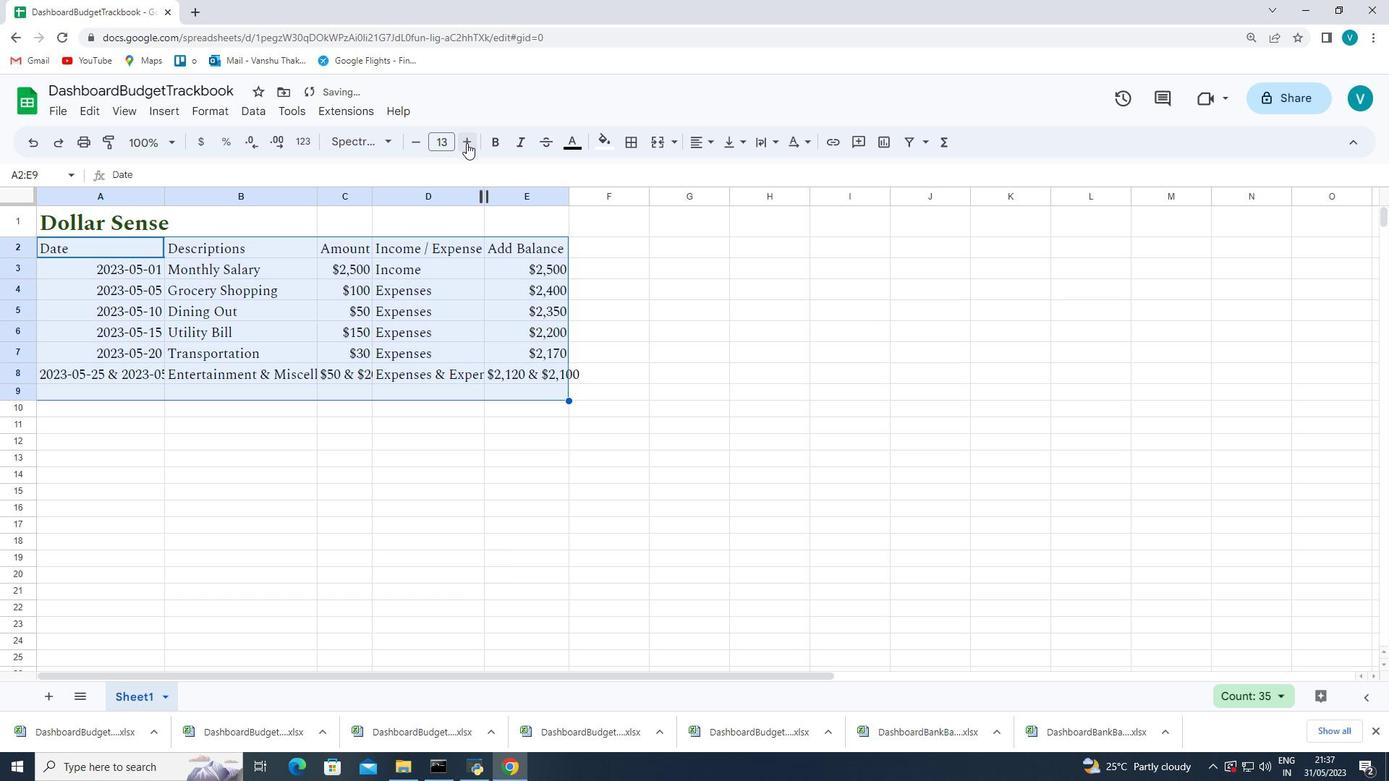 
Action: Mouse moved to (735, 254)
Screenshot: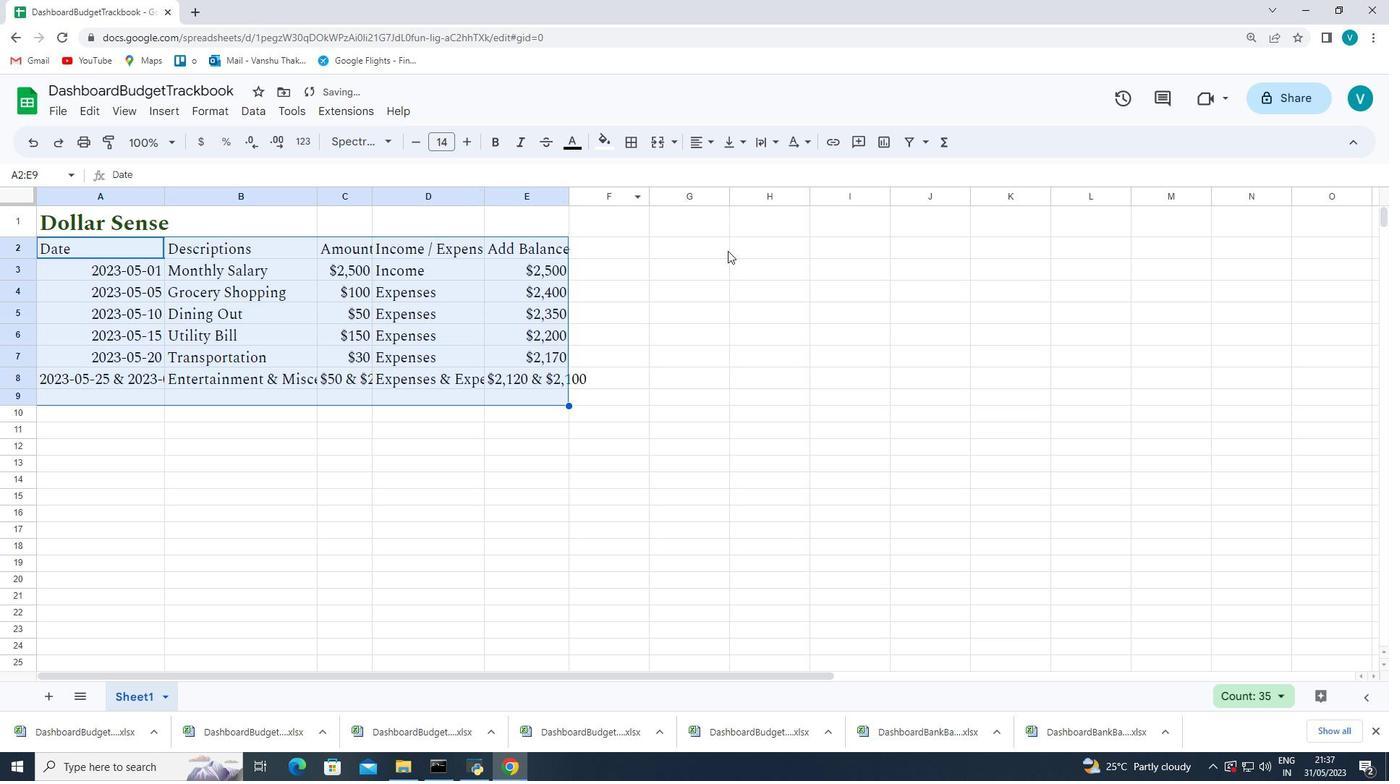 
Action: Mouse pressed left at (735, 254)
Screenshot: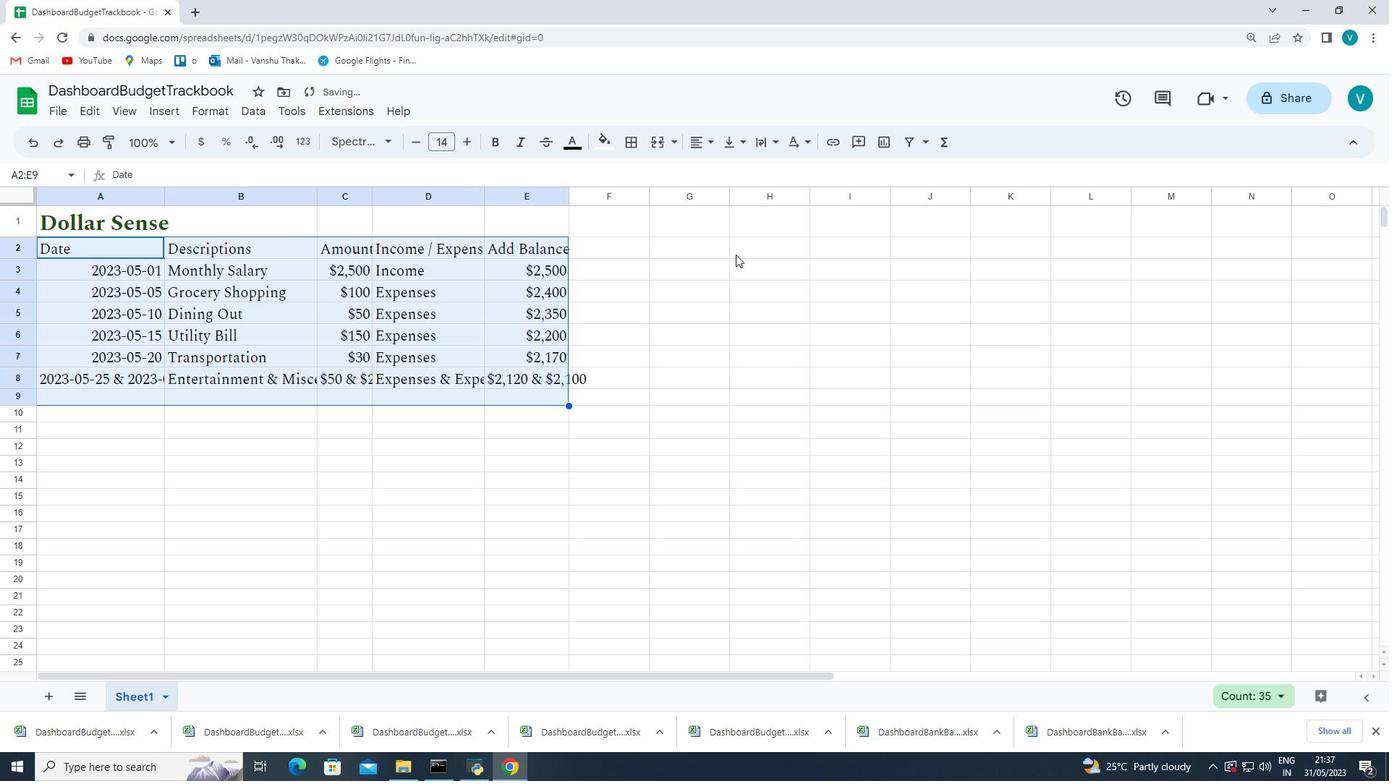 
Action: Mouse moved to (165, 191)
Screenshot: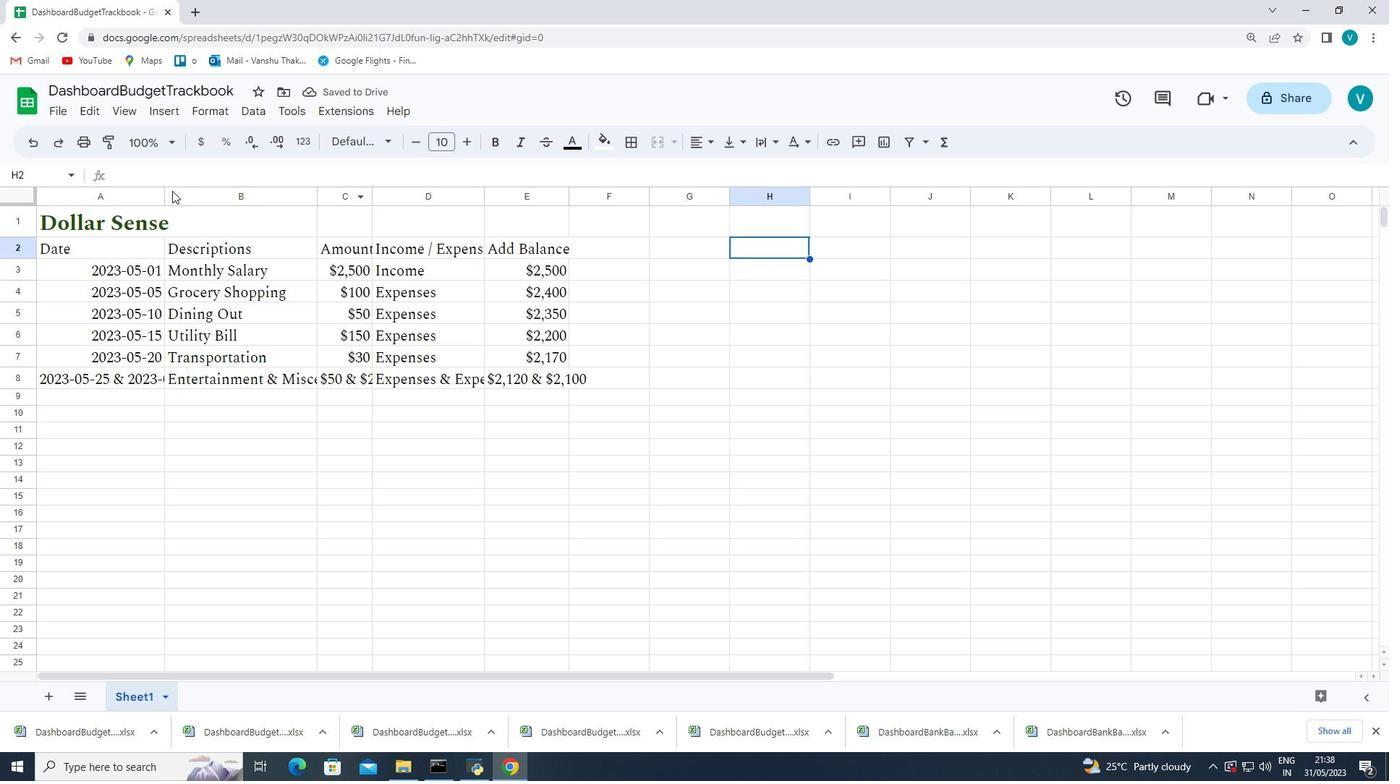
Action: Mouse pressed left at (165, 191)
Screenshot: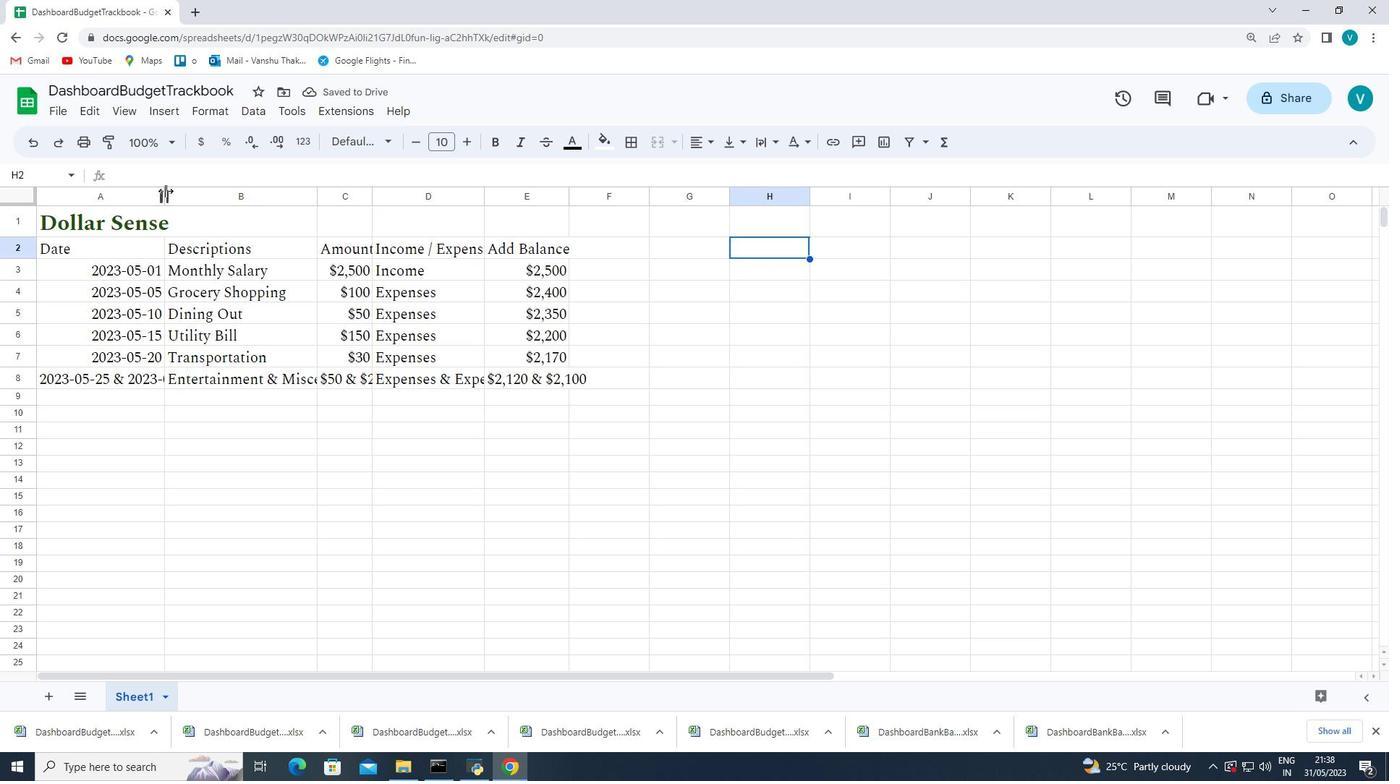 
Action: Mouse pressed left at (165, 191)
Screenshot: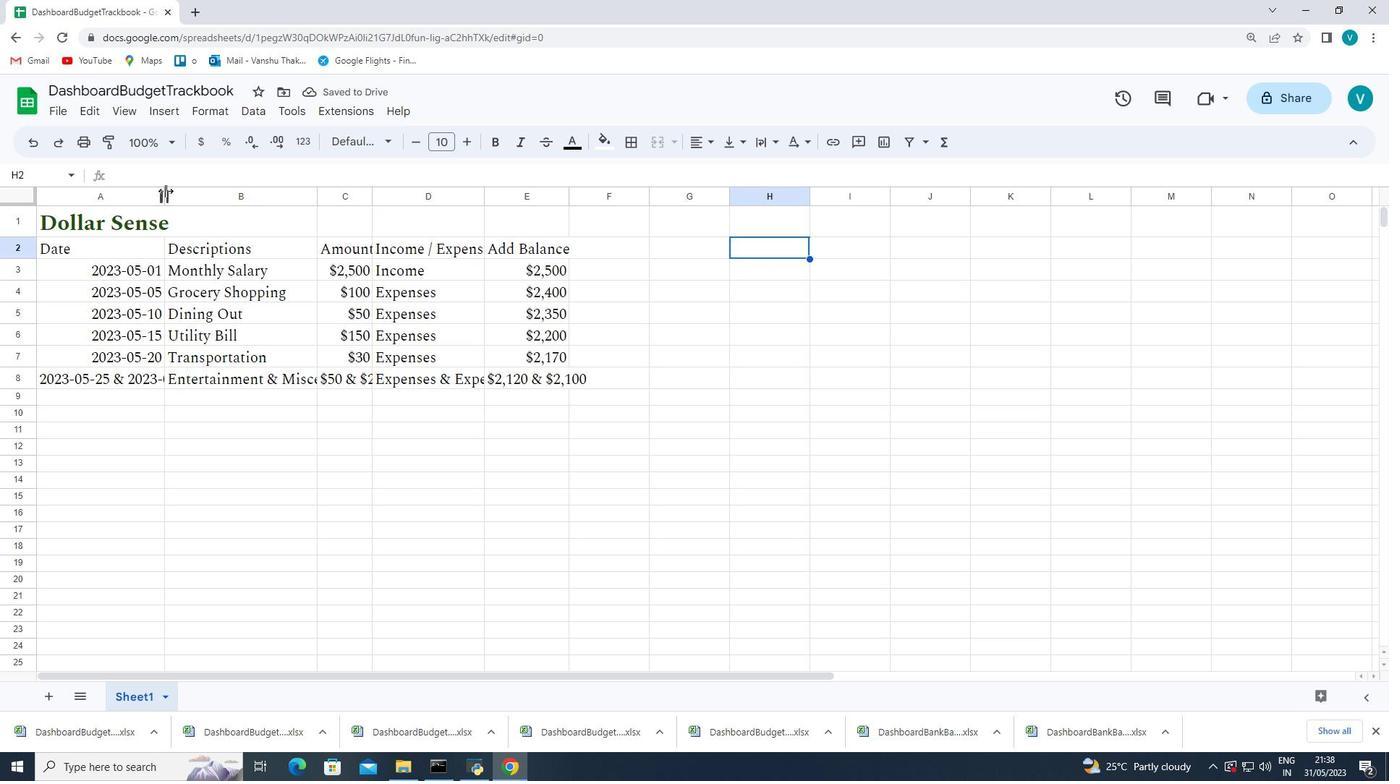 
Action: Mouse moved to (353, 193)
Screenshot: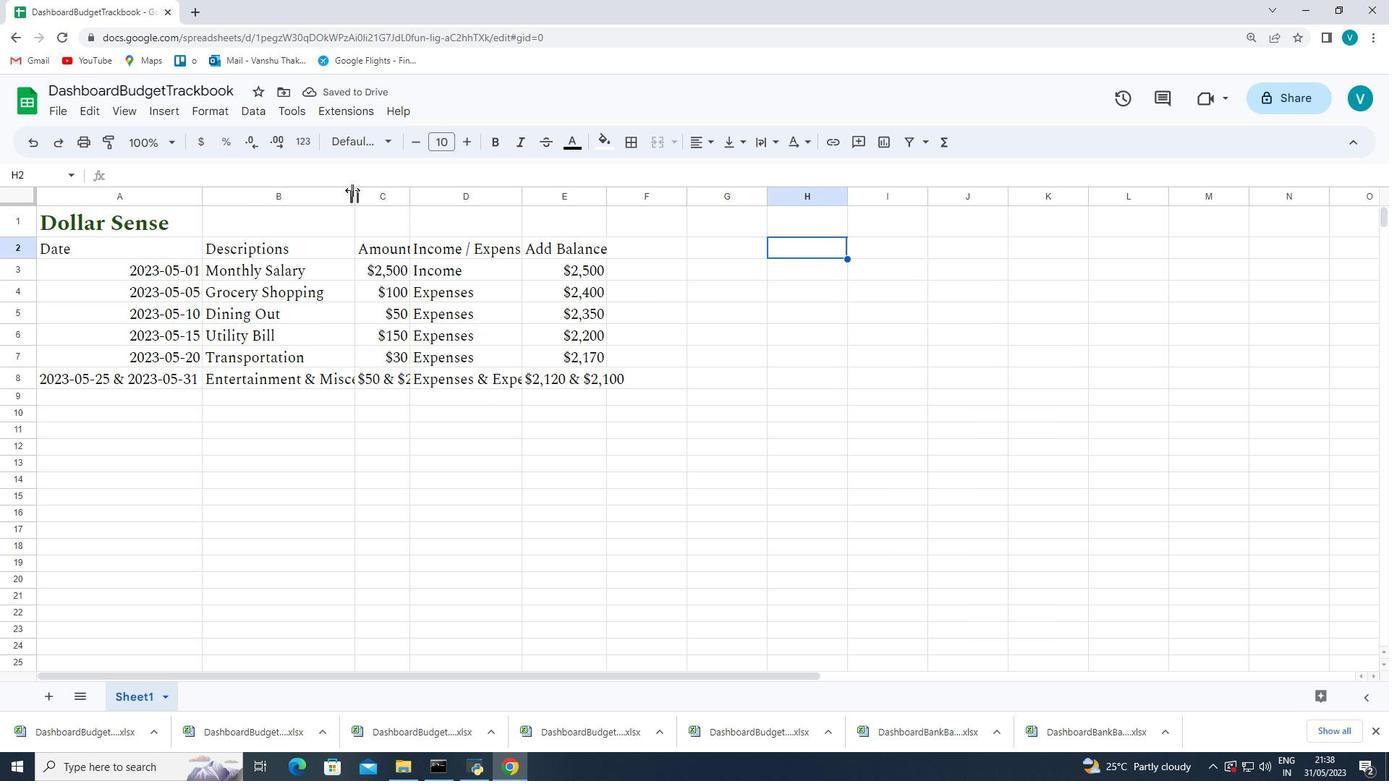 
Action: Mouse pressed left at (353, 193)
Screenshot: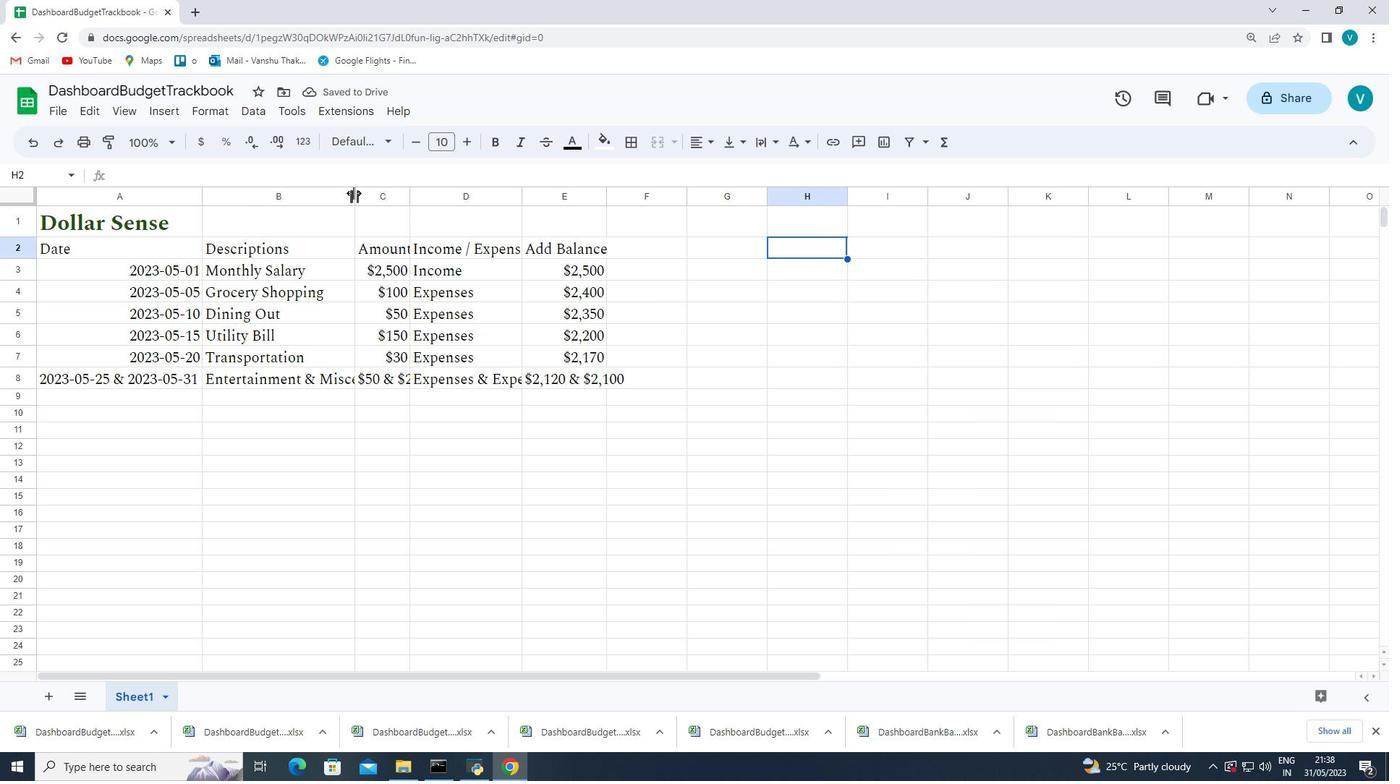 
Action: Mouse pressed left at (353, 193)
Screenshot: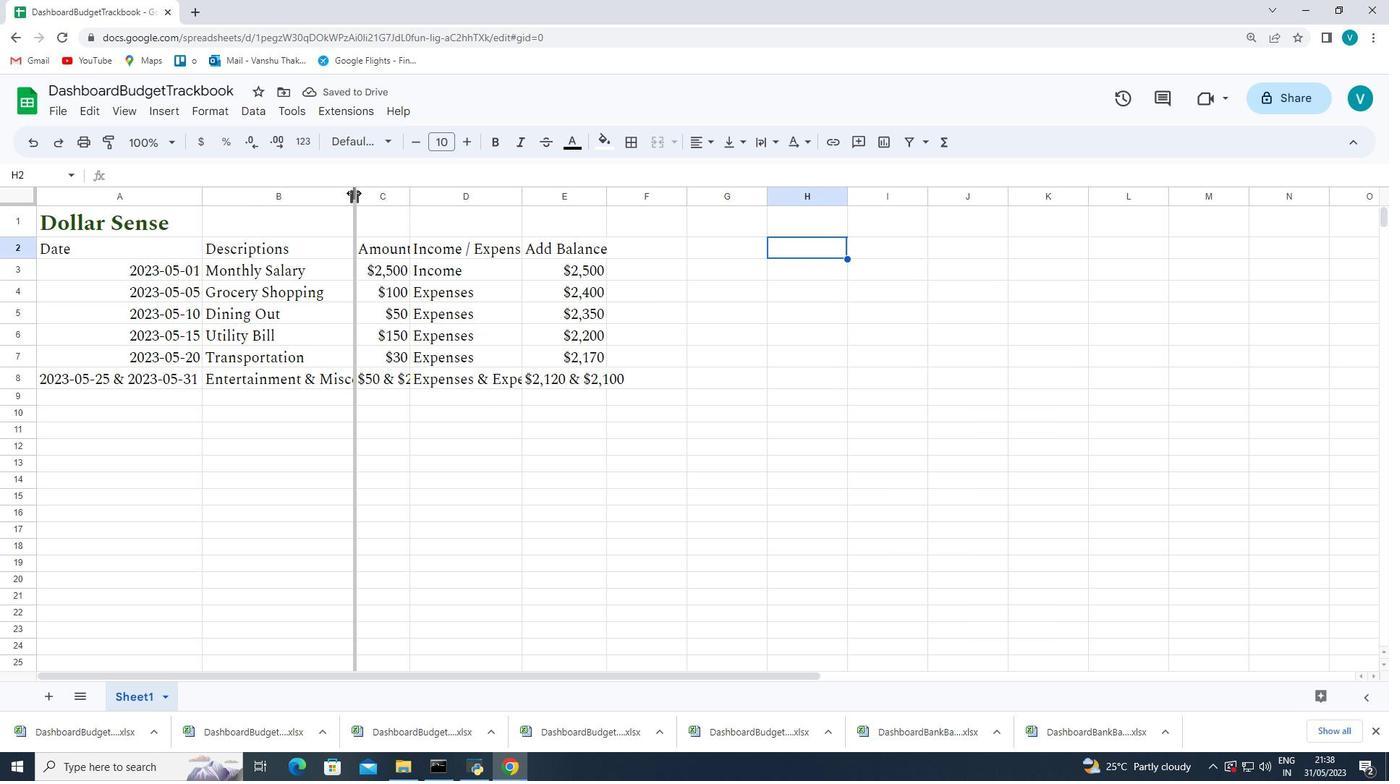 
Action: Mouse moved to (471, 193)
Screenshot: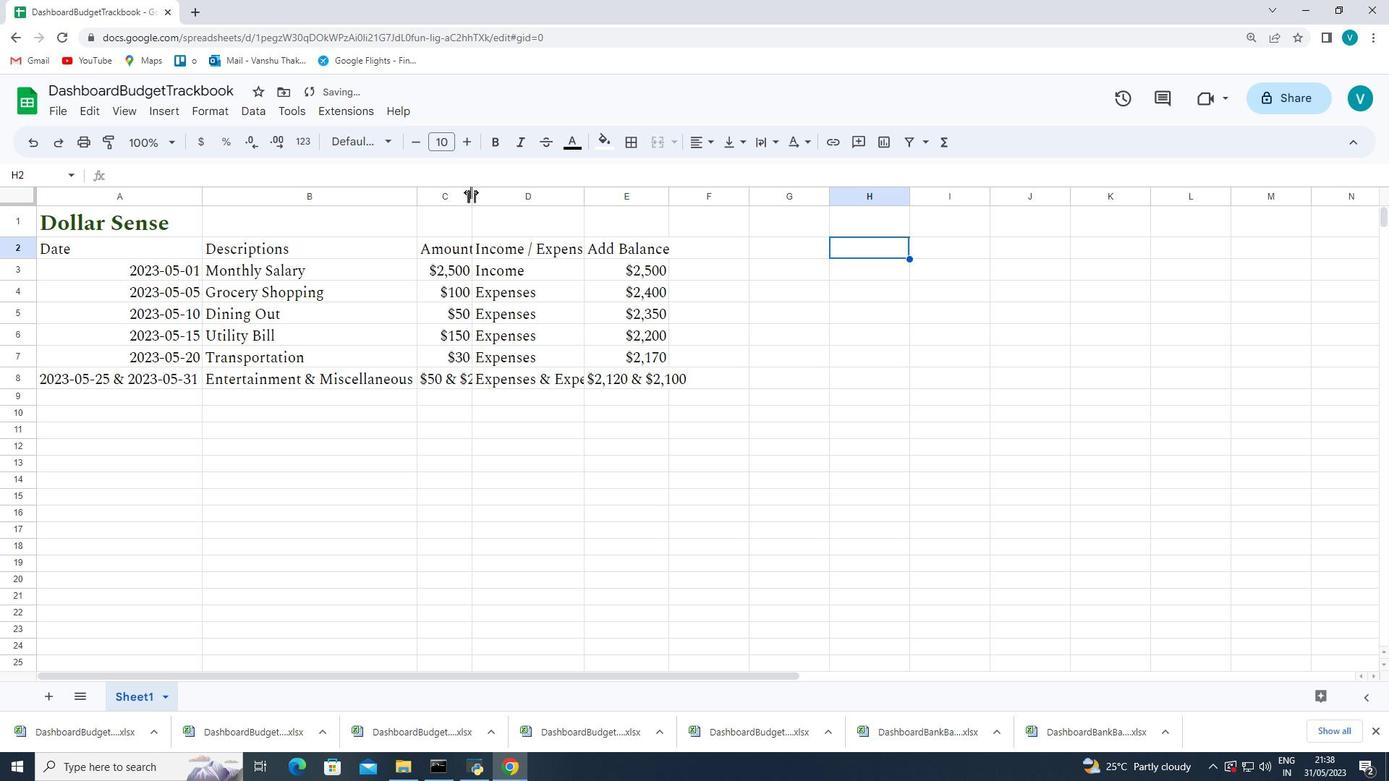 
Action: Mouse pressed left at (471, 193)
Screenshot: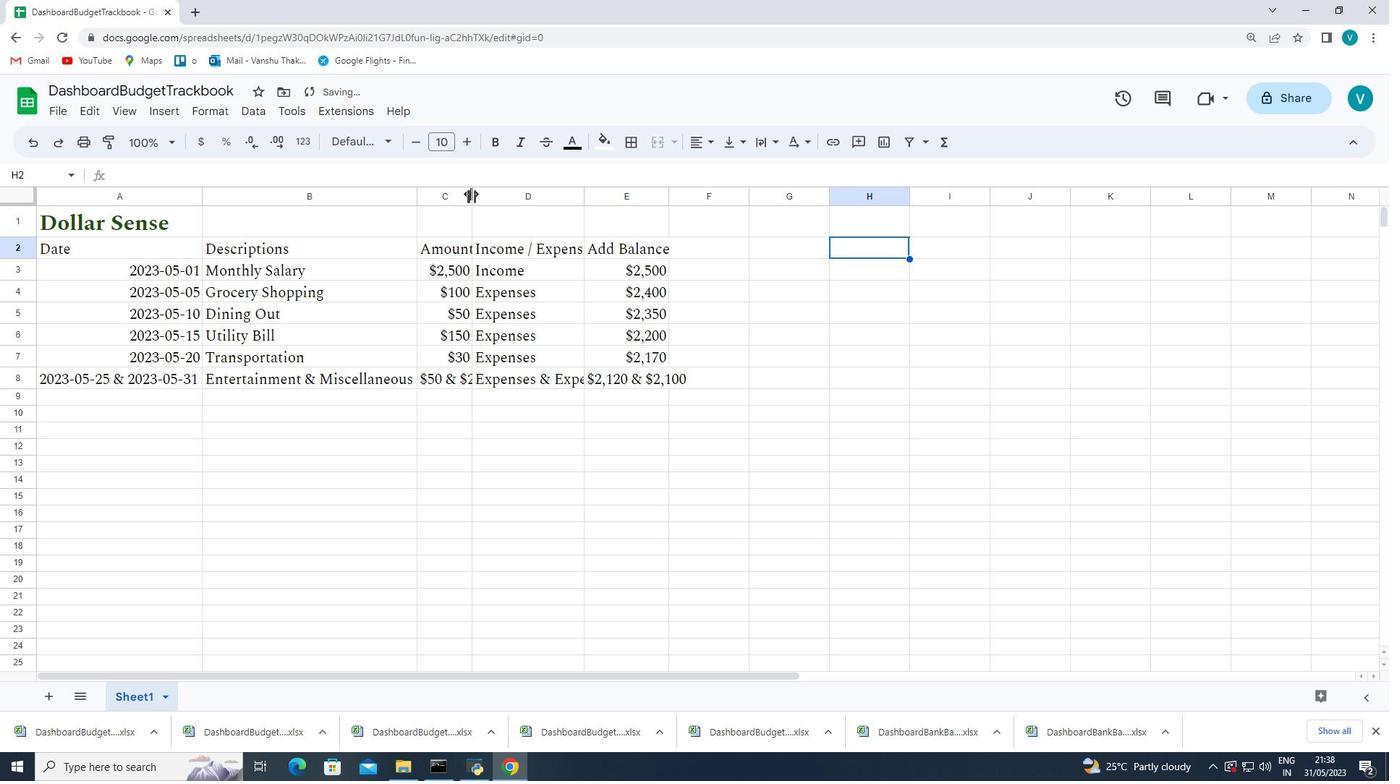 
Action: Mouse pressed left at (471, 193)
Screenshot: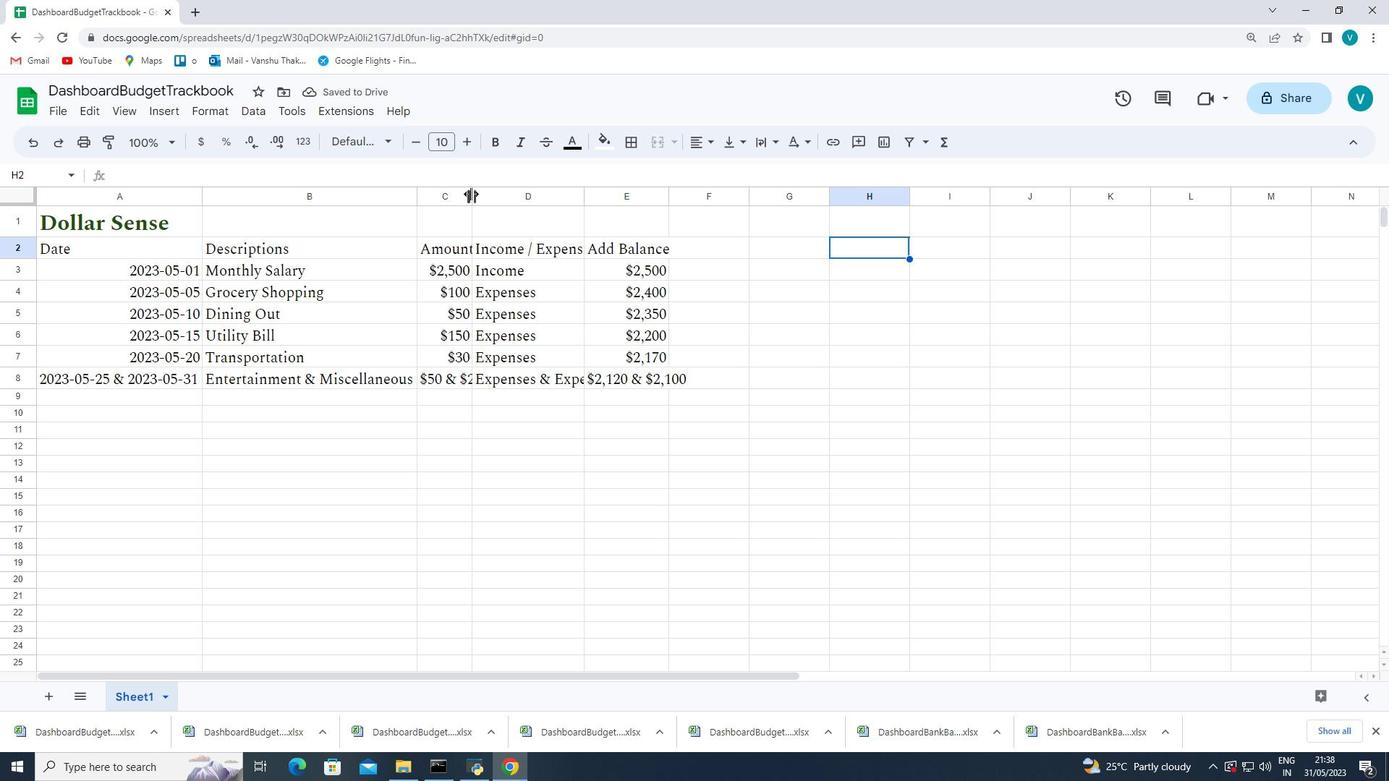 
Action: Mouse moved to (598, 191)
Screenshot: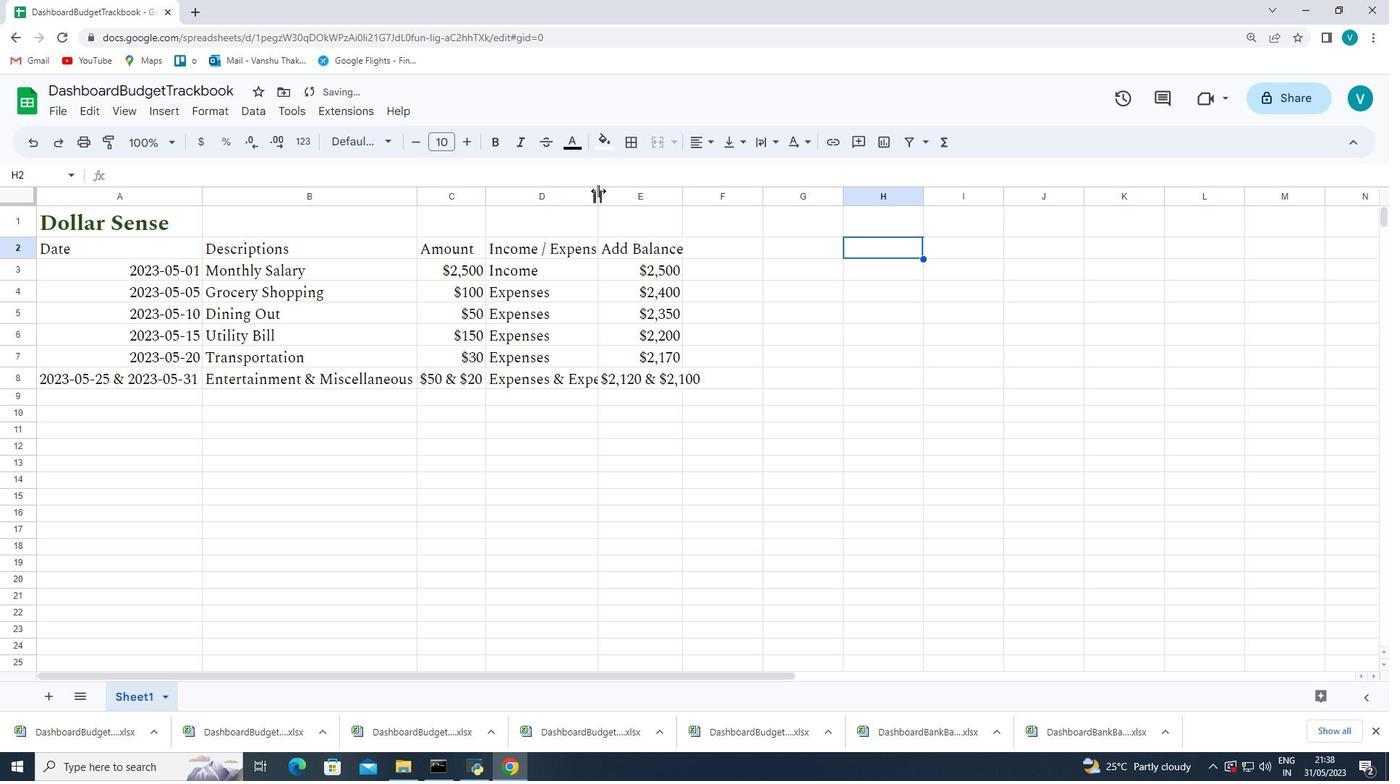 
Action: Mouse pressed left at (598, 191)
Screenshot: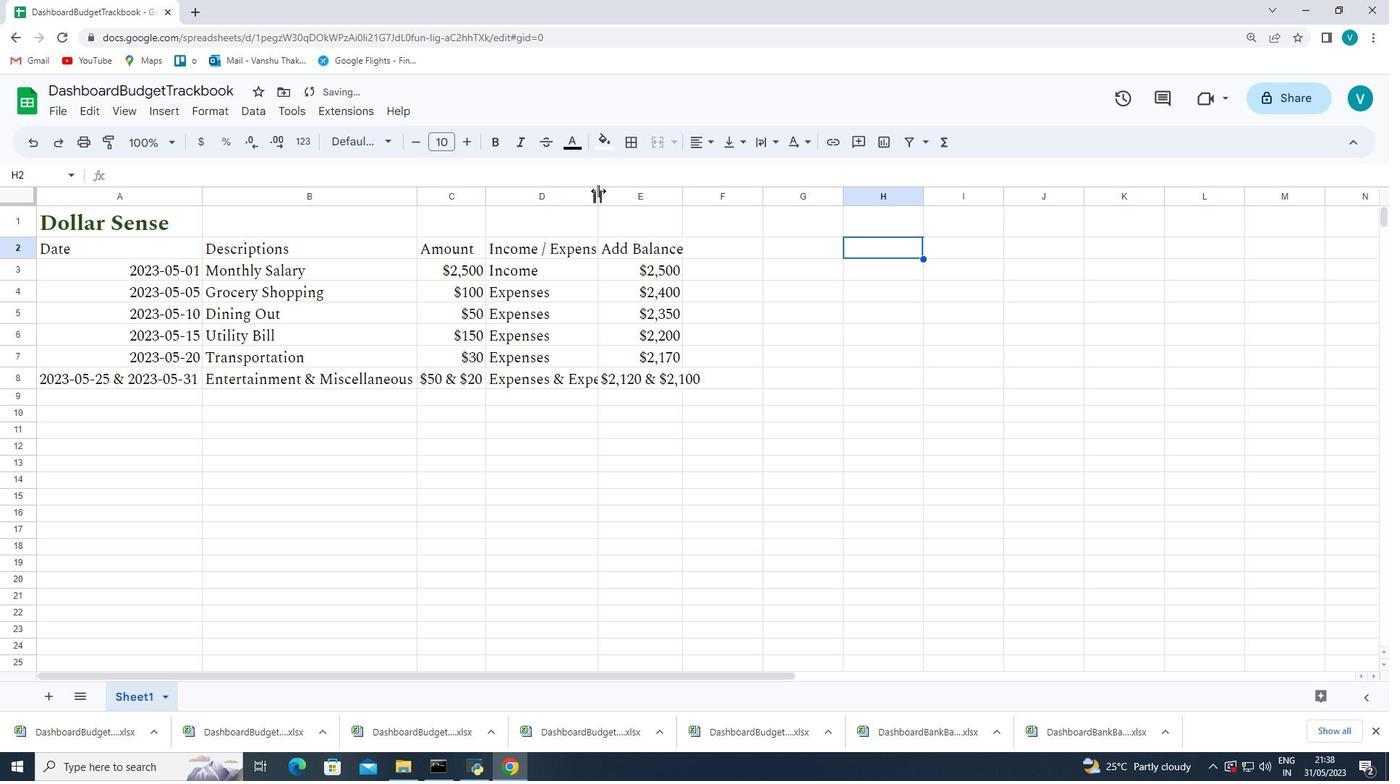 
Action: Mouse pressed left at (598, 191)
Screenshot: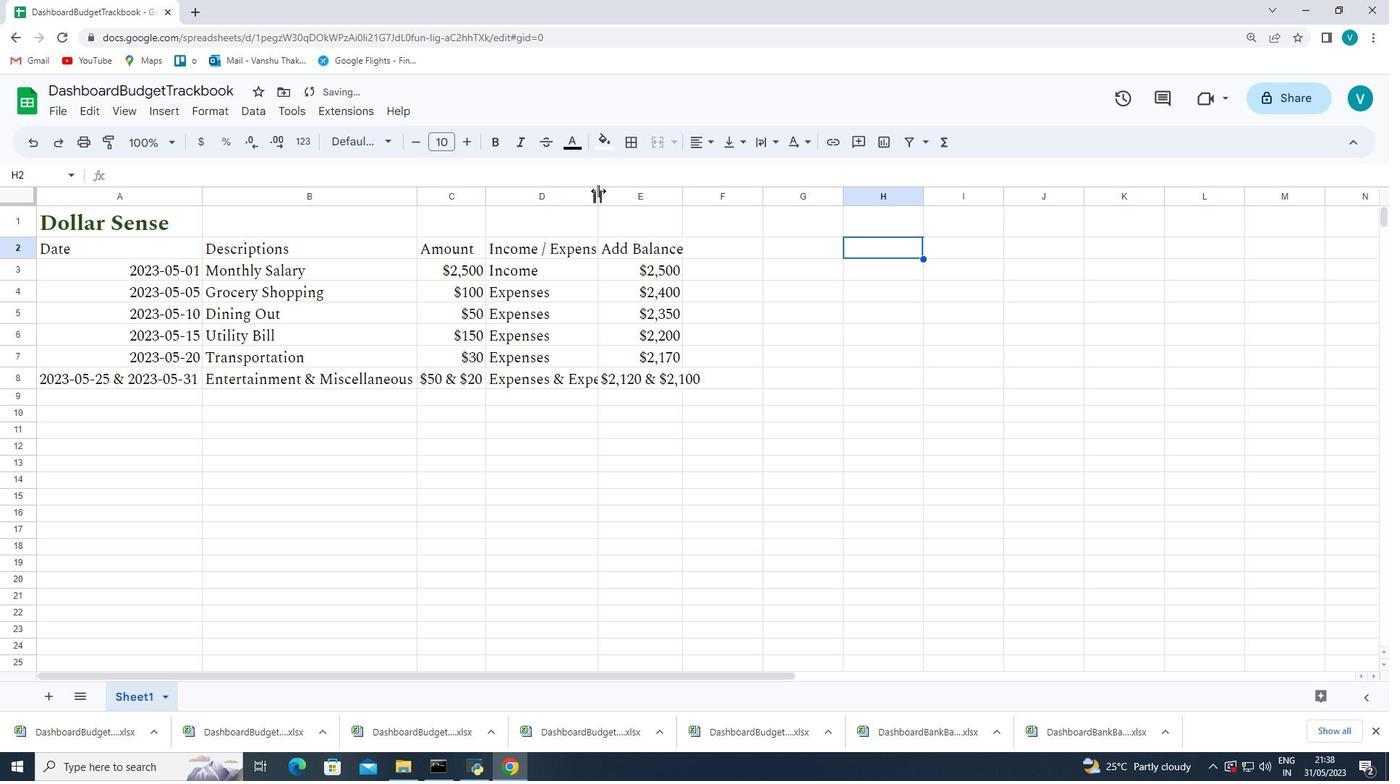 
Action: Mouse moved to (715, 199)
Screenshot: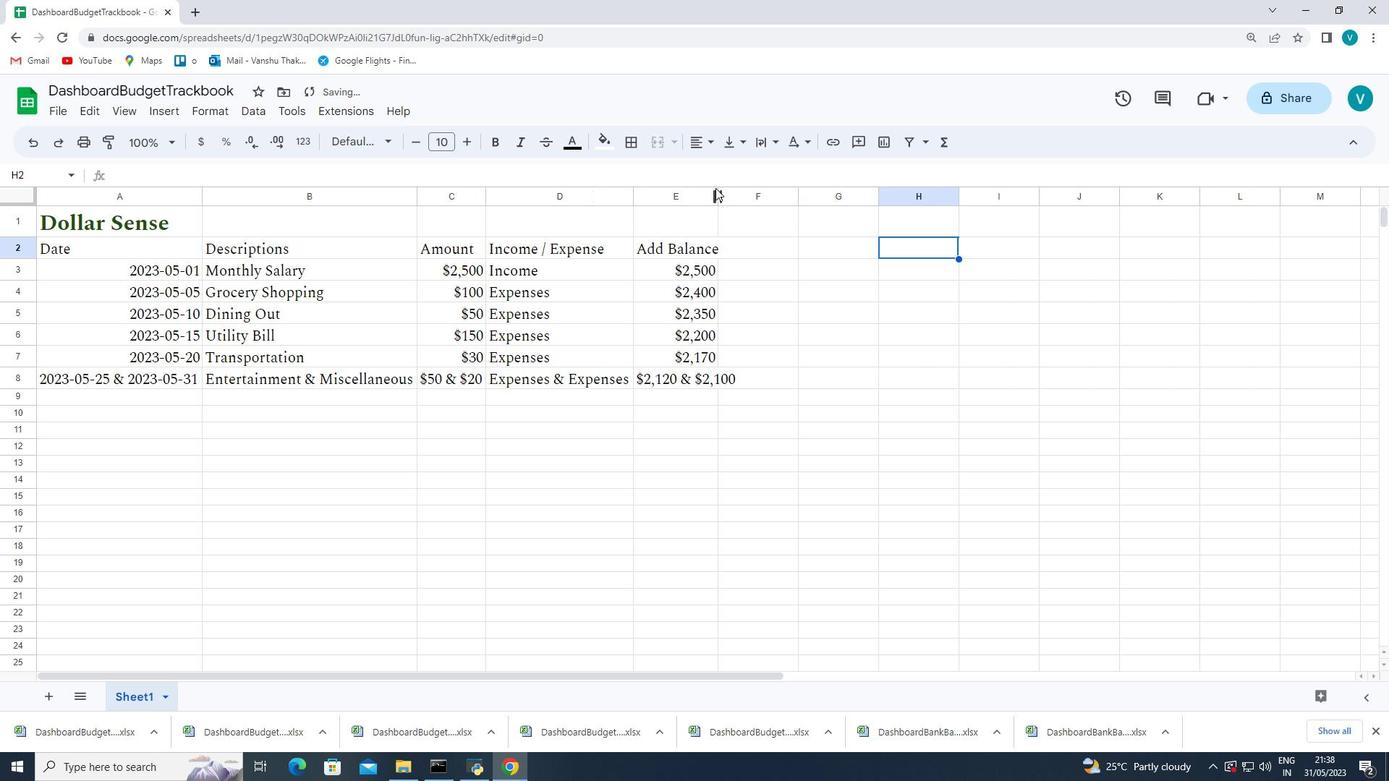 
Action: Mouse pressed left at (715, 199)
Screenshot: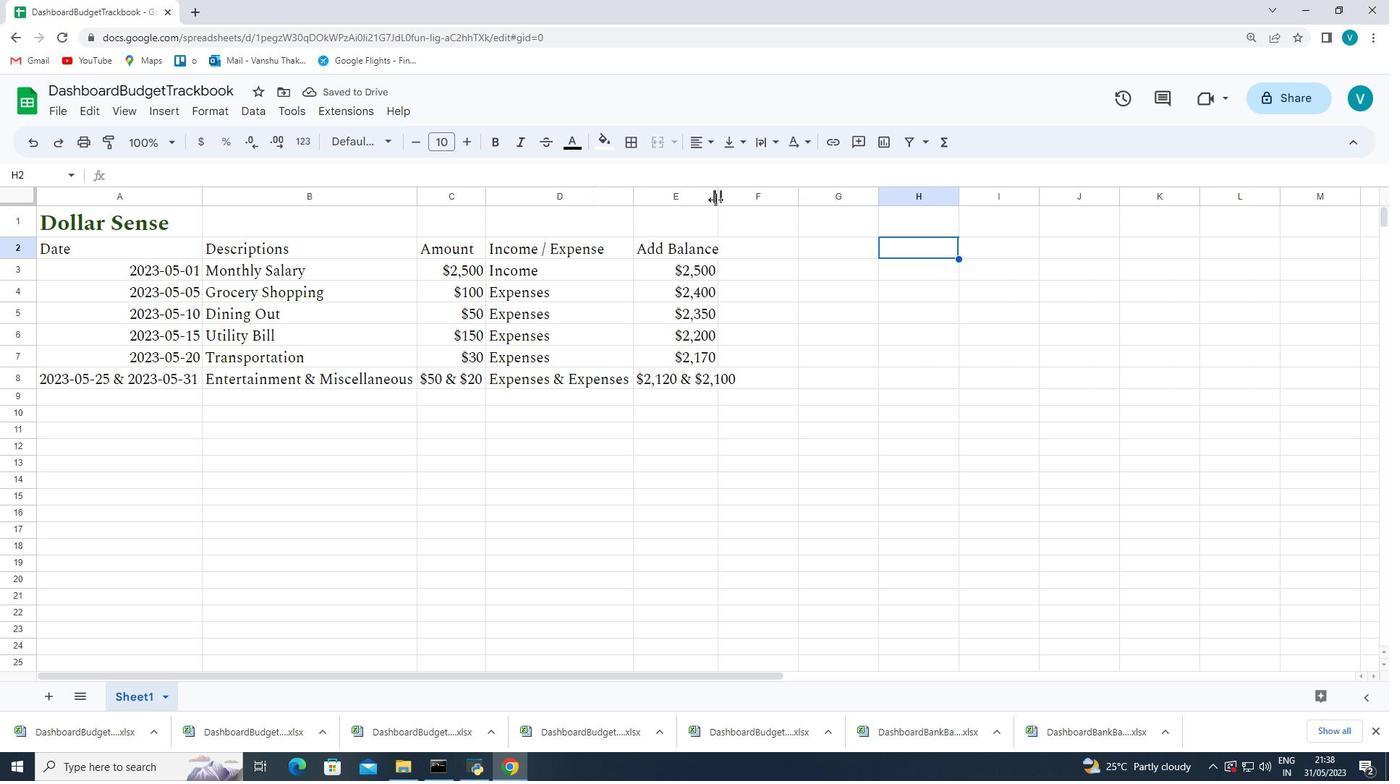 
Action: Mouse pressed left at (715, 199)
Screenshot: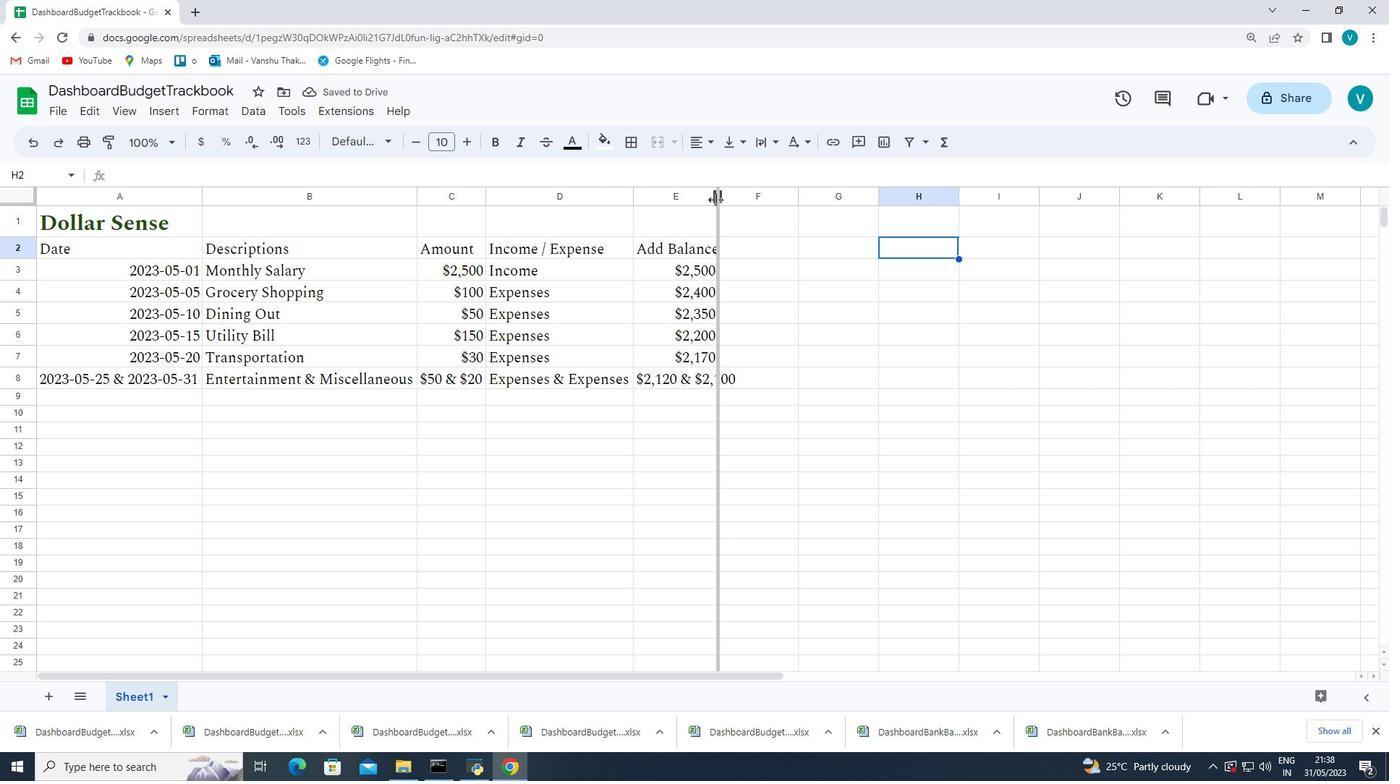 
Action: Mouse moved to (54, 109)
Screenshot: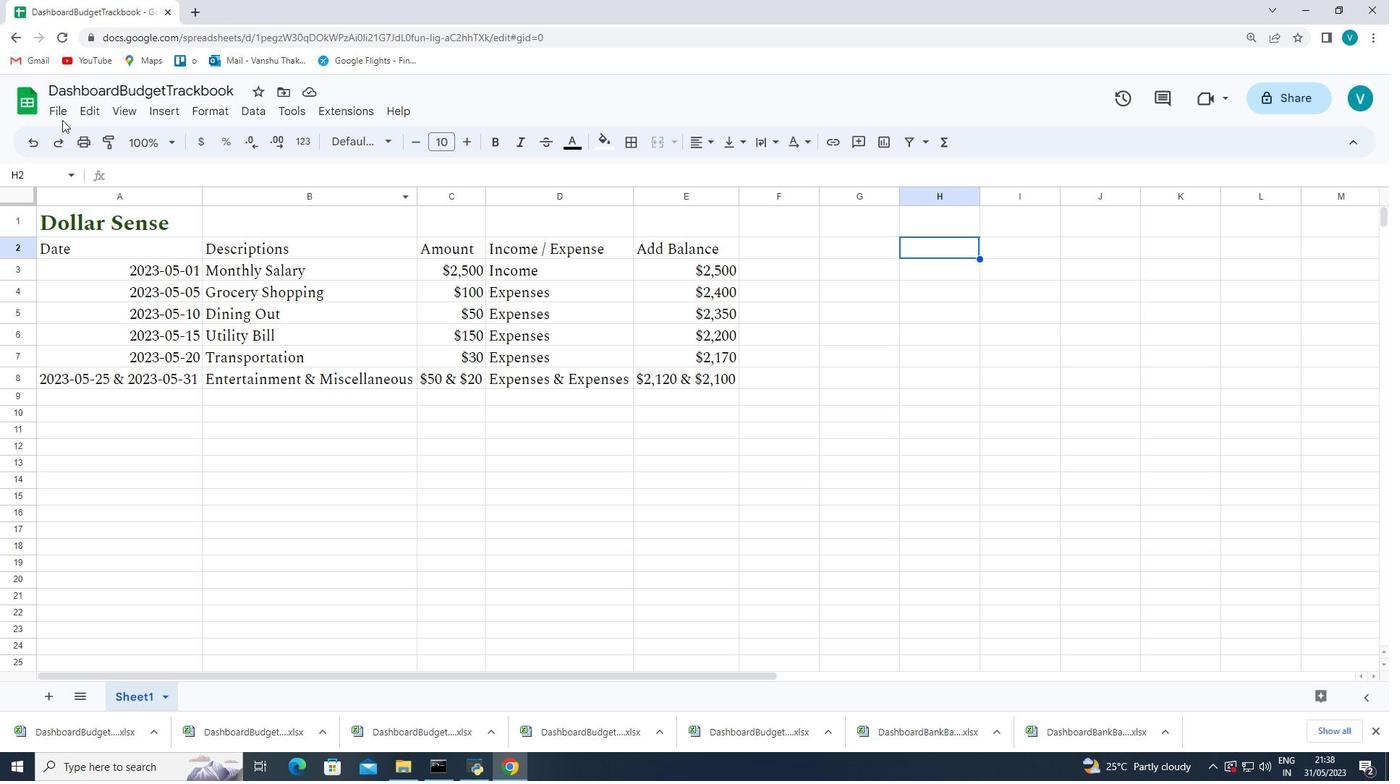 
Action: Mouse pressed left at (54, 109)
Screenshot: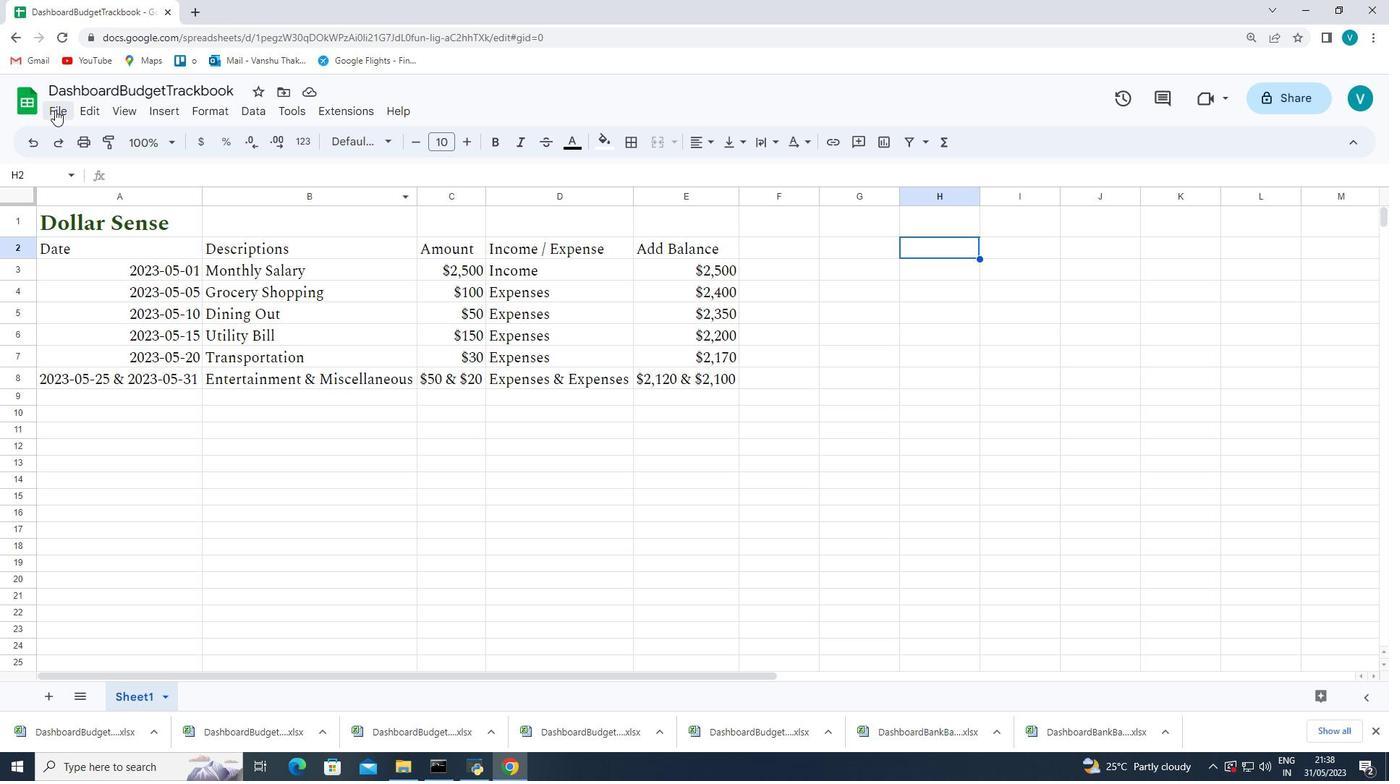 
Action: Mouse moved to (124, 308)
Screenshot: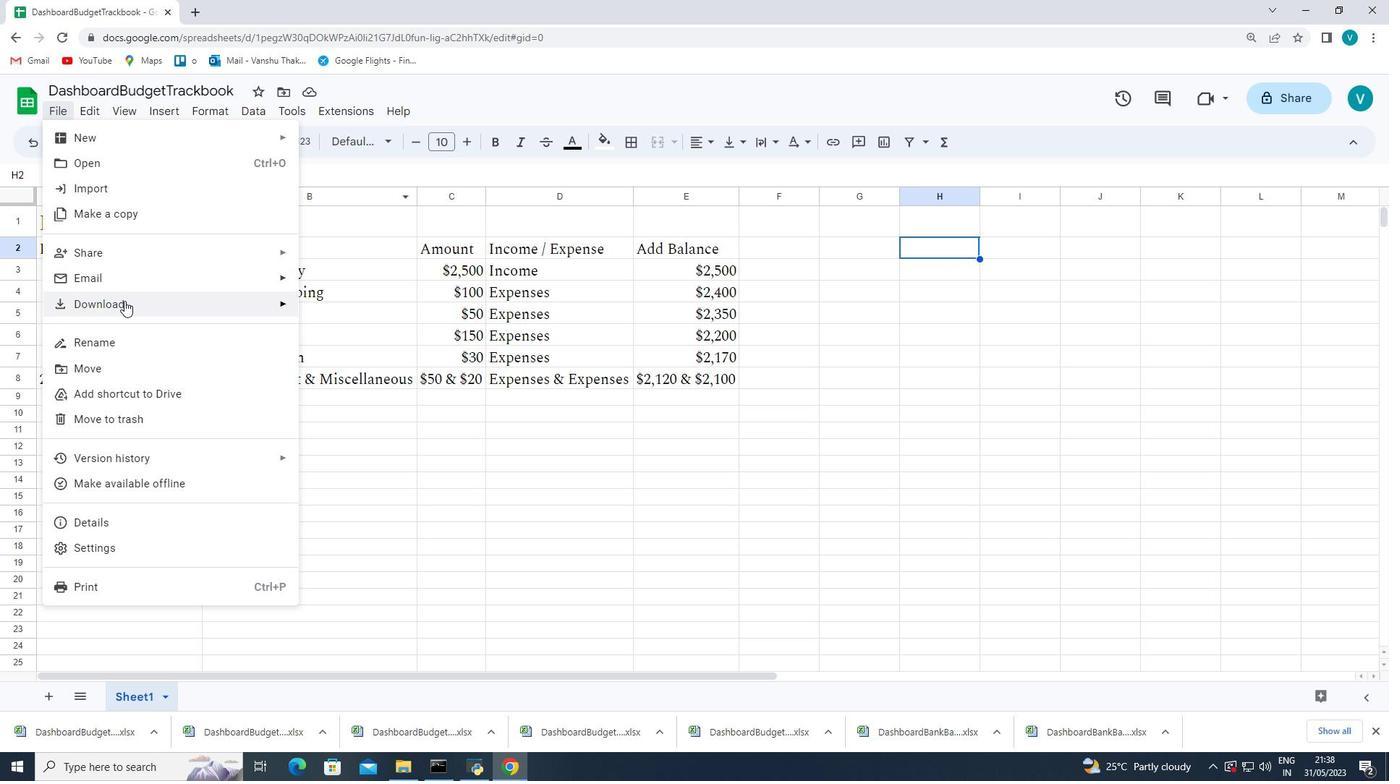 
Action: Mouse pressed left at (124, 308)
Screenshot: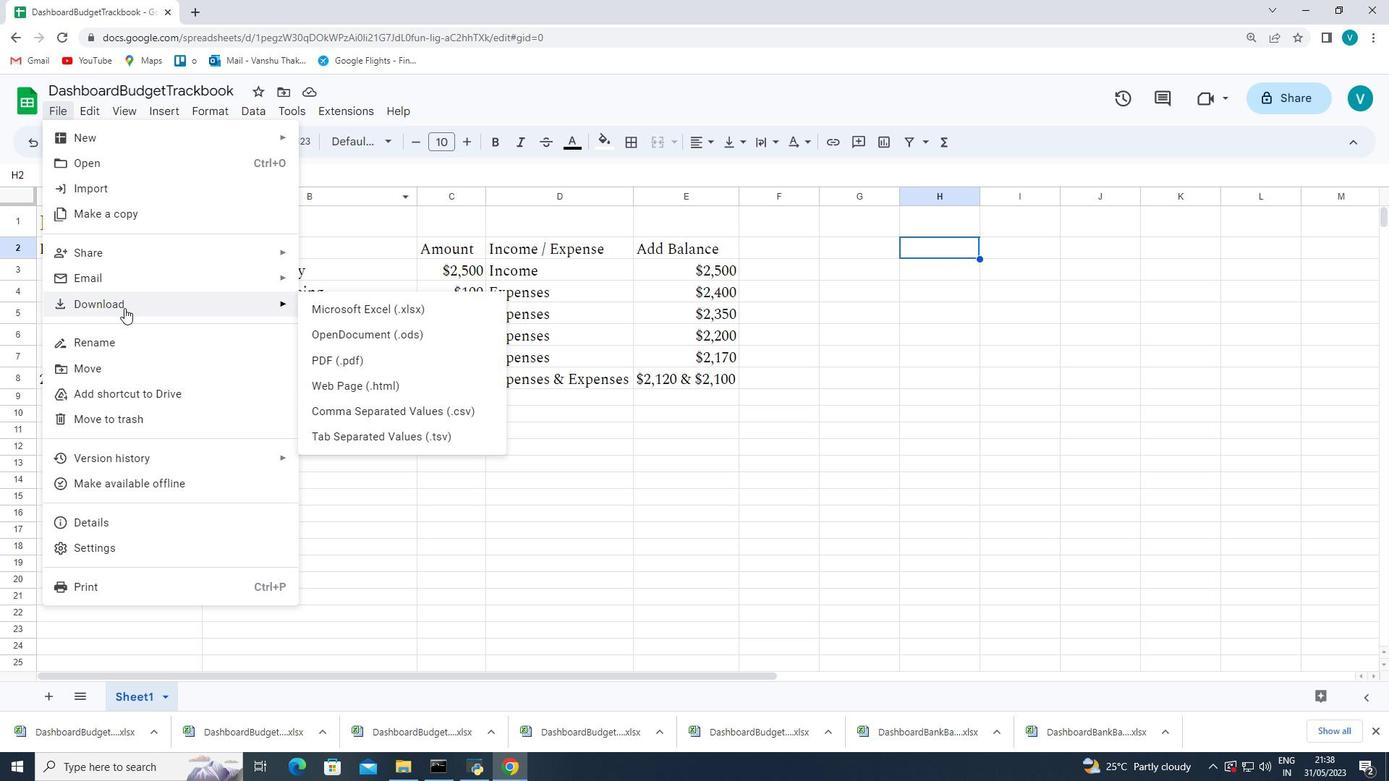 
Action: Mouse moved to (316, 303)
Screenshot: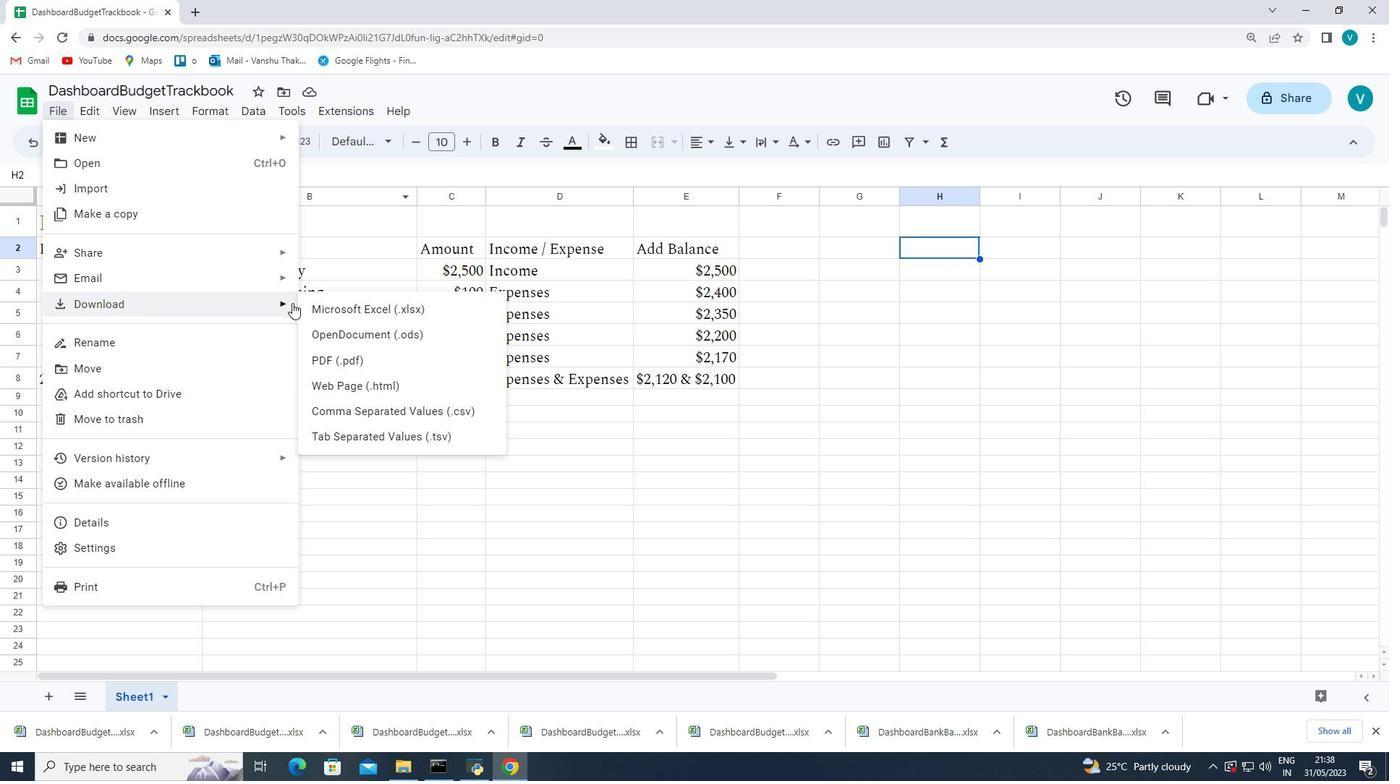 
Action: Mouse pressed left at (316, 303)
Screenshot: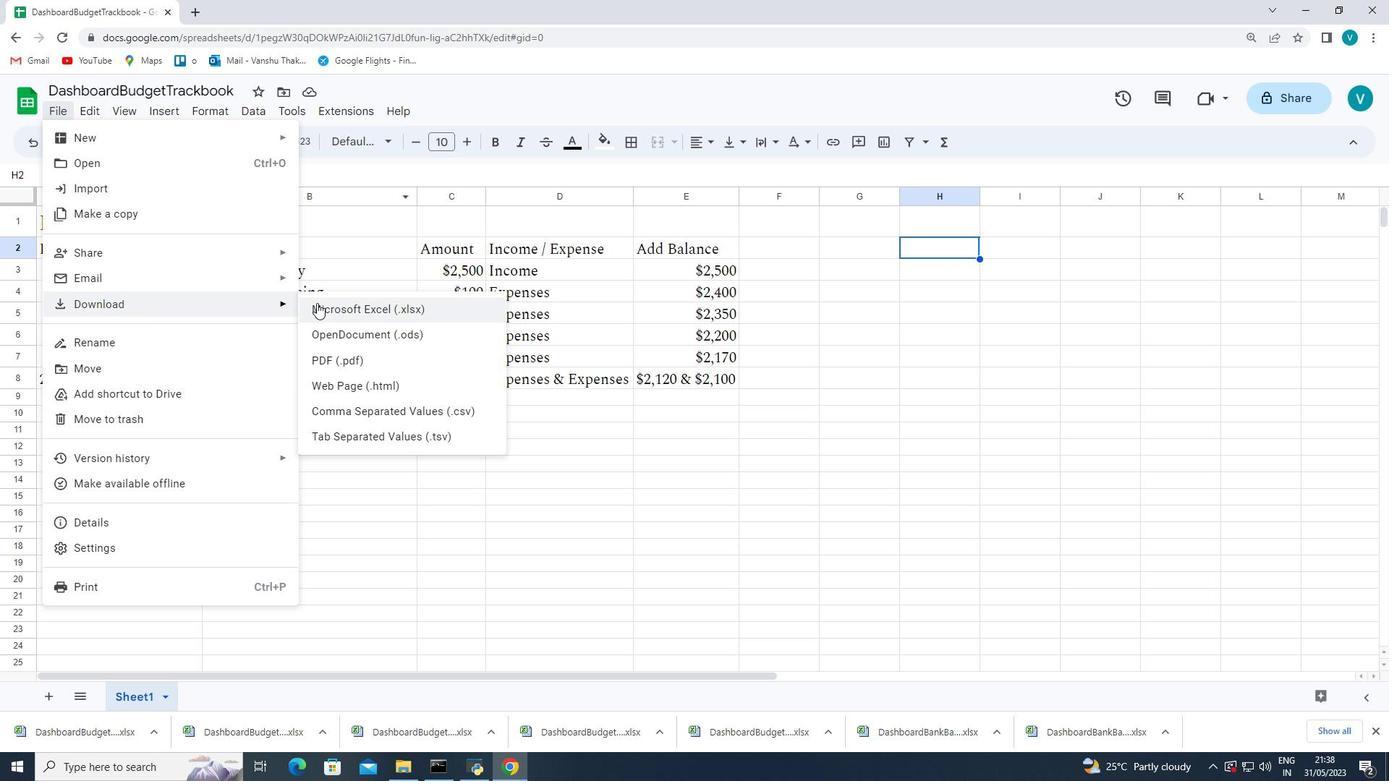 
Action: Mouse moved to (478, 353)
Screenshot: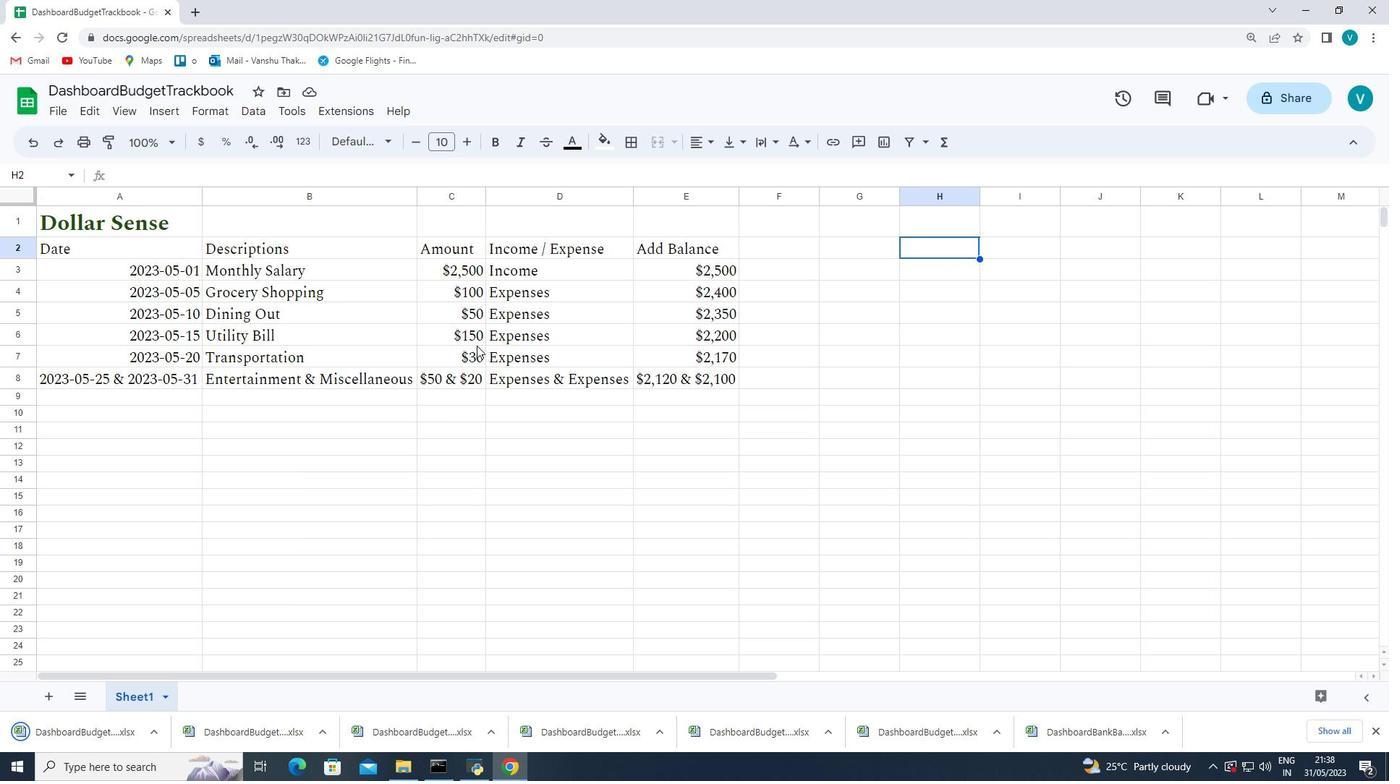
Action: Mouse scrolled (478, 353) with delta (0, 0)
Screenshot: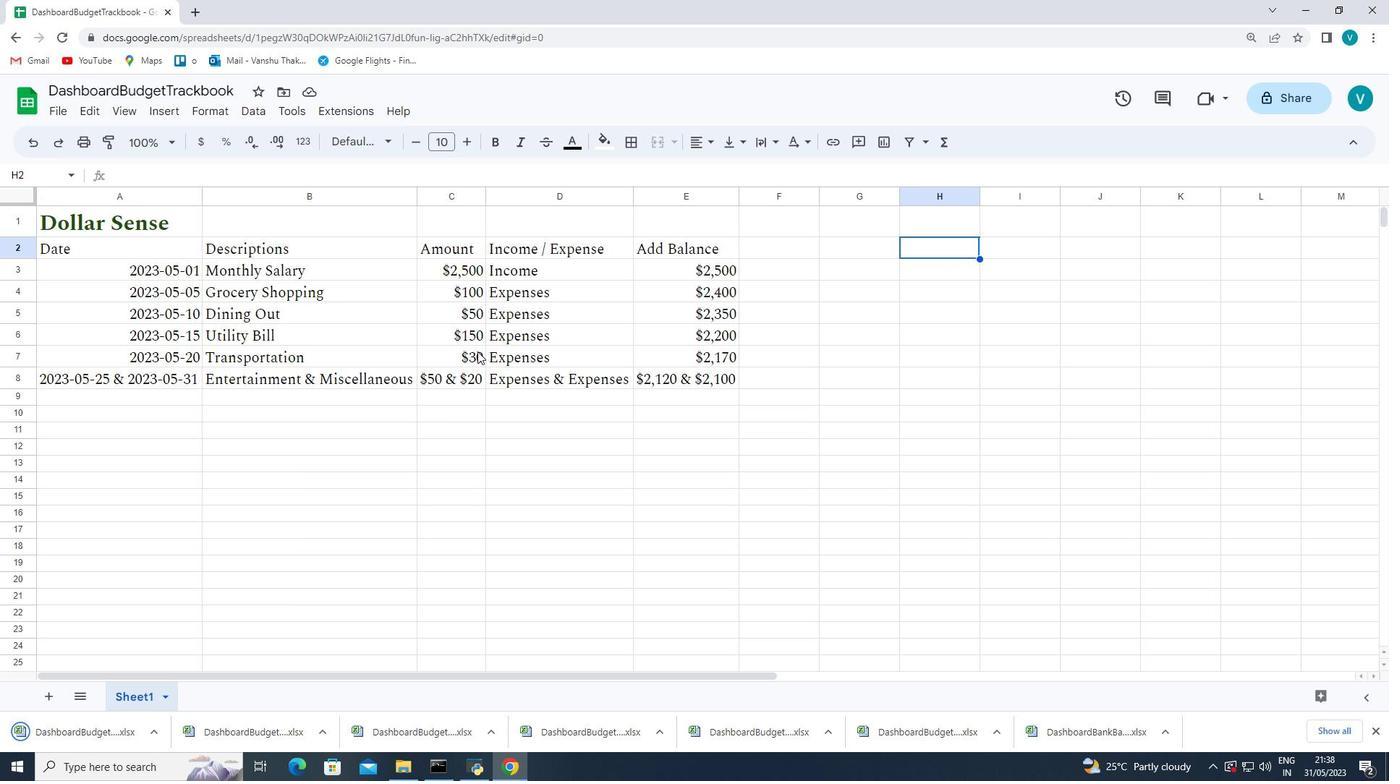 
Action: Mouse scrolled (478, 353) with delta (0, 0)
Screenshot: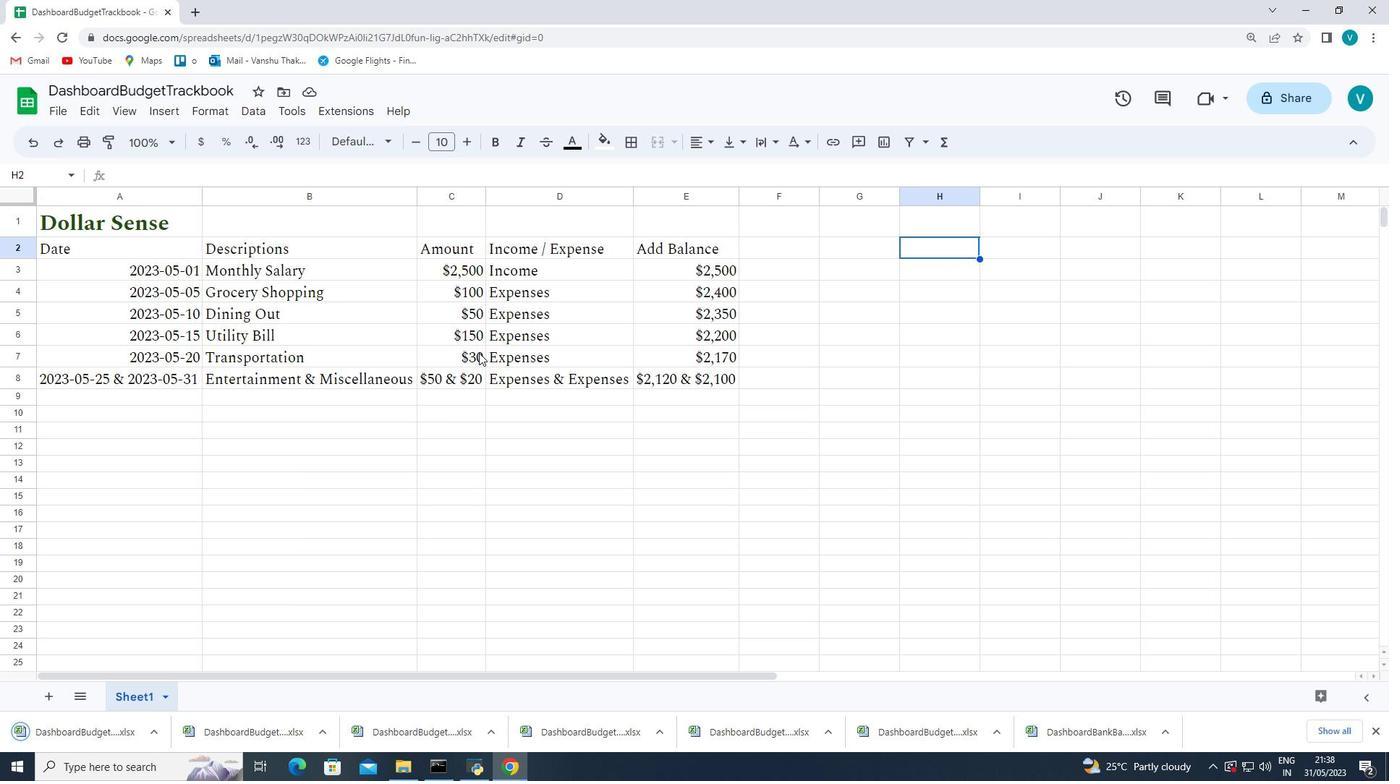 
Action: Mouse scrolled (478, 353) with delta (0, 0)
Screenshot: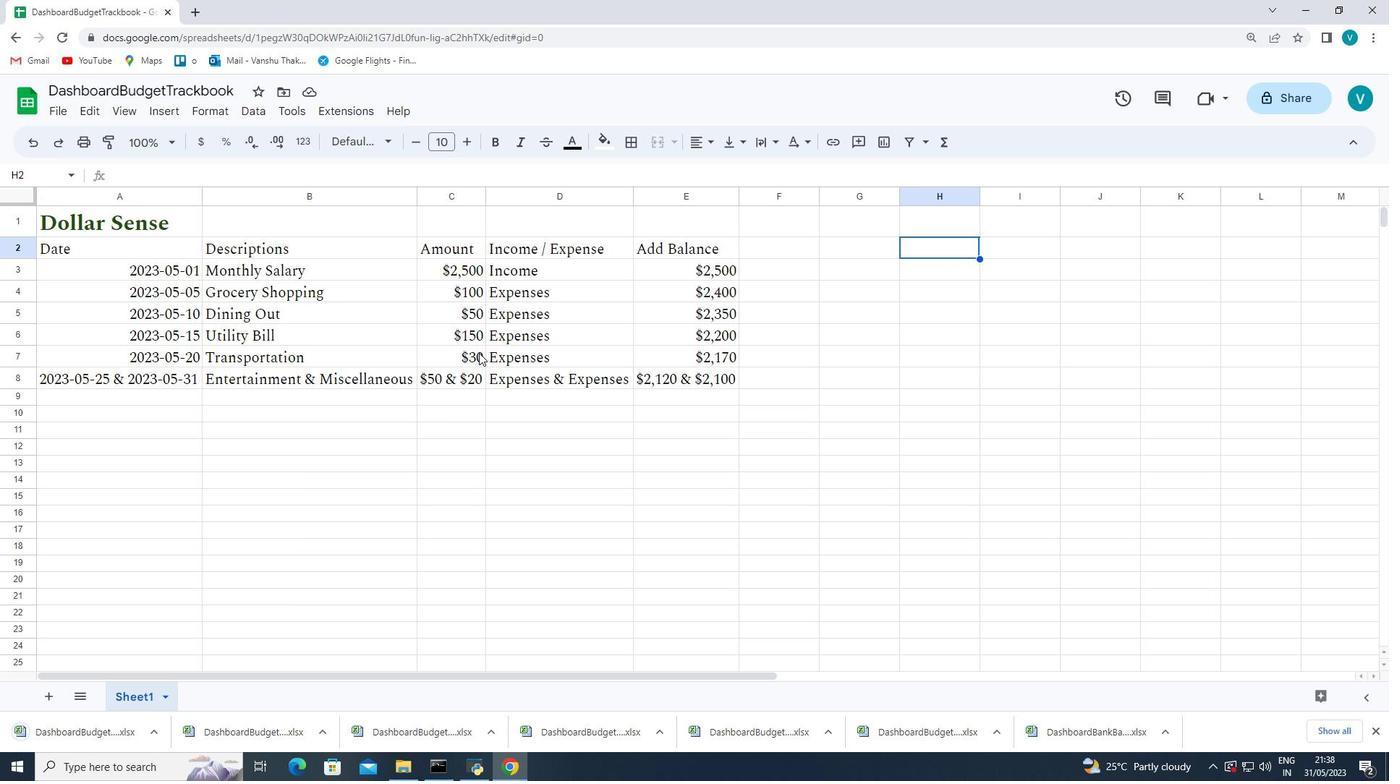 
Action: Mouse moved to (476, 350)
Screenshot: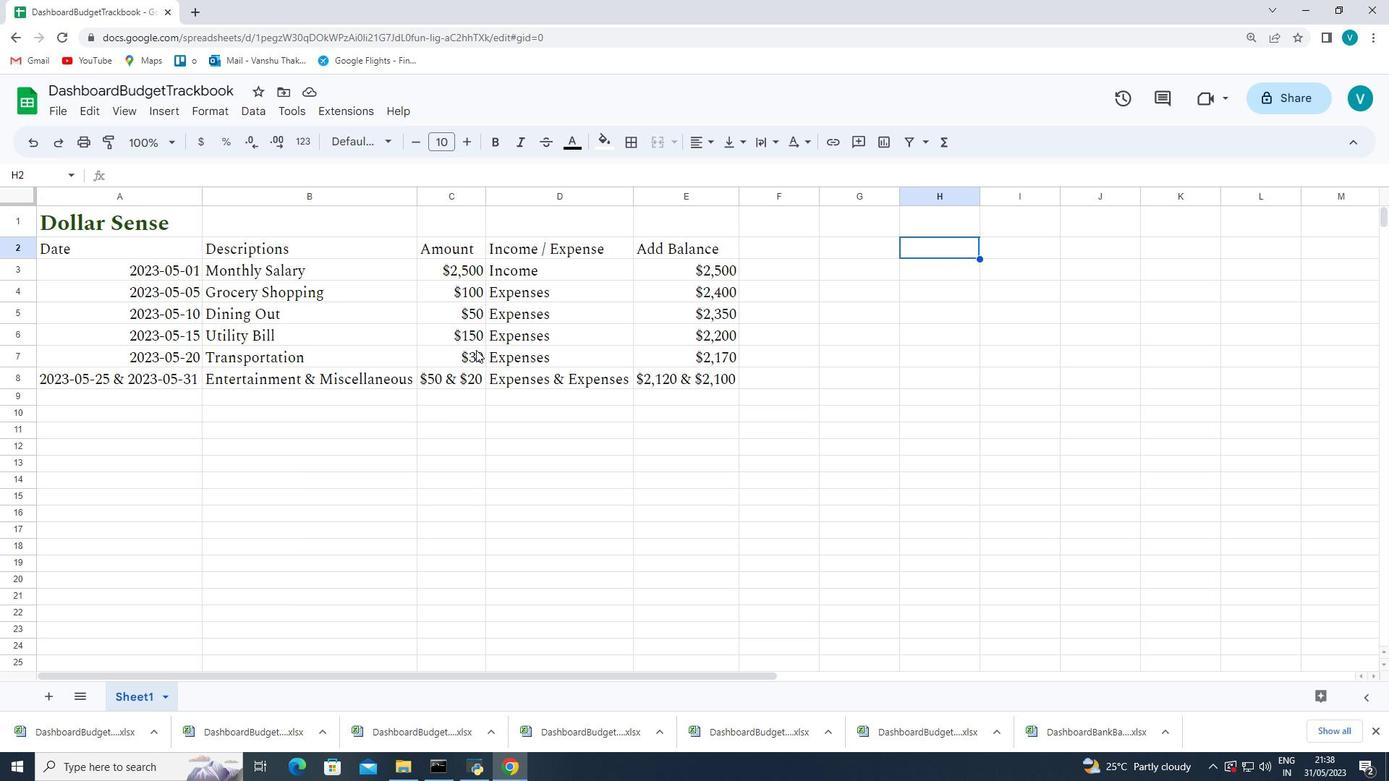 
Action: Mouse scrolled (476, 351) with delta (0, 0)
Screenshot: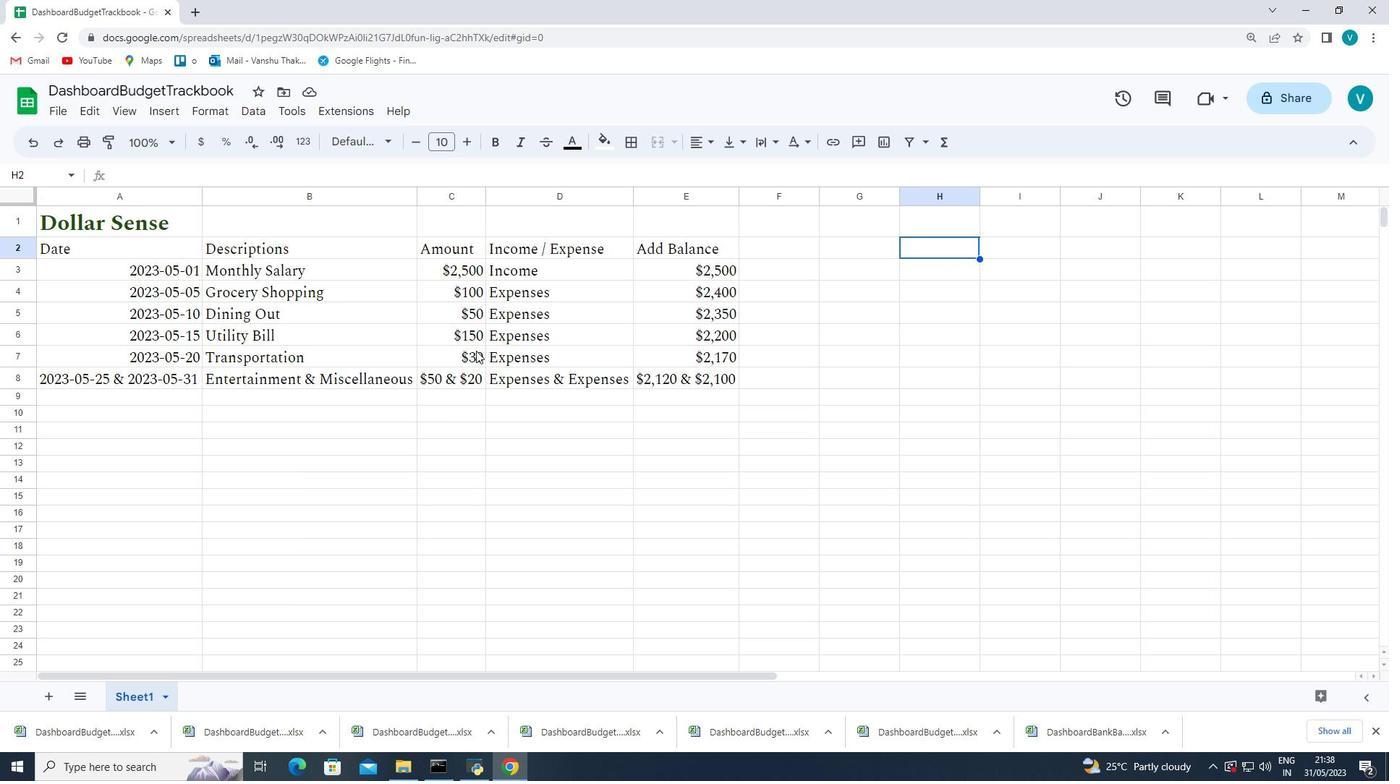 
Action: Mouse scrolled (476, 350) with delta (0, 0)
Screenshot: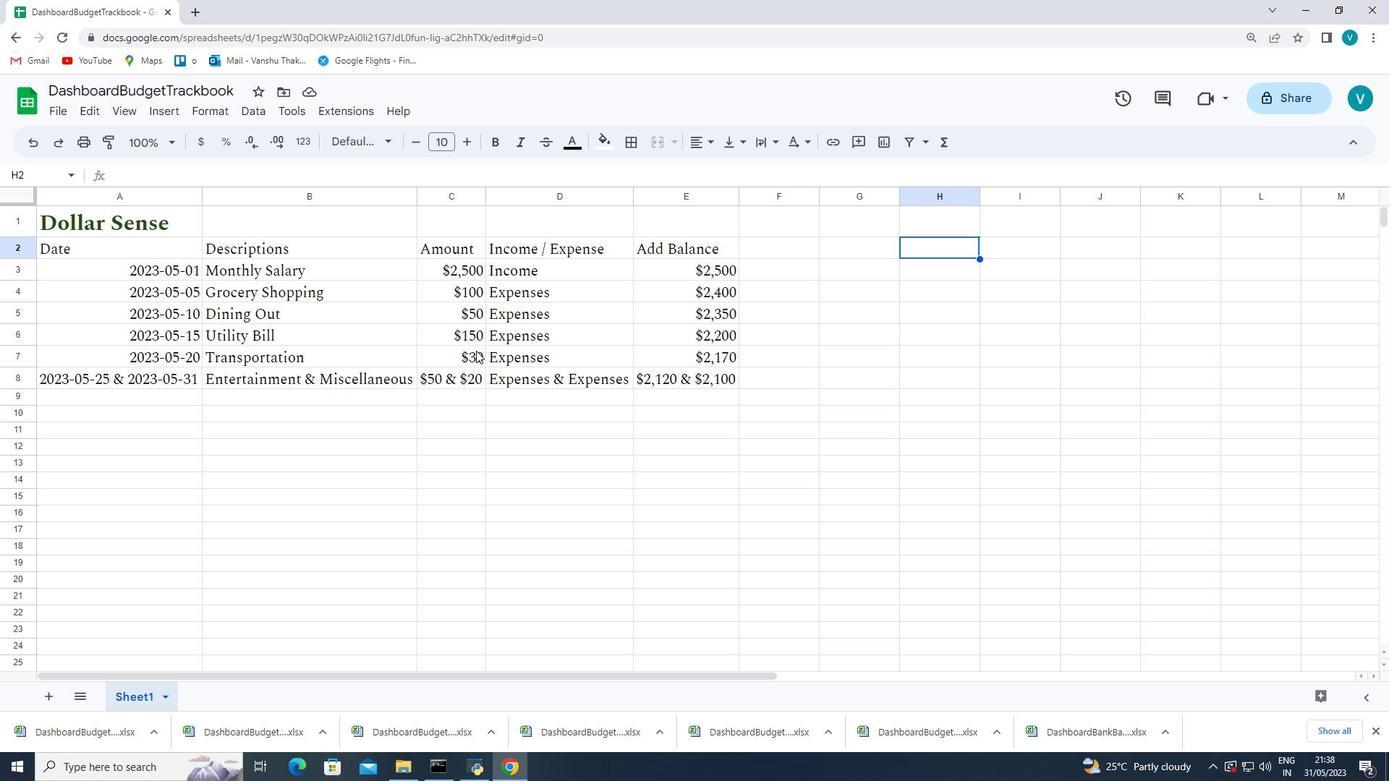 
Action: Mouse moved to (476, 351)
Screenshot: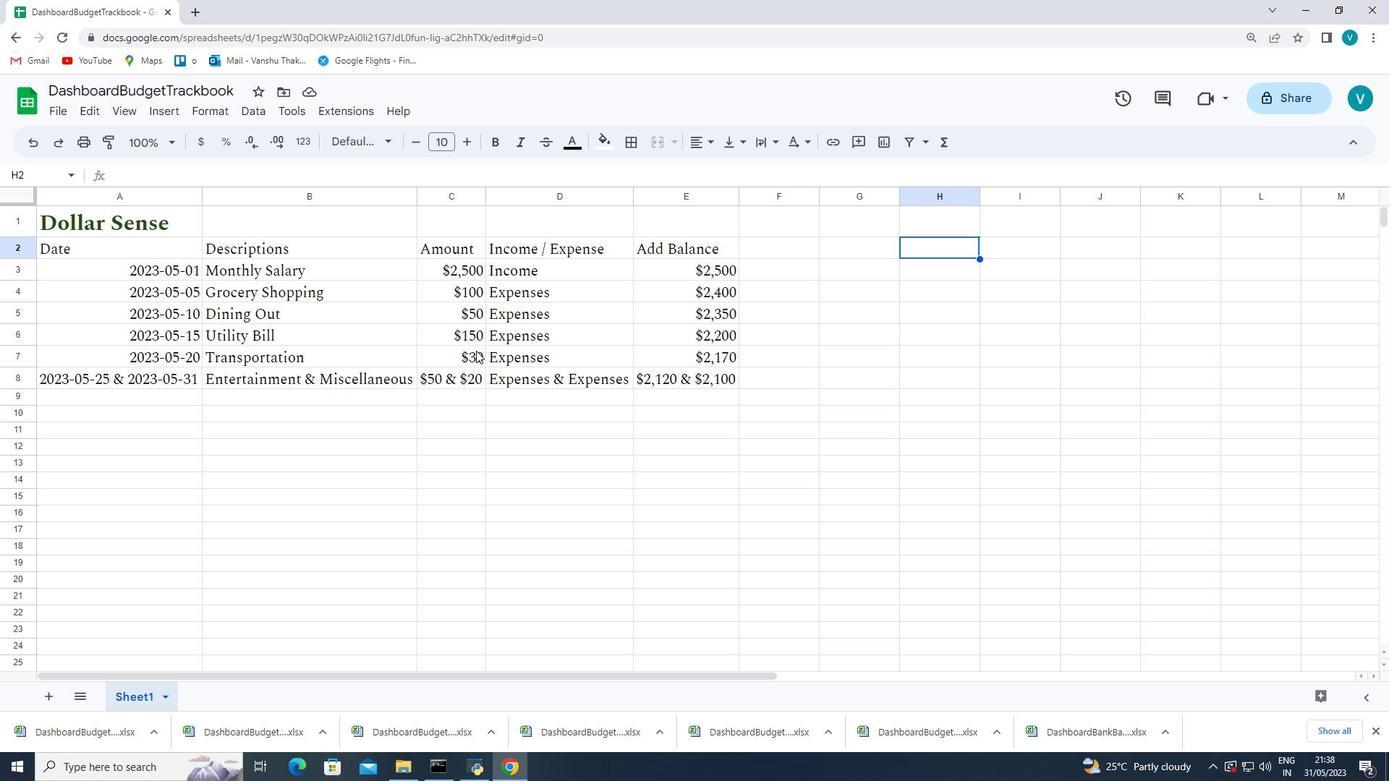 
Action: Mouse scrolled (476, 350) with delta (0, 0)
Screenshot: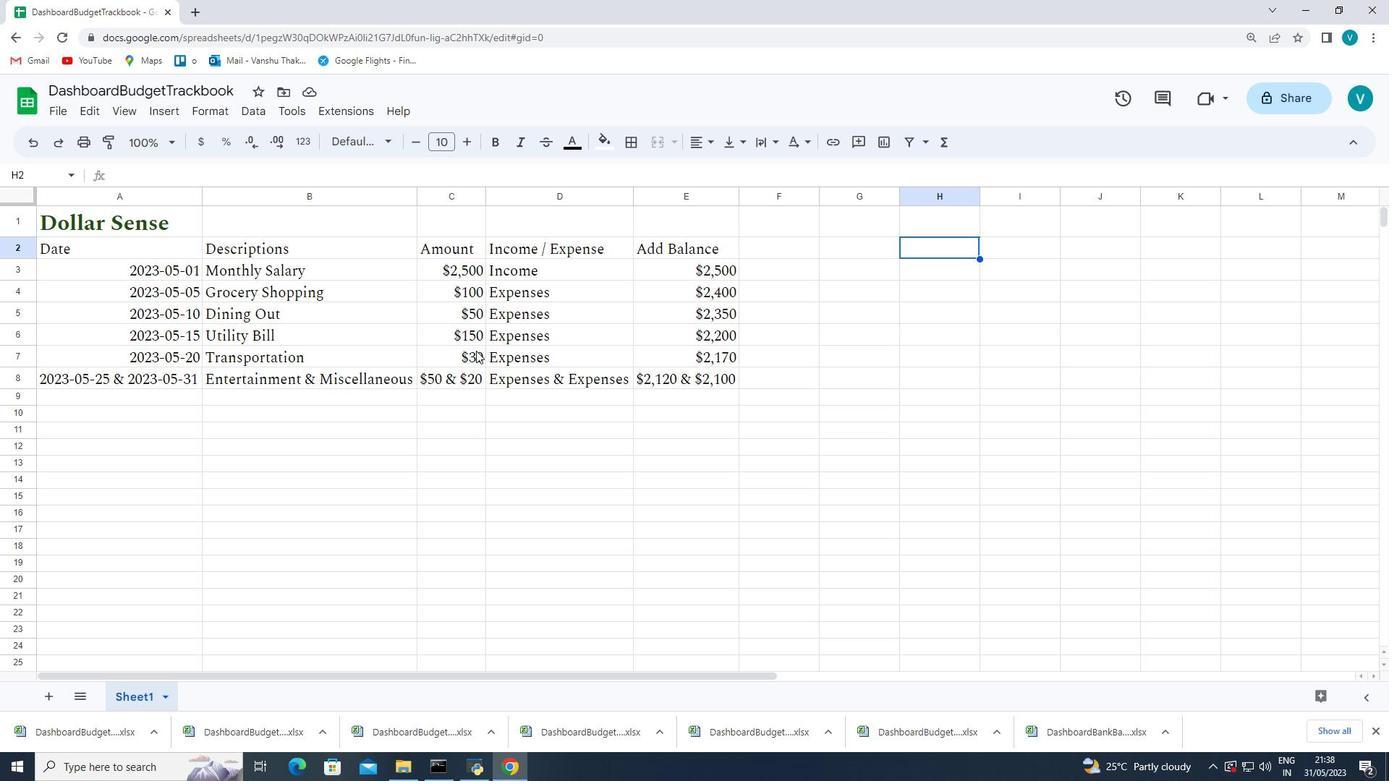 
Action: Mouse scrolled (476, 352) with delta (0, 0)
Screenshot: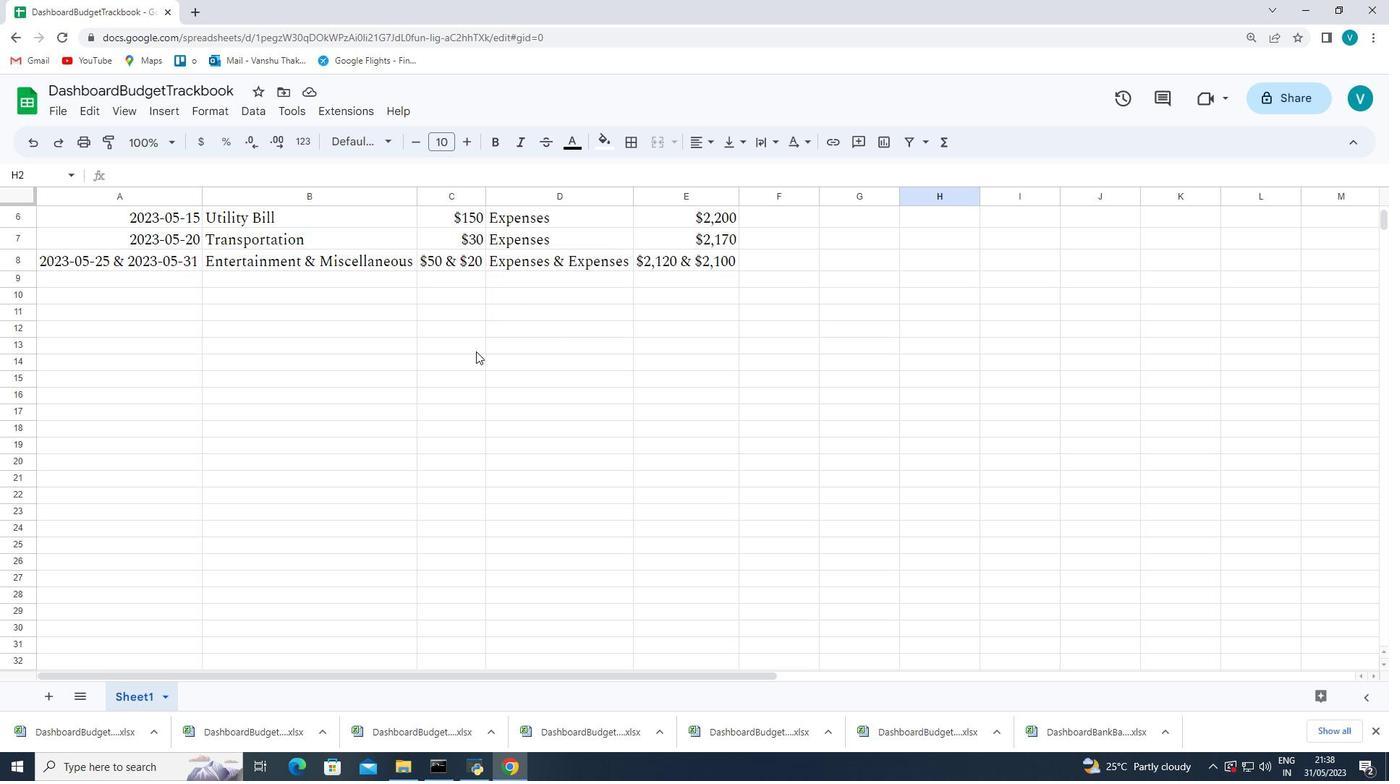 
Action: Mouse scrolled (476, 352) with delta (0, 0)
Screenshot: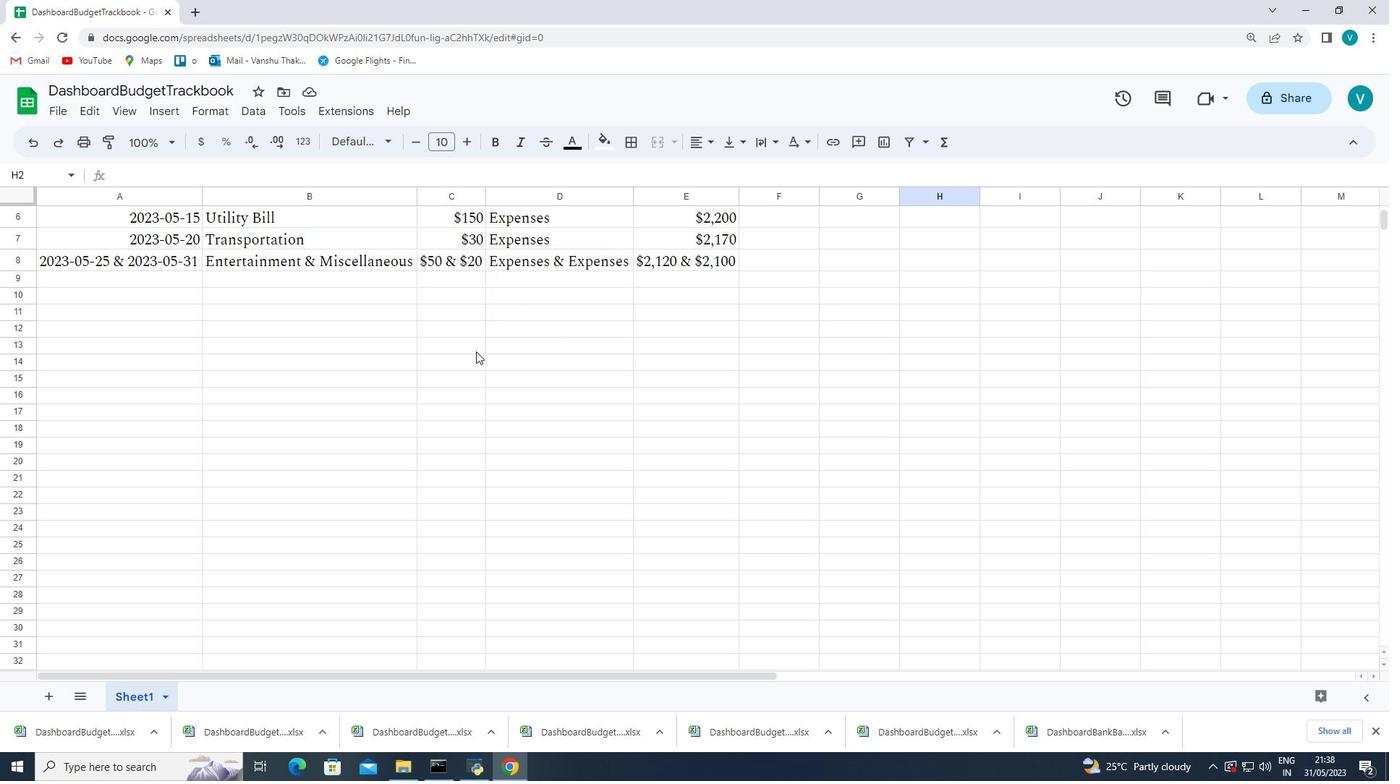 
Action: Mouse moved to (475, 352)
Screenshot: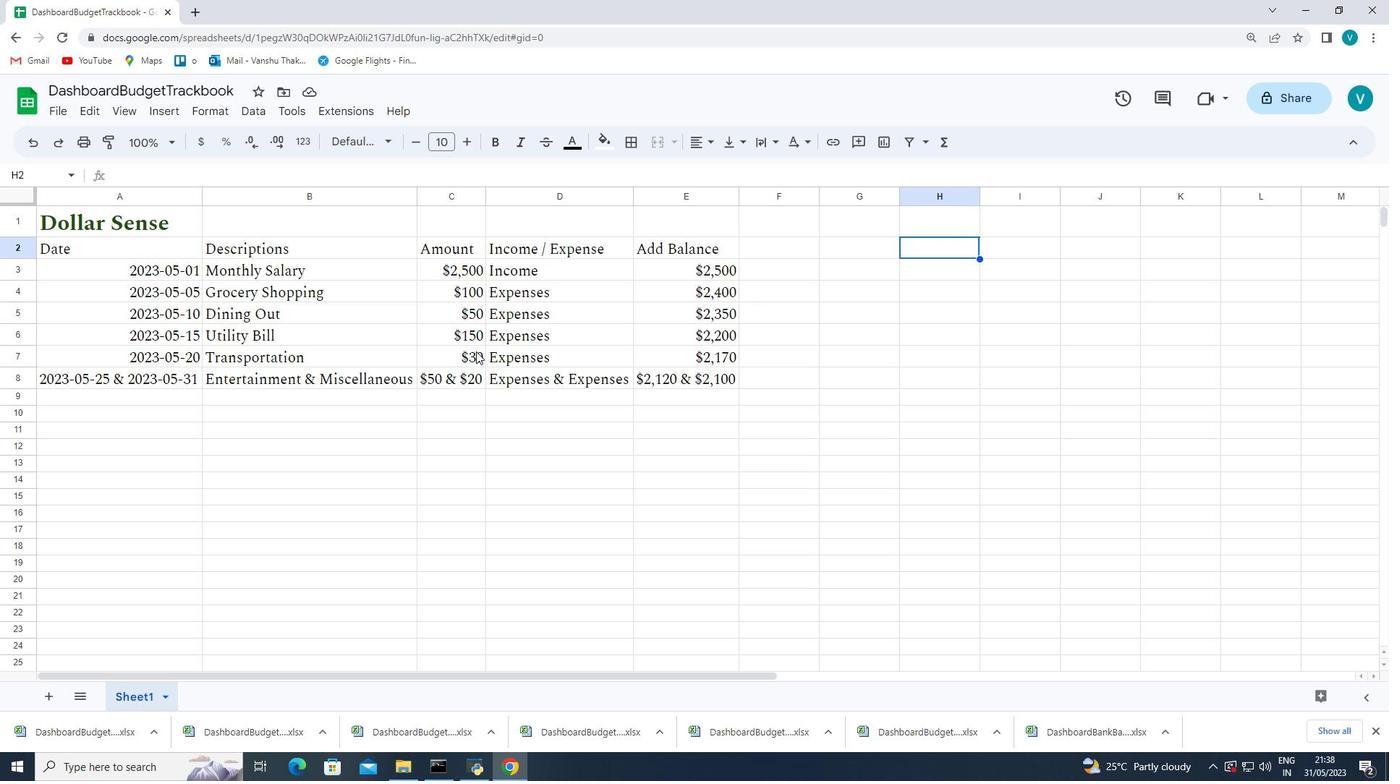 
Action: Mouse scrolled (475, 353) with delta (0, 0)
Screenshot: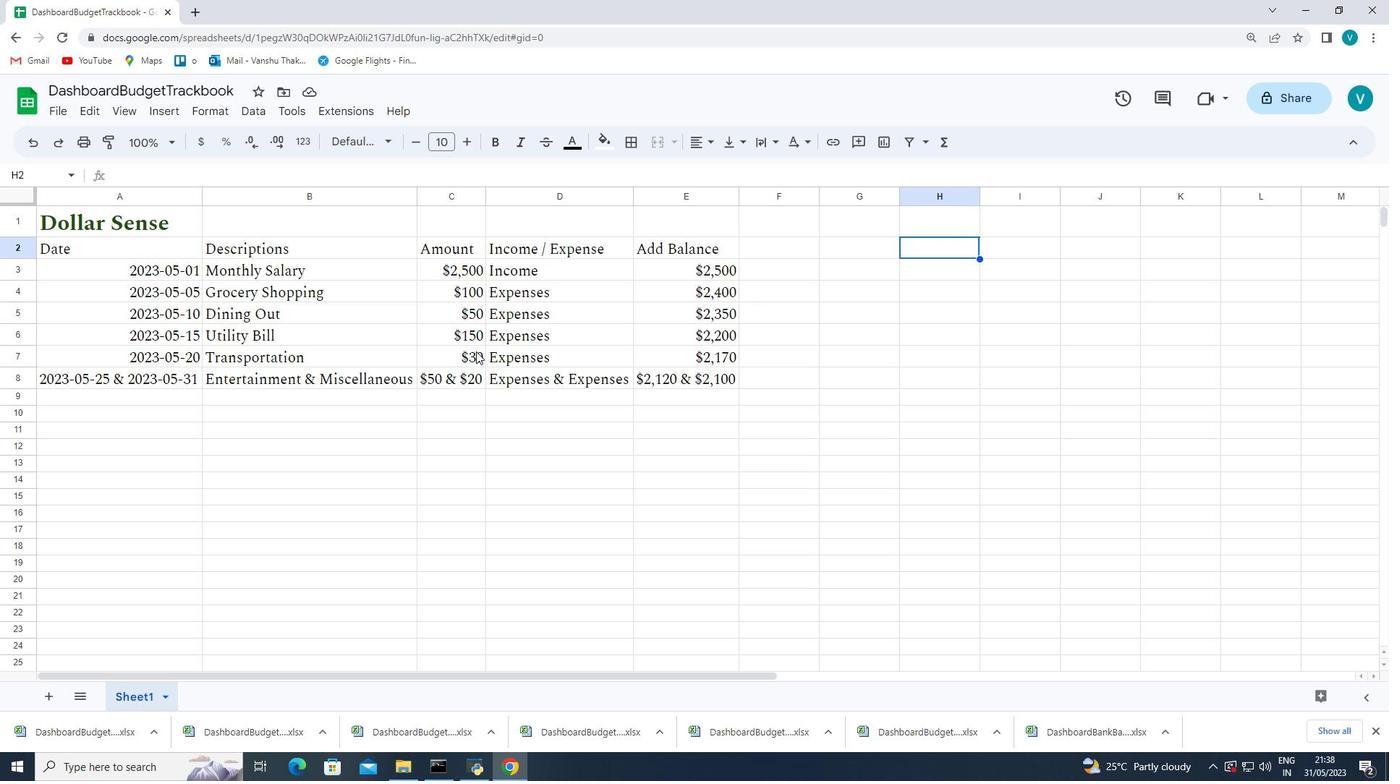 
Action: Mouse scrolled (475, 353) with delta (0, 0)
Screenshot: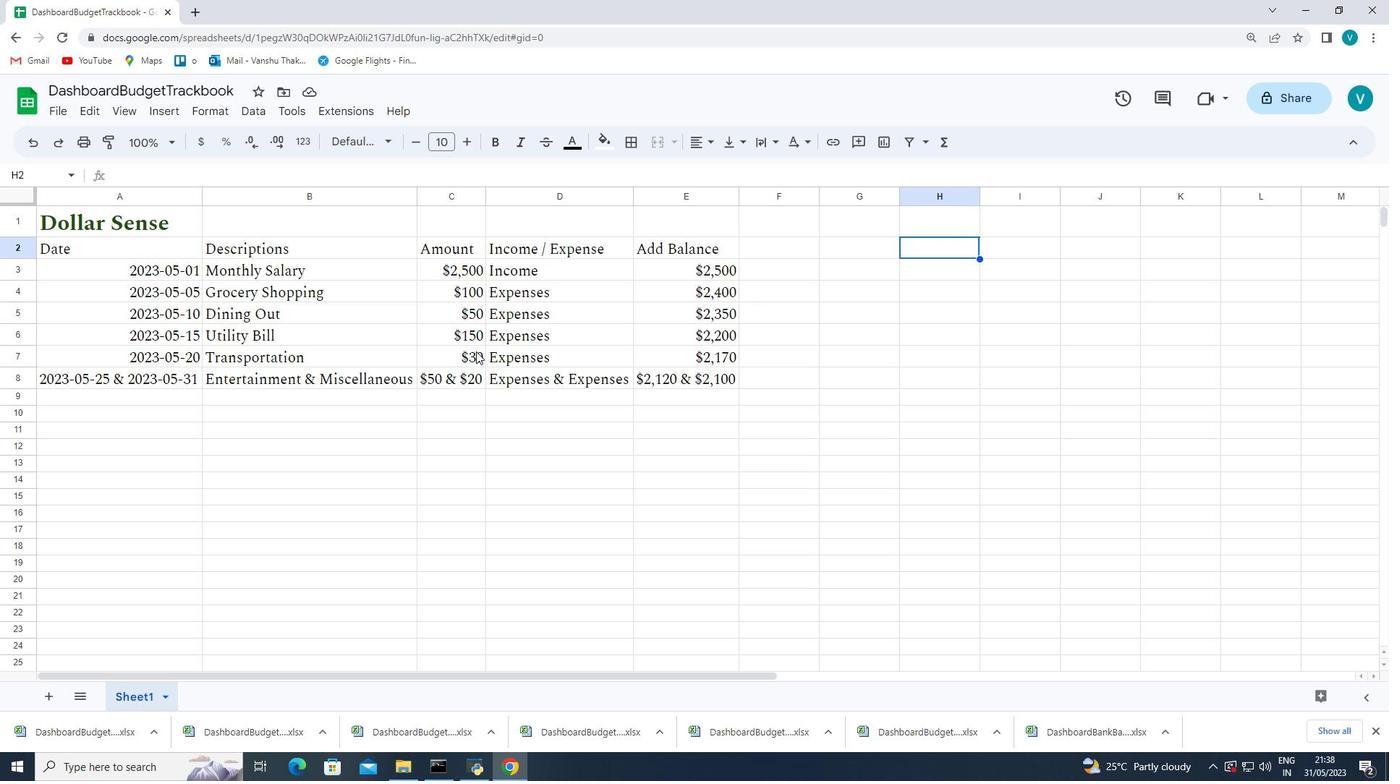 
Action: Mouse scrolled (475, 353) with delta (0, 0)
Screenshot: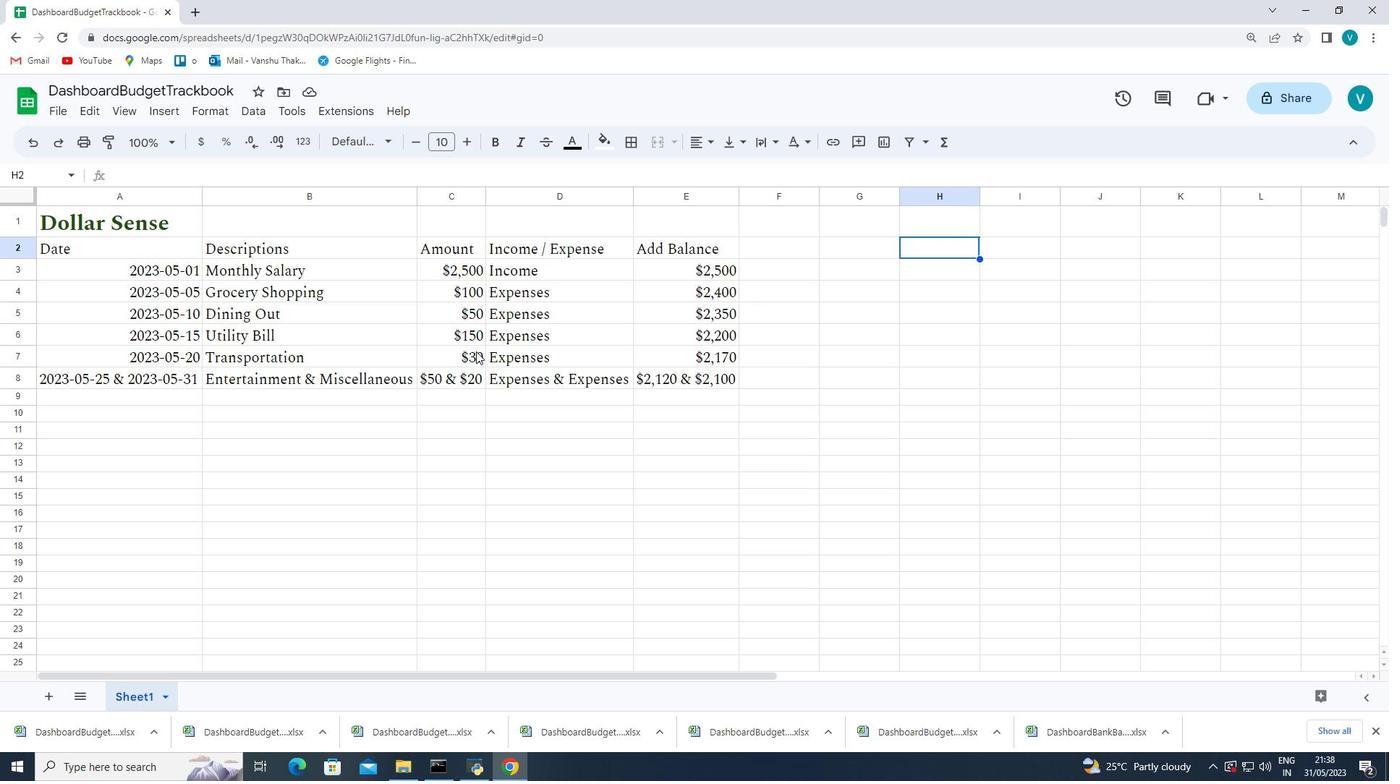 
Action: Mouse scrolled (475, 353) with delta (0, 0)
Screenshot: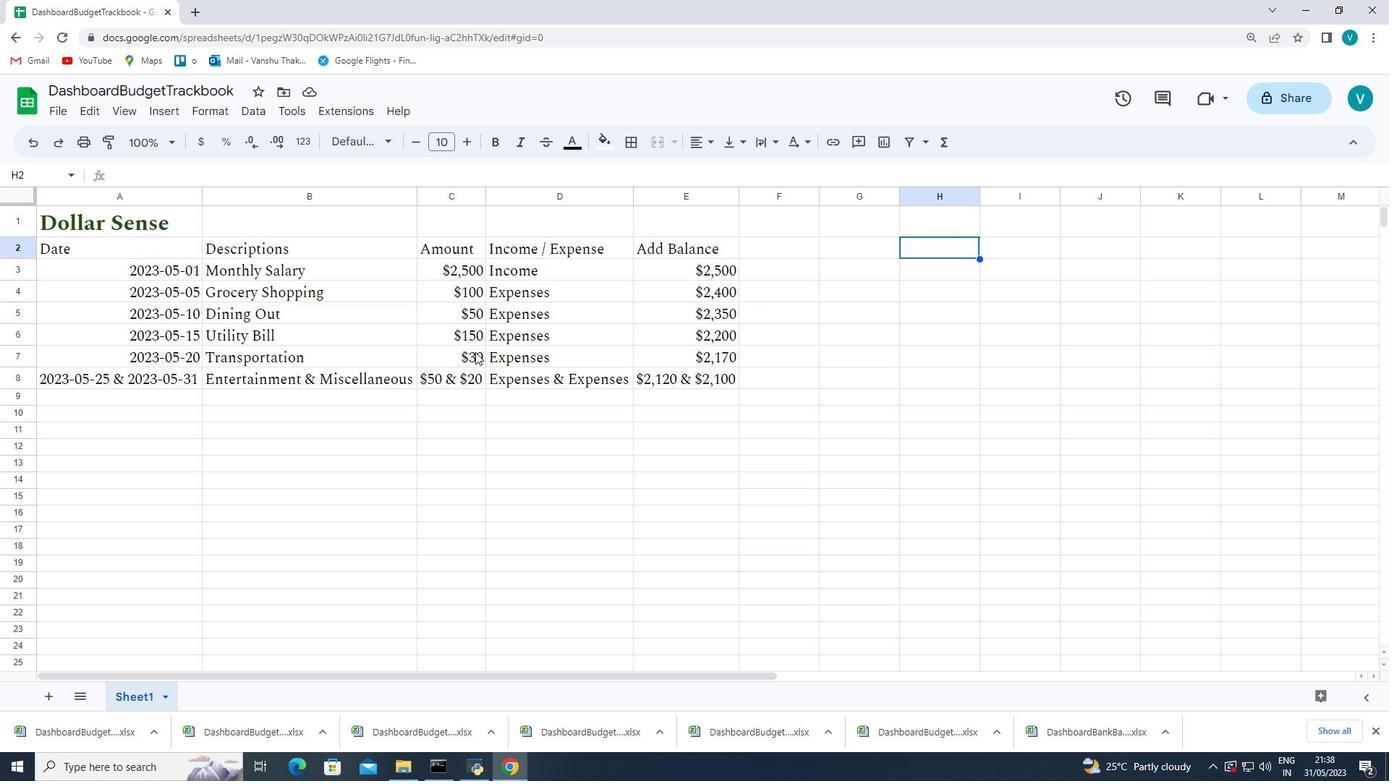 
Action: Mouse moved to (473, 352)
Screenshot: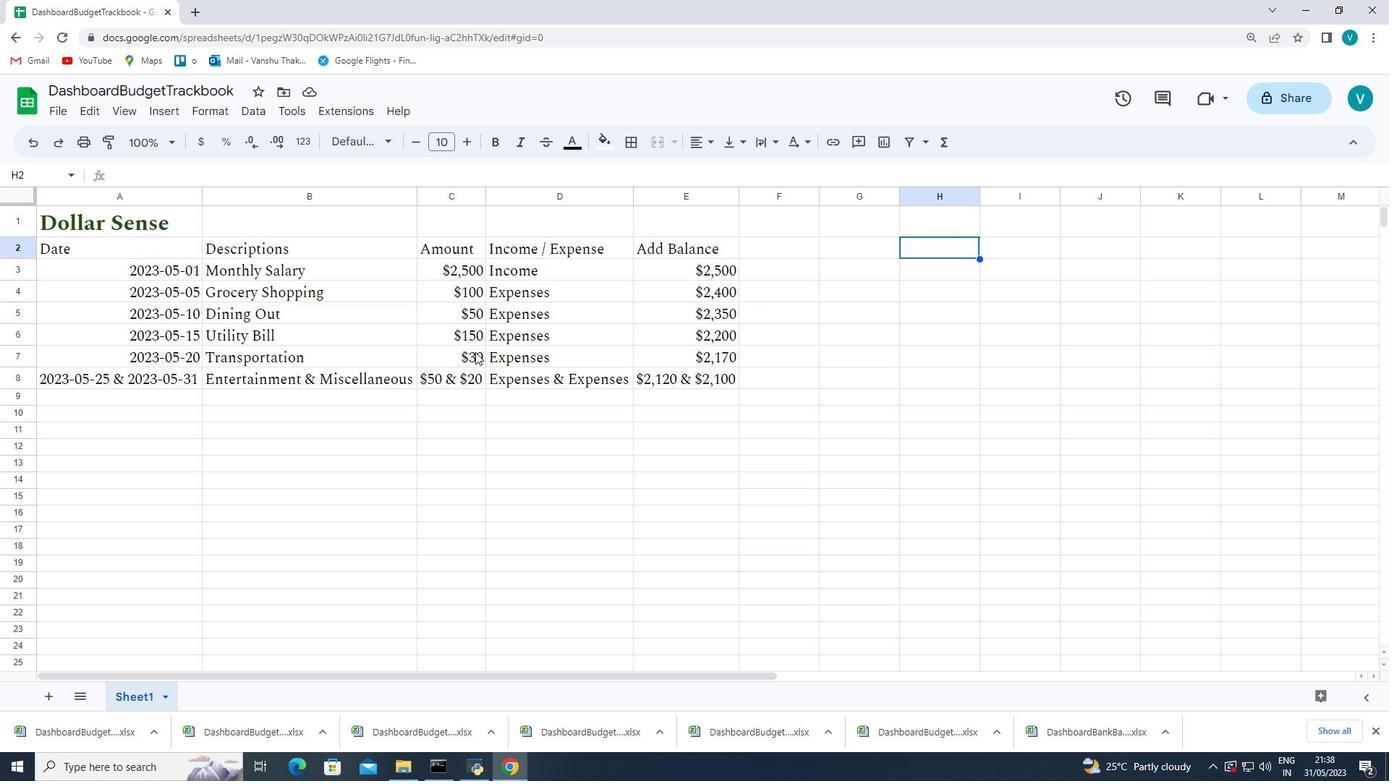 
Action: Mouse scrolled (473, 353) with delta (0, 0)
Screenshot: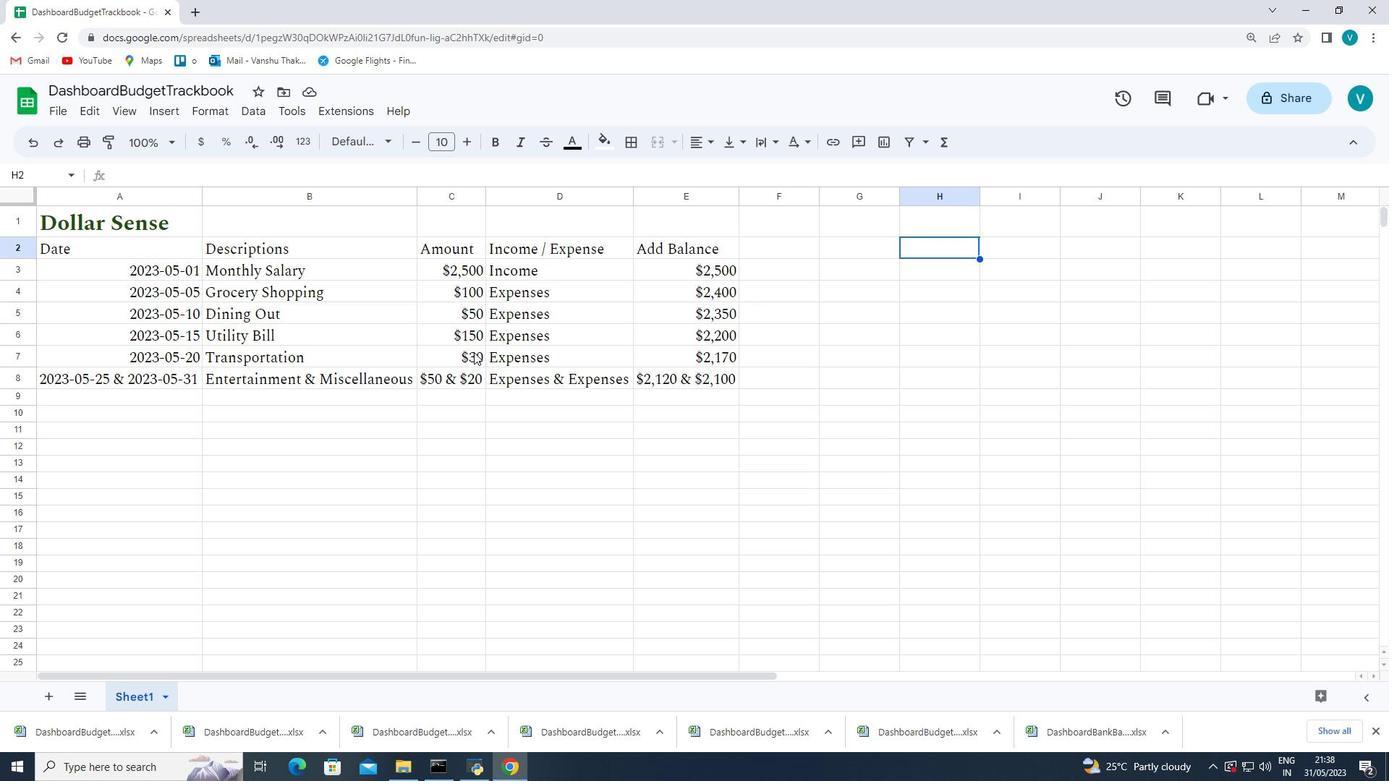 
Action: Mouse scrolled (473, 353) with delta (0, 0)
Screenshot: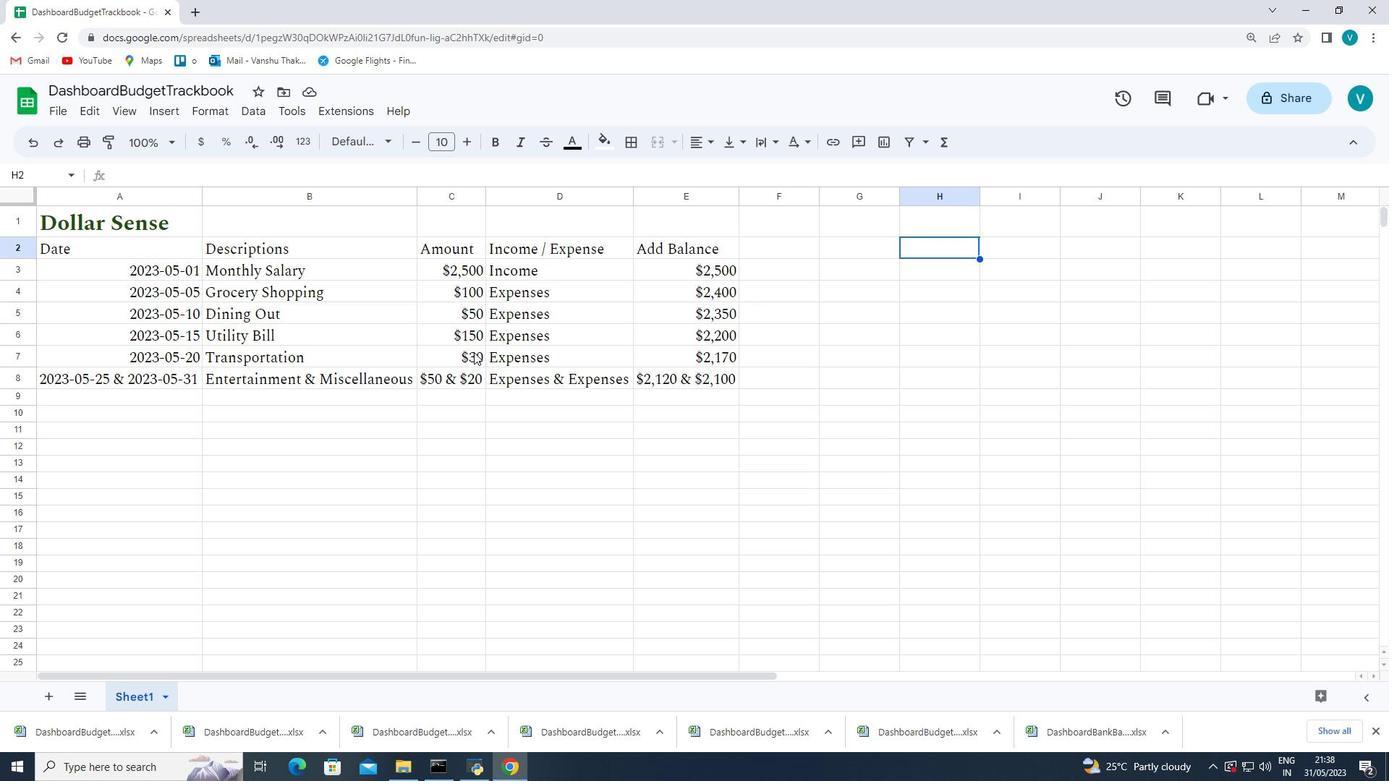 
Action: Mouse scrolled (473, 353) with delta (0, 0)
Screenshot: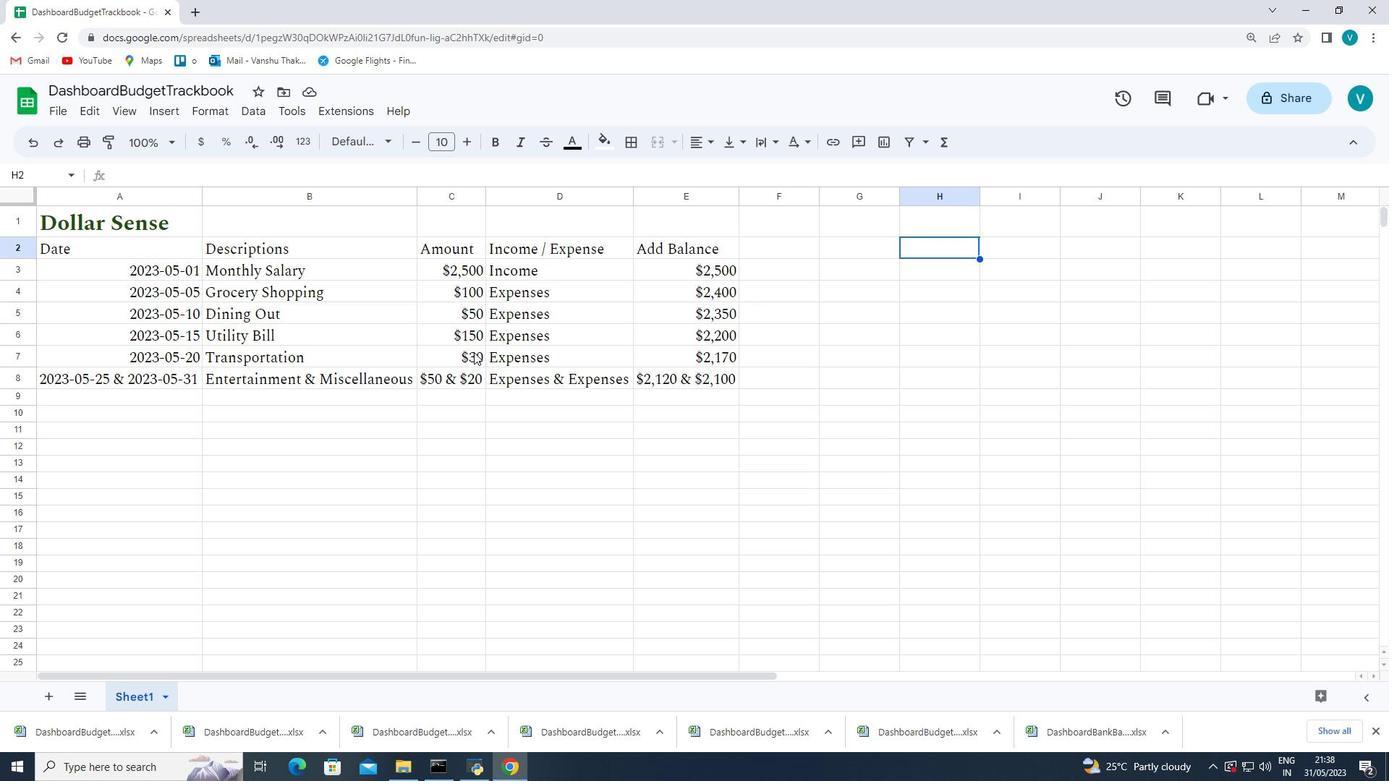 
Action: Mouse scrolled (473, 353) with delta (0, 0)
Screenshot: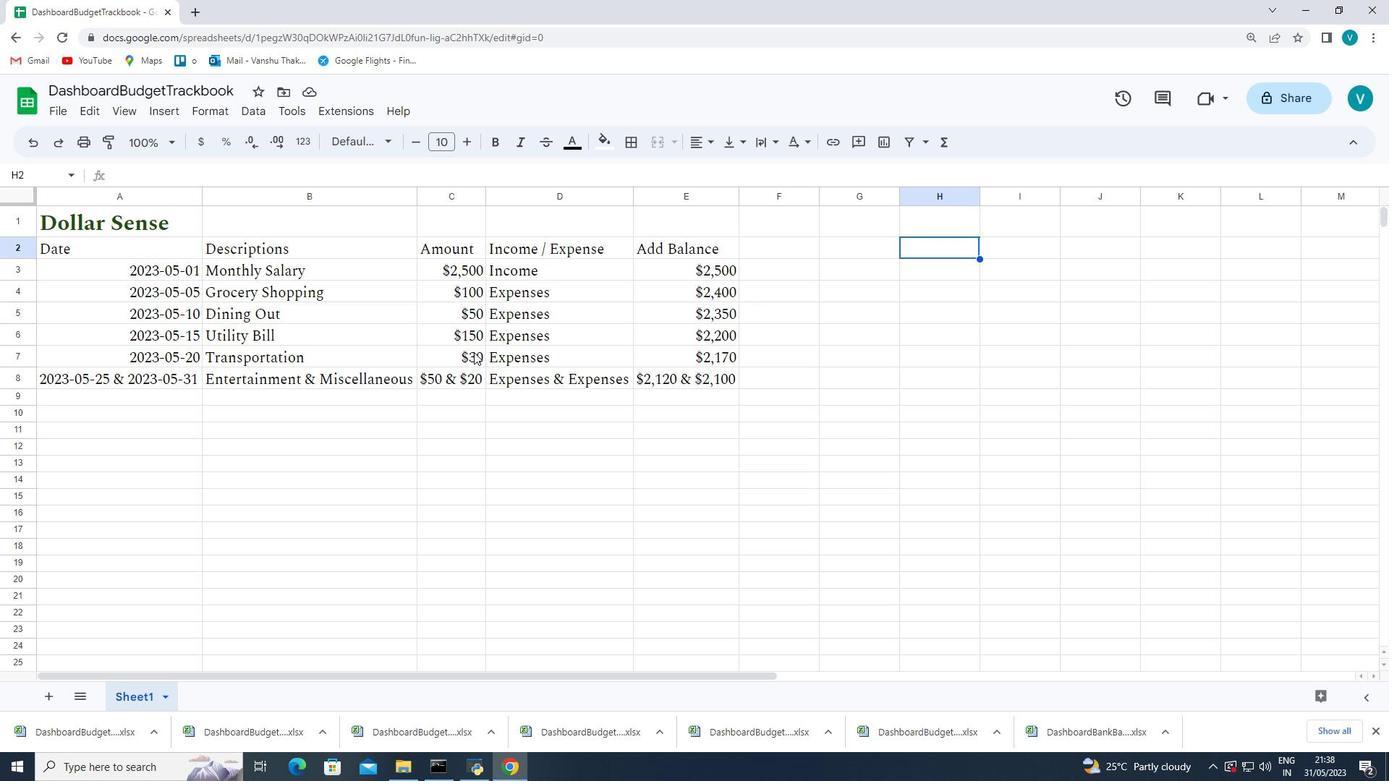 
Action: Mouse moved to (473, 350)
Screenshot: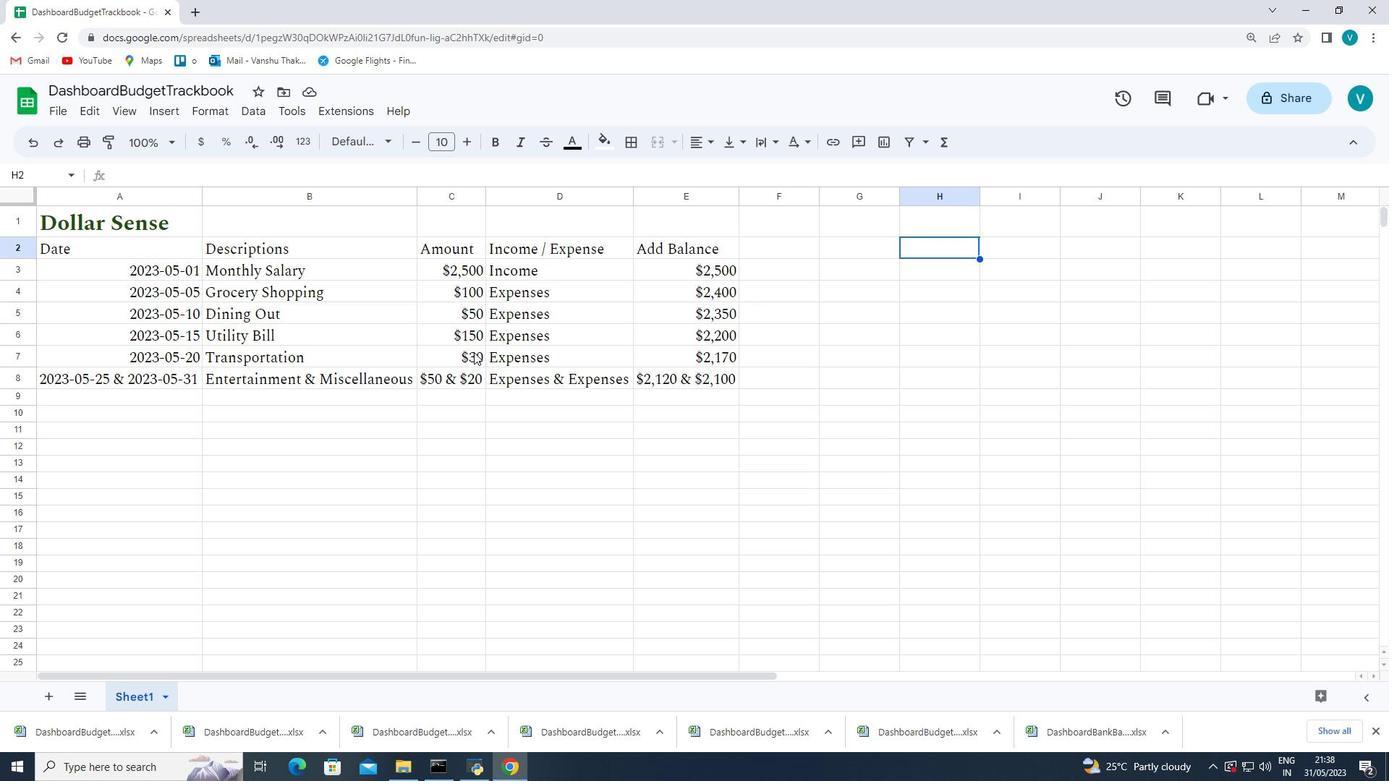 
Action: Mouse scrolled (473, 350) with delta (0, 0)
Screenshot: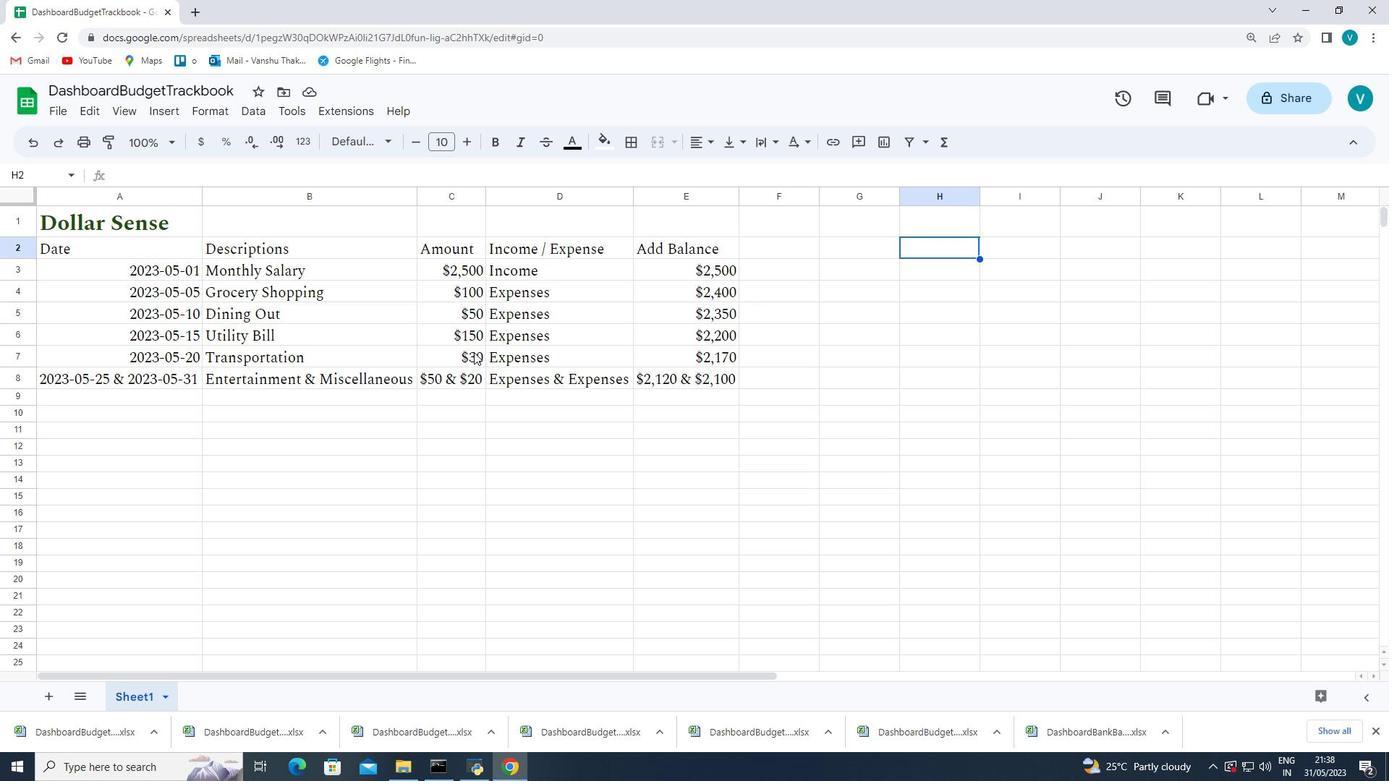 
Action: Mouse moved to (565, 321)
Screenshot: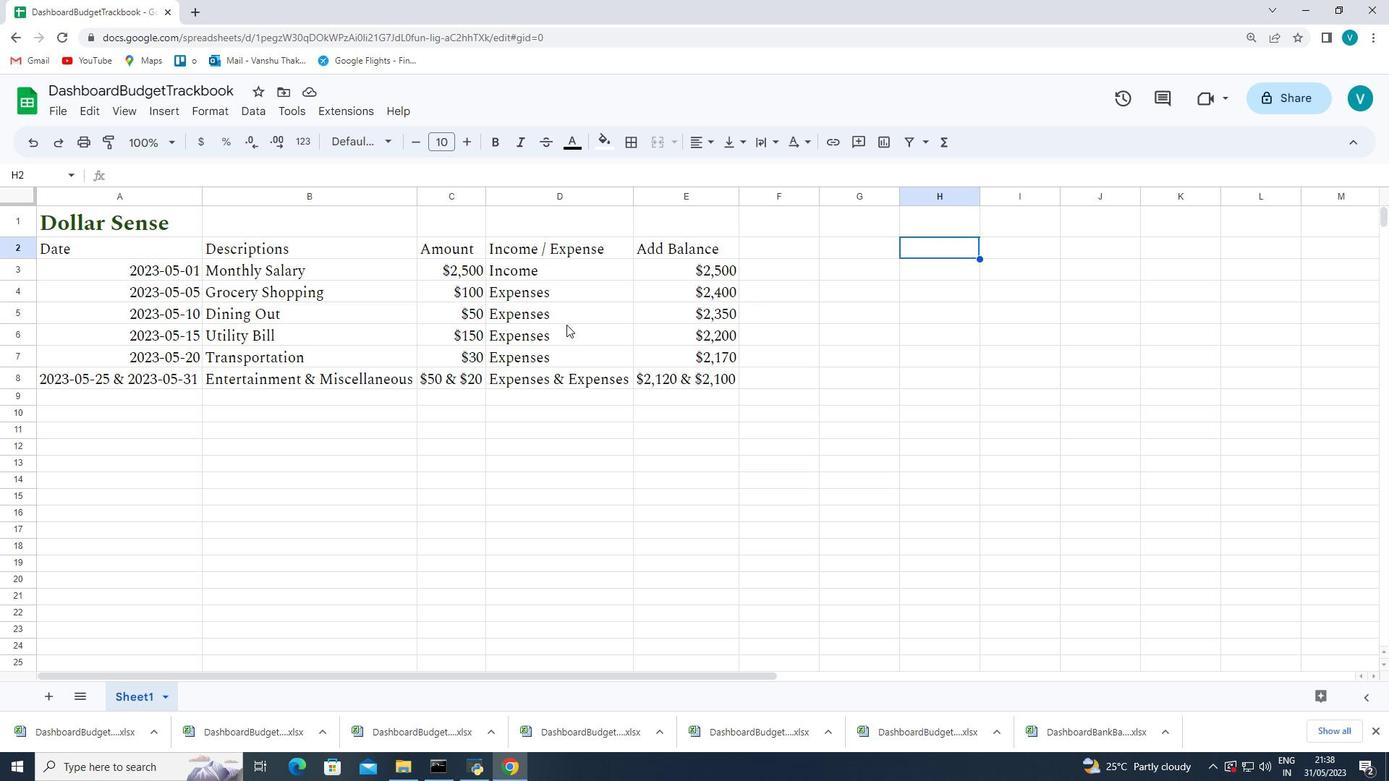 
